 Task: Who is the architect of the Marina Bay Sands in Singapore?
Action: Mouse moved to (40, 57)
Screenshot: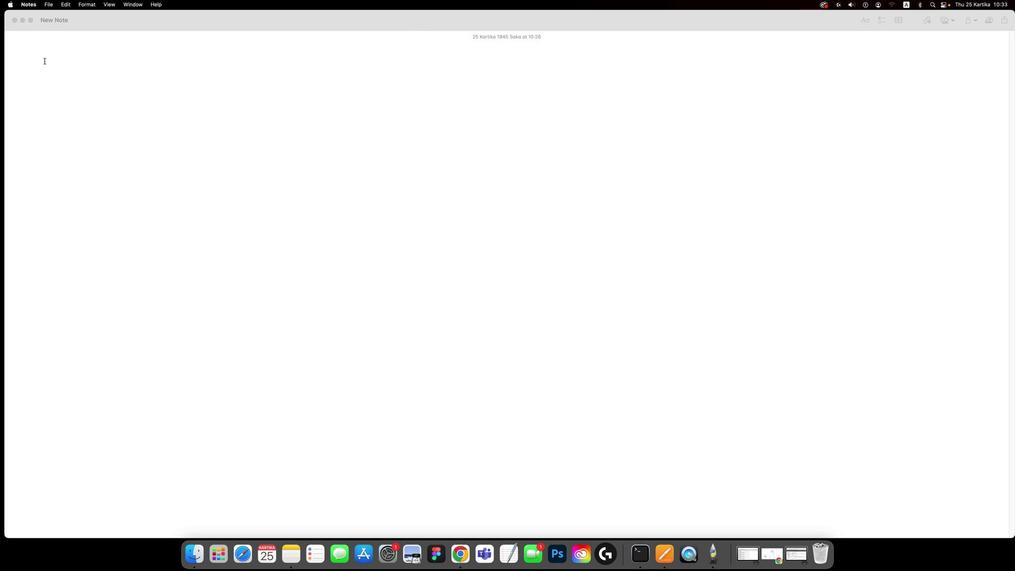 
Action: Mouse pressed left at (40, 57)
Screenshot: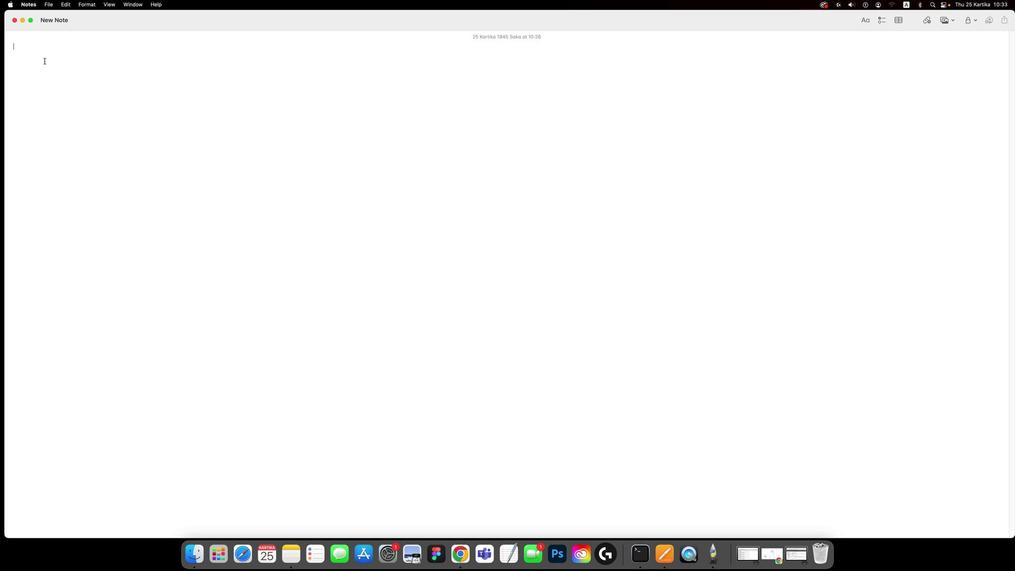 
Action: Mouse moved to (40, 57)
Screenshot: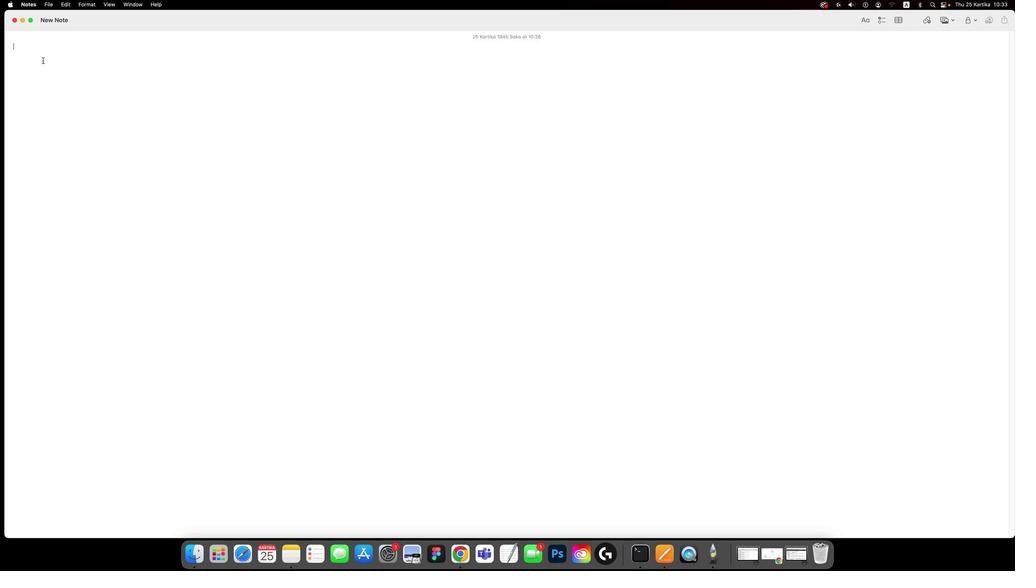
Action: Key pressed Key.shift'W''h''o'Key.space'i''s'Key.space't''h''e'Key.space'a''r''c''h''i''t''e''c''t'Key.space'o''f'Key.space't''h''e'Key.spaceKey.shift'M''a''r''i''n''a'Key.spaceKey.shift'B''a''y'Key.spaceKey.shift'S''a''n''d''s'Key.space'i''n'Key.spaceKey.shift'S''i''n''g''a''p''o''r''e'Key.shift_r'?'Key.enter
Screenshot: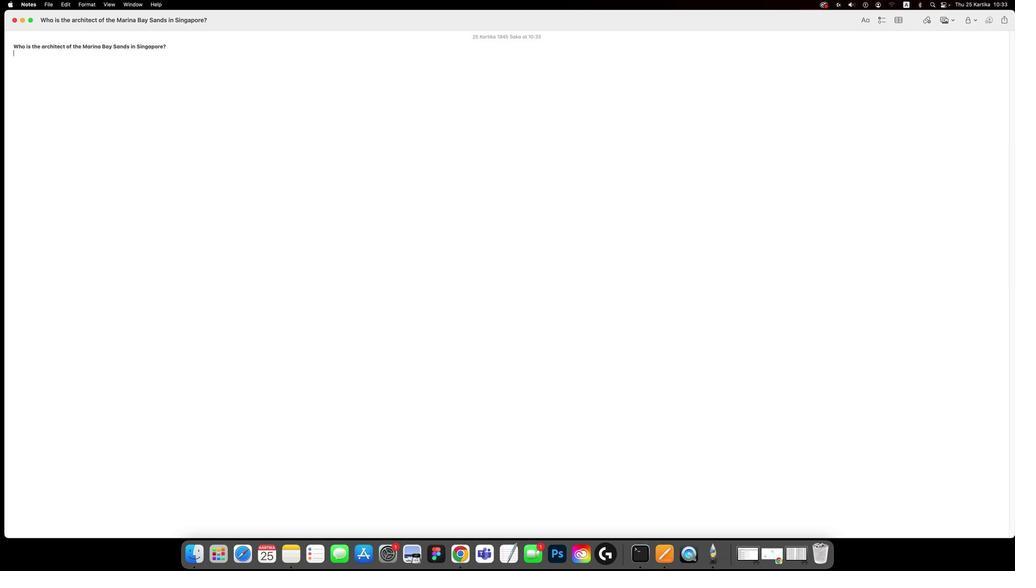 
Action: Mouse moved to (301, 514)
Screenshot: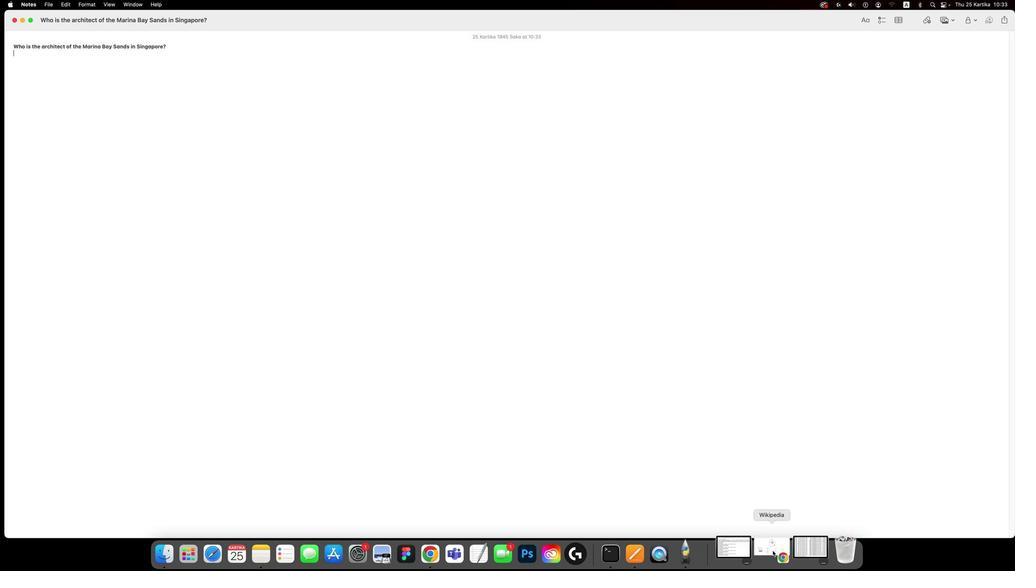 
Action: Mouse pressed left at (301, 514)
Screenshot: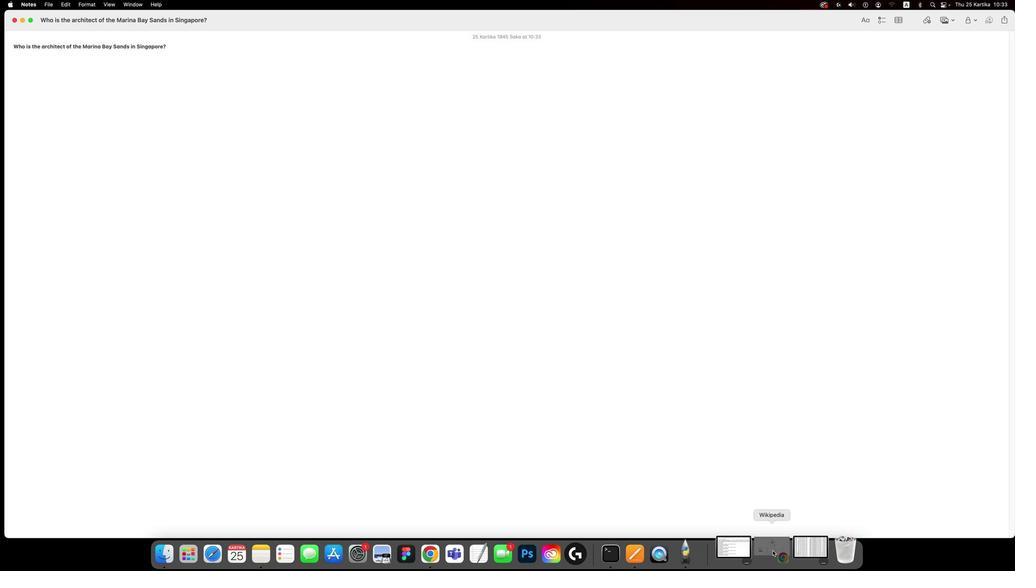 
Action: Mouse moved to (176, 233)
Screenshot: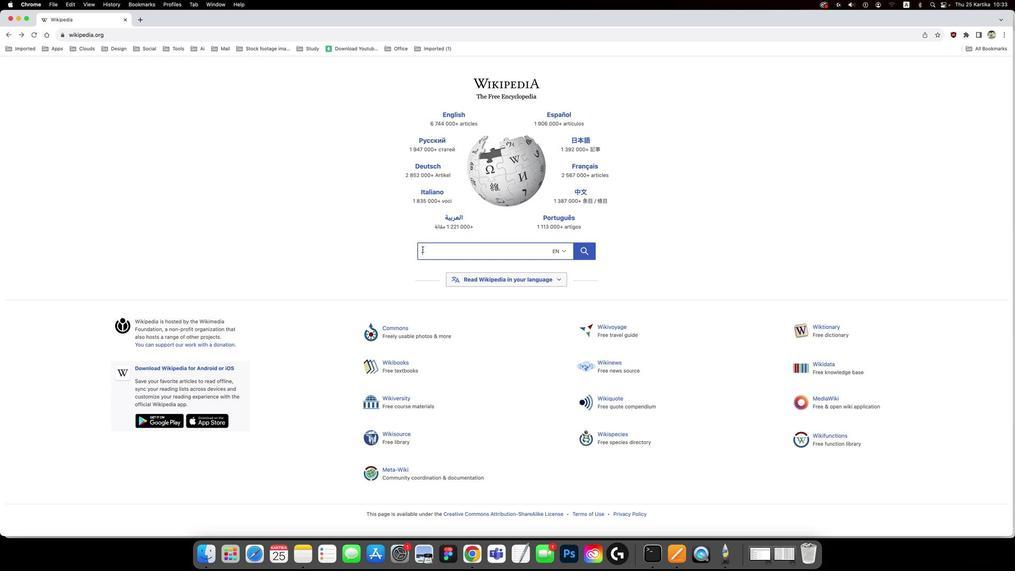 
Action: Mouse pressed left at (176, 233)
Screenshot: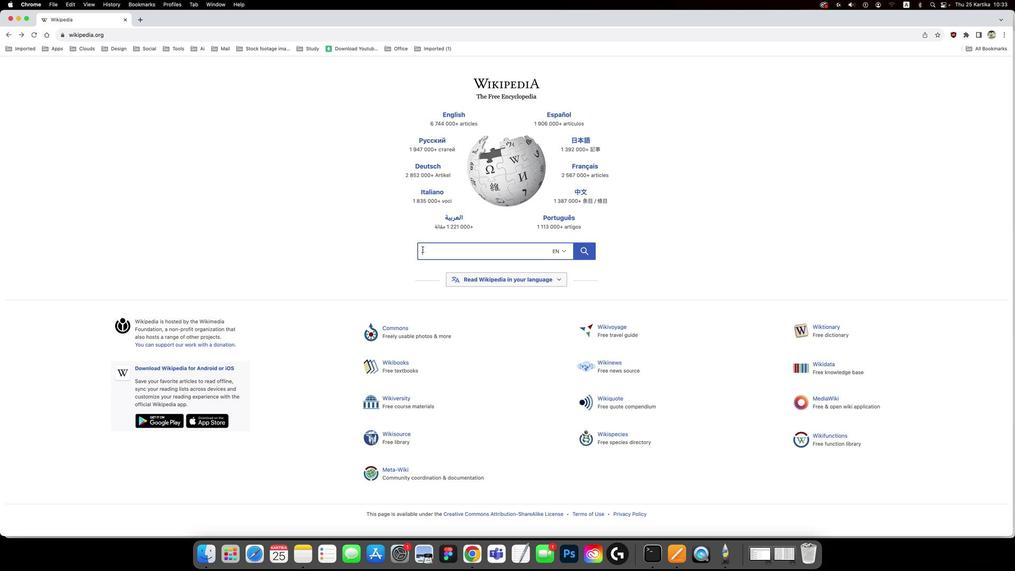 
Action: Key pressed Key.shift'M''a''r''i''n''a'Key.spaceKey.shift'B''a''y'Key.spaceKey.shift'S''a''n''d''s'Key.space'i''n'Key.spaceKey.shift'S''i''n''g''a''p''o''r''e'Key.enter
Screenshot: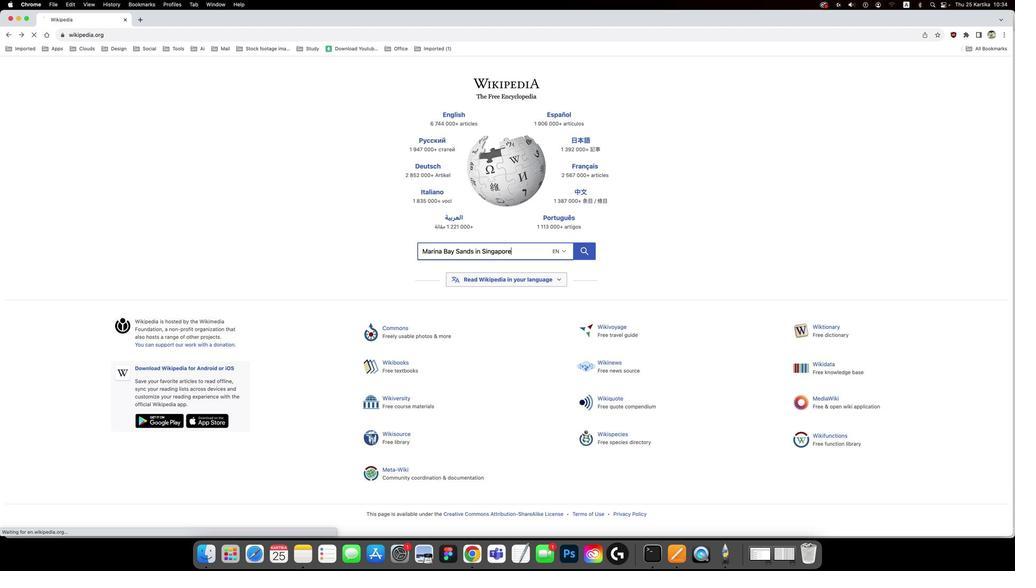 
Action: Mouse moved to (122, 222)
Screenshot: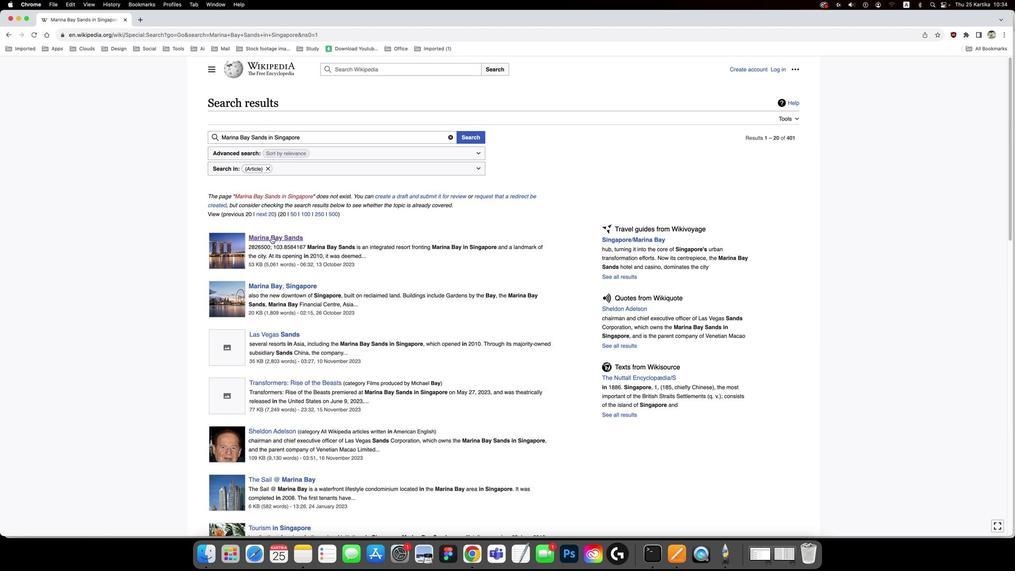 
Action: Mouse pressed left at (122, 222)
Screenshot: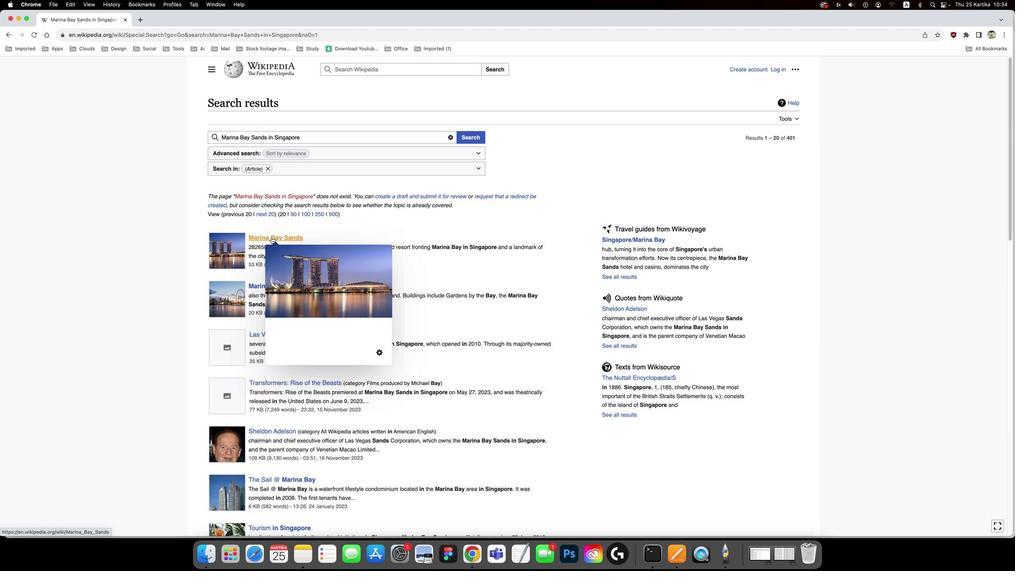 
Action: Mouse moved to (355, 151)
Screenshot: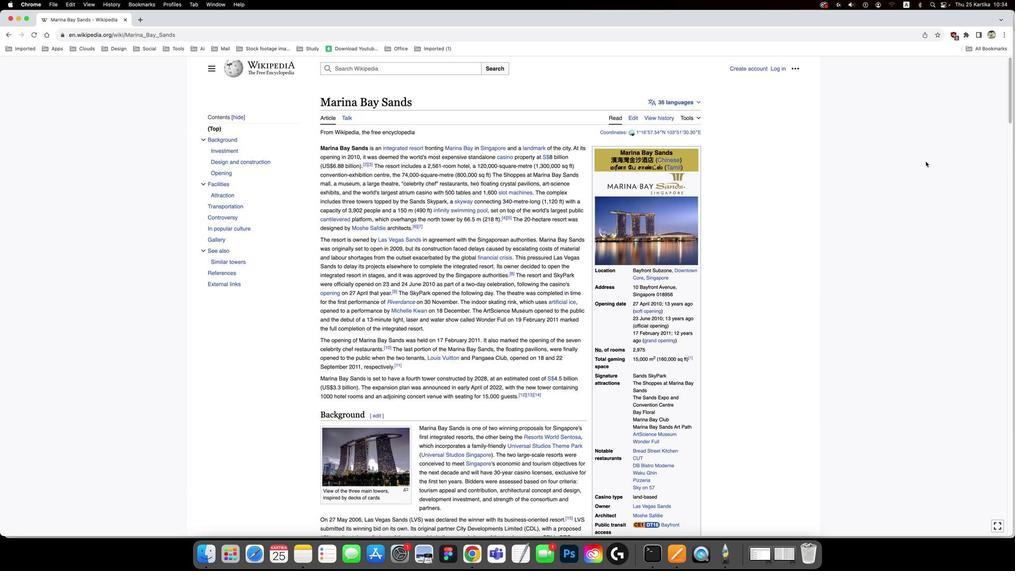 
Action: Mouse scrolled (355, 151) with delta (24, 0)
Screenshot: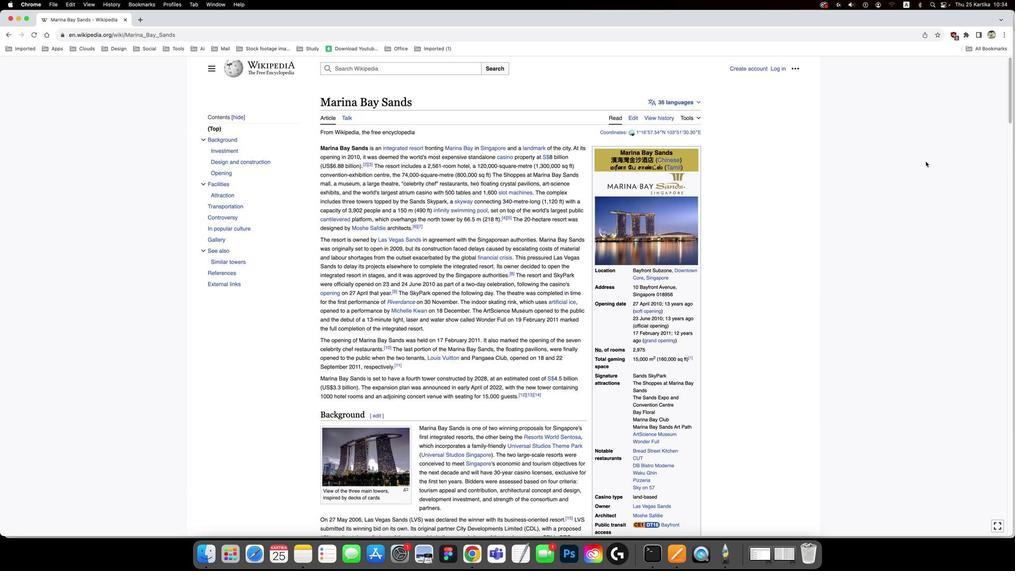 
Action: Mouse moved to (356, 151)
Screenshot: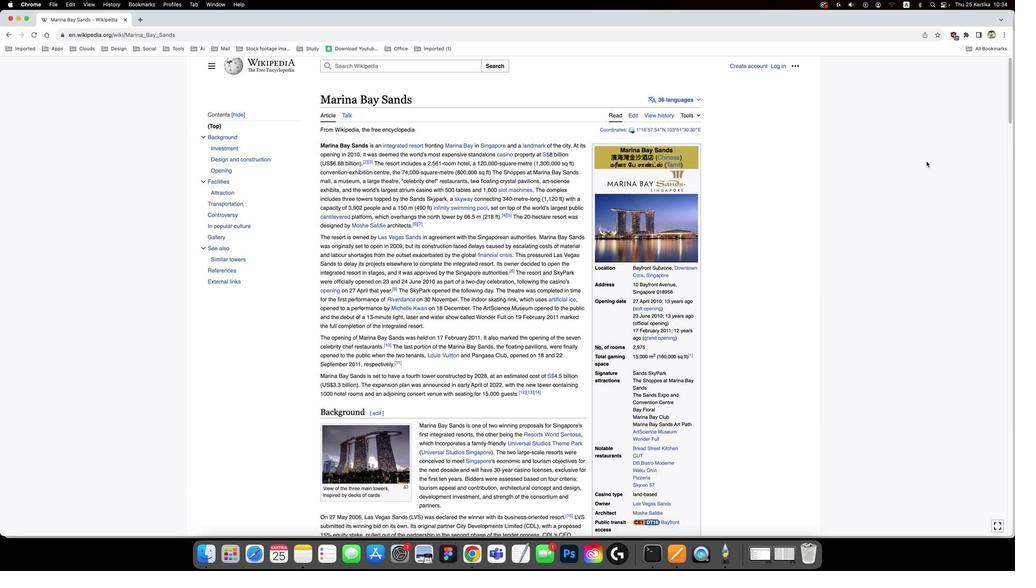 
Action: Mouse scrolled (356, 151) with delta (24, 0)
Screenshot: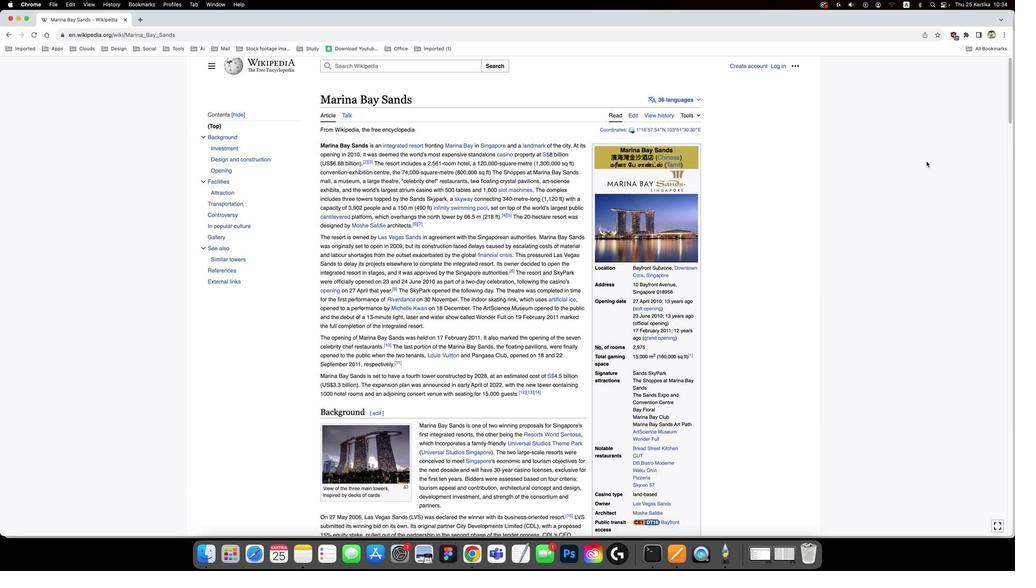 
Action: Mouse moved to (356, 151)
Screenshot: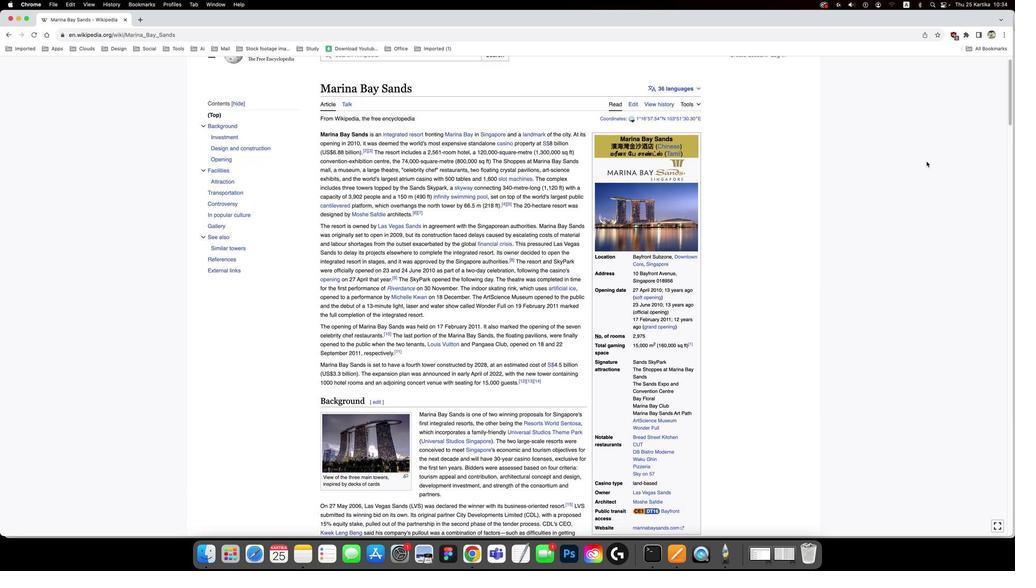 
Action: Mouse scrolled (356, 151) with delta (24, 0)
Screenshot: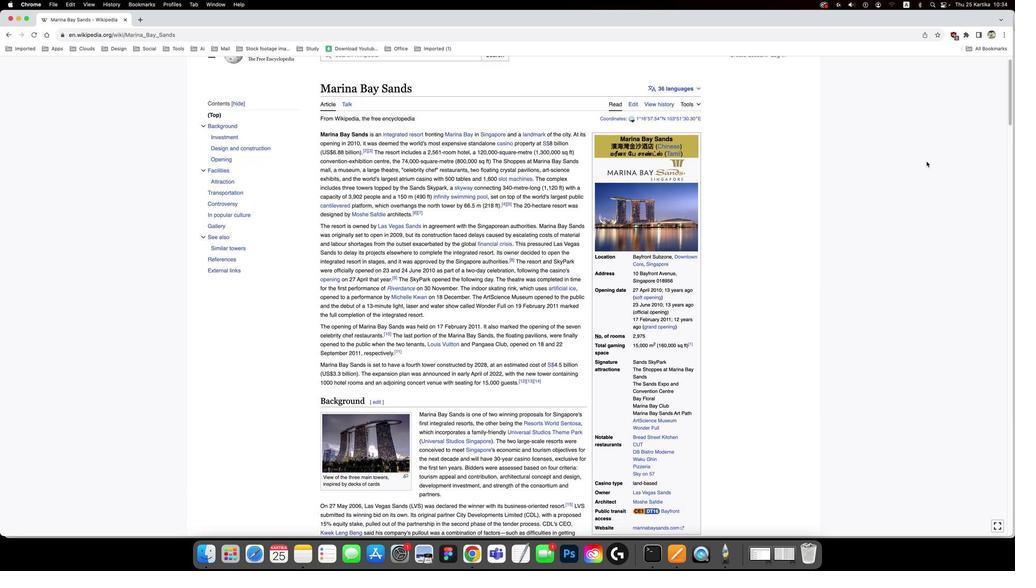 
Action: Mouse moved to (356, 151)
Screenshot: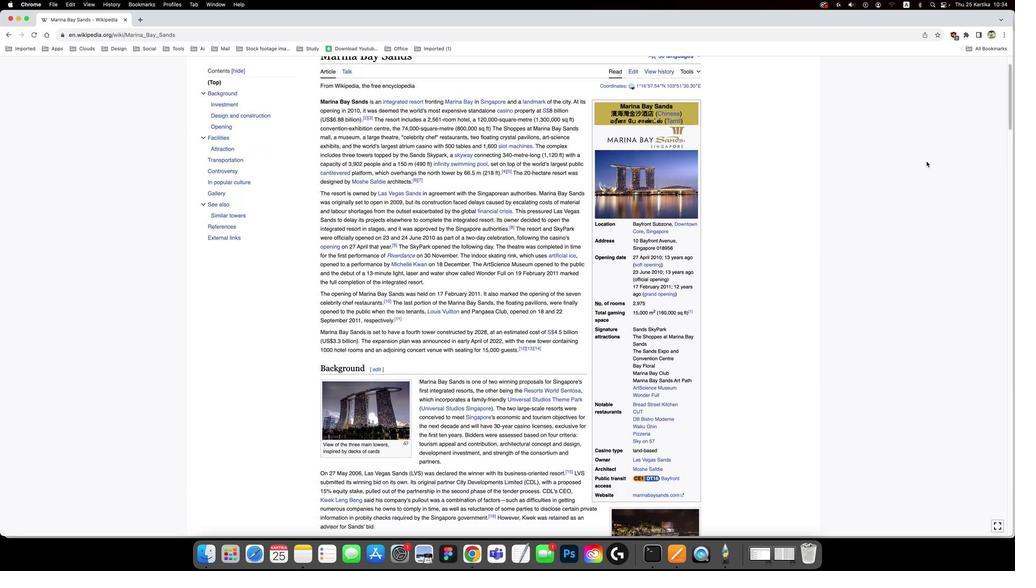 
Action: Mouse scrolled (356, 151) with delta (24, 0)
Screenshot: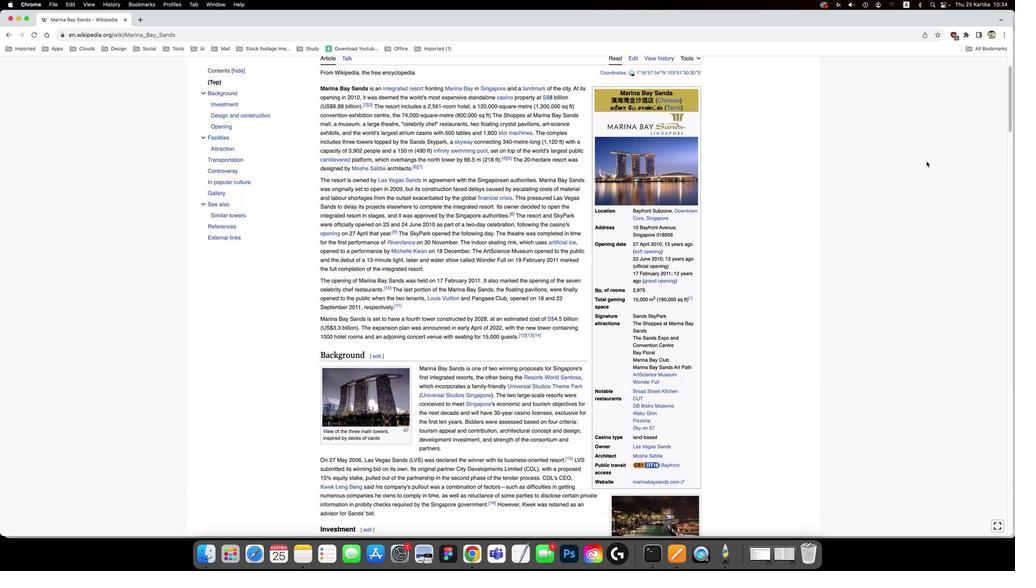 
Action: Mouse moved to (356, 163)
Screenshot: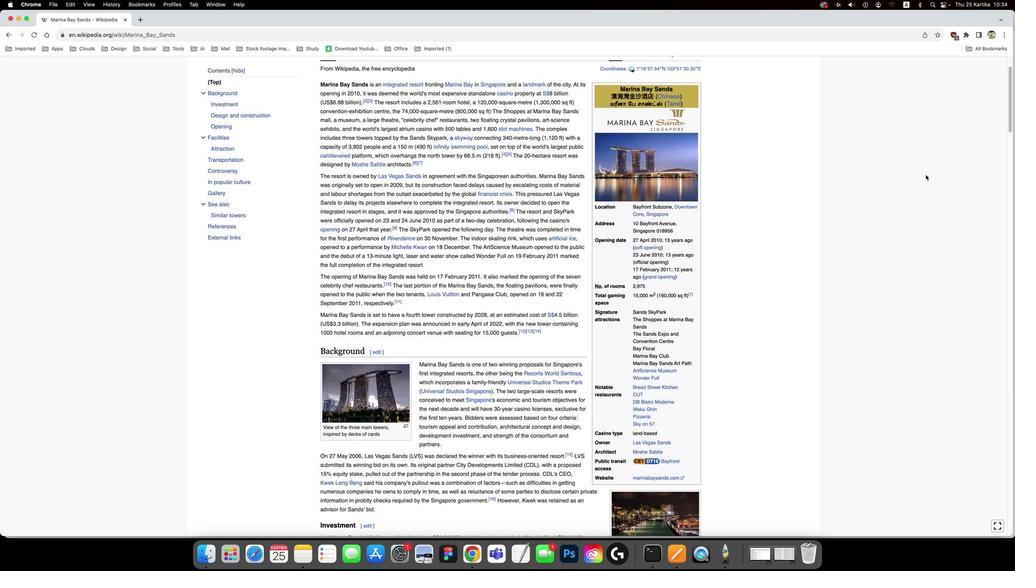 
Action: Mouse scrolled (356, 163) with delta (24, 0)
Screenshot: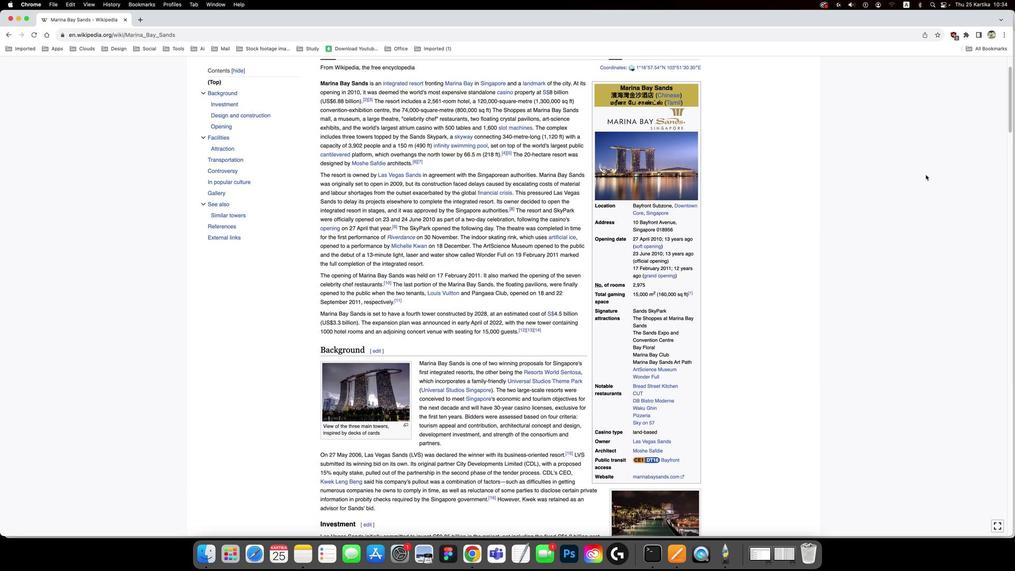 
Action: Mouse scrolled (356, 163) with delta (24, 0)
Screenshot: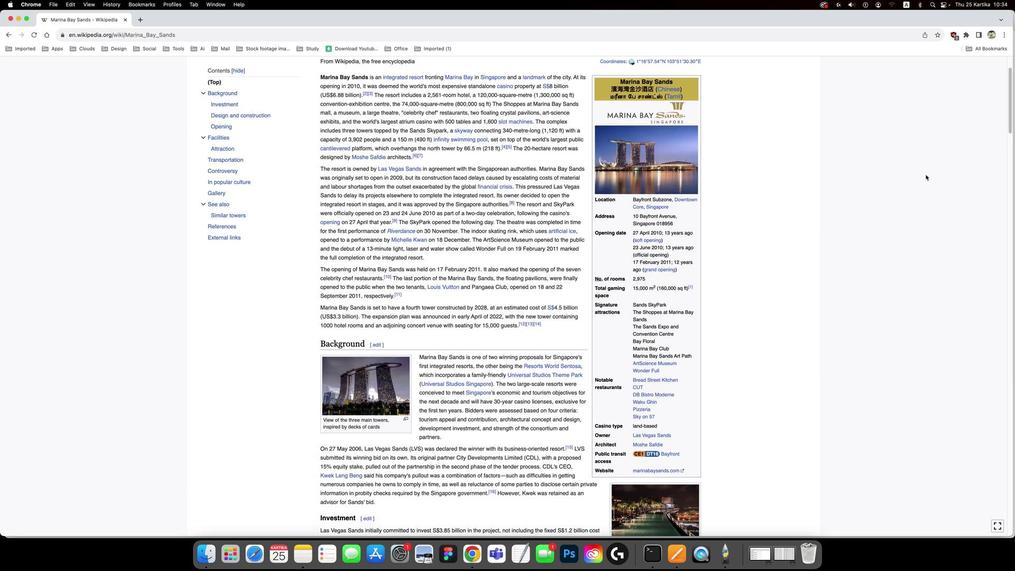 
Action: Mouse scrolled (356, 163) with delta (24, 0)
Screenshot: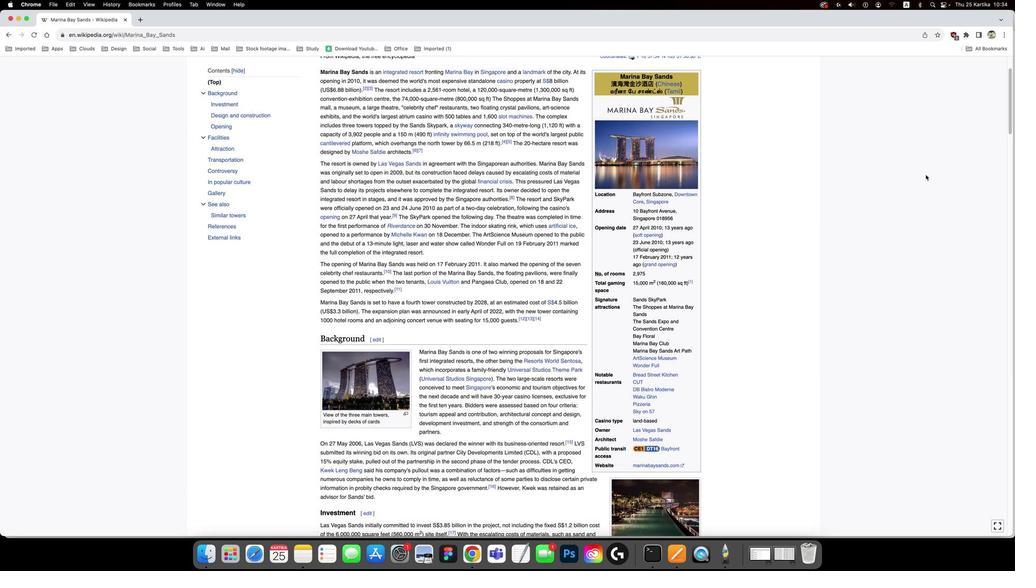 
Action: Mouse scrolled (356, 163) with delta (24, 0)
Screenshot: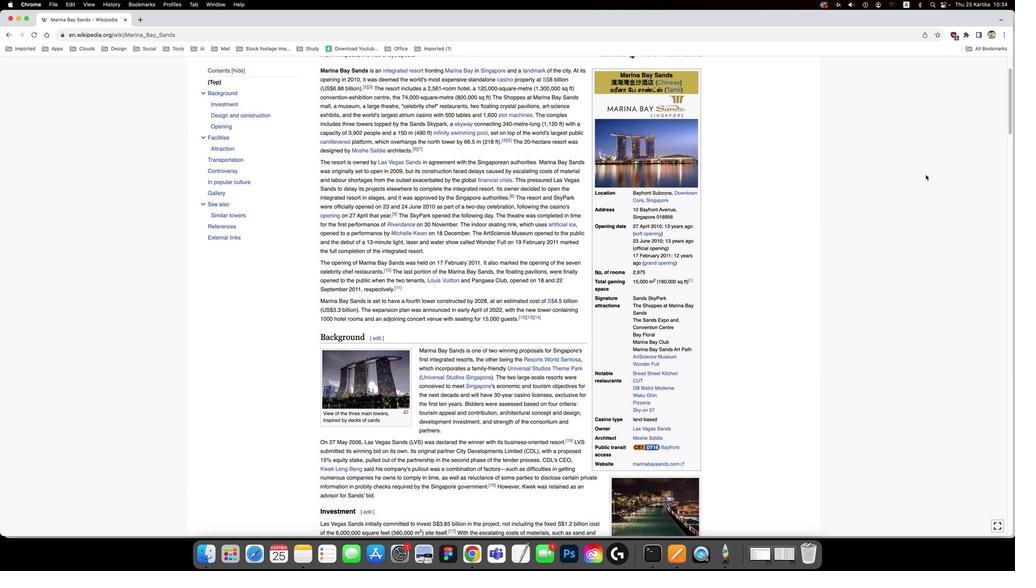 
Action: Mouse scrolled (356, 163) with delta (24, 0)
Screenshot: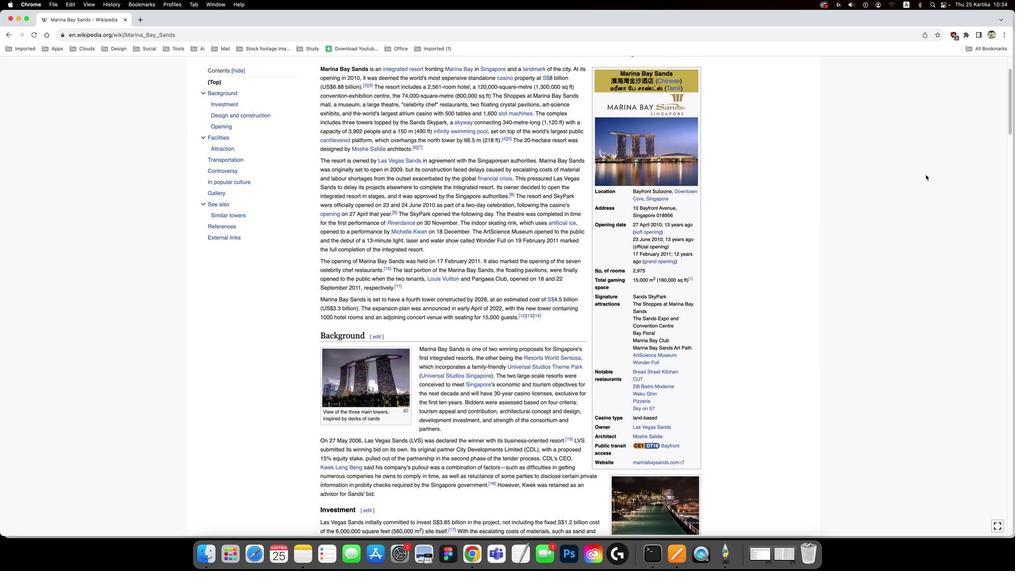 
Action: Mouse scrolled (356, 163) with delta (24, 0)
Screenshot: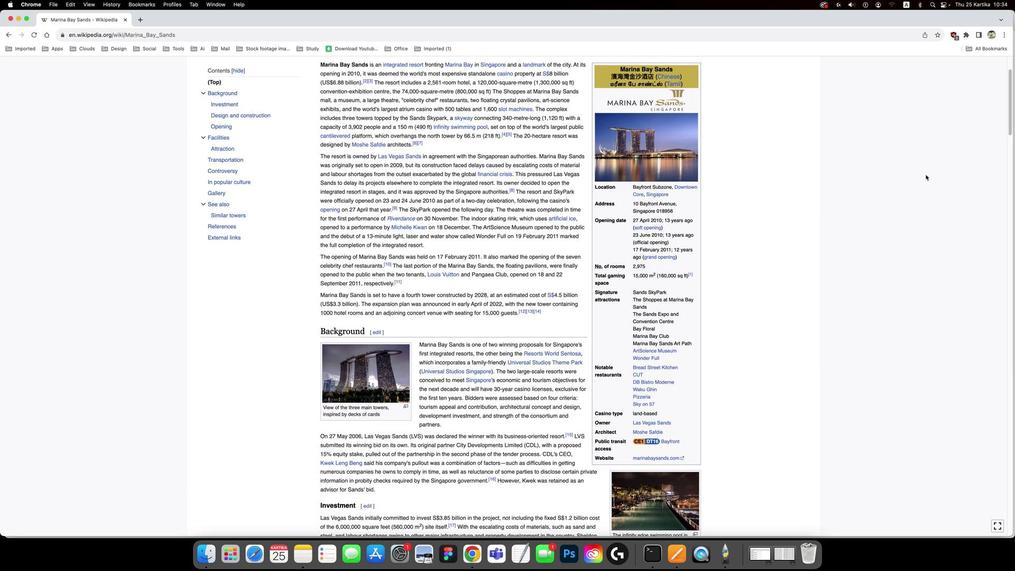 
Action: Mouse scrolled (356, 163) with delta (24, 0)
Screenshot: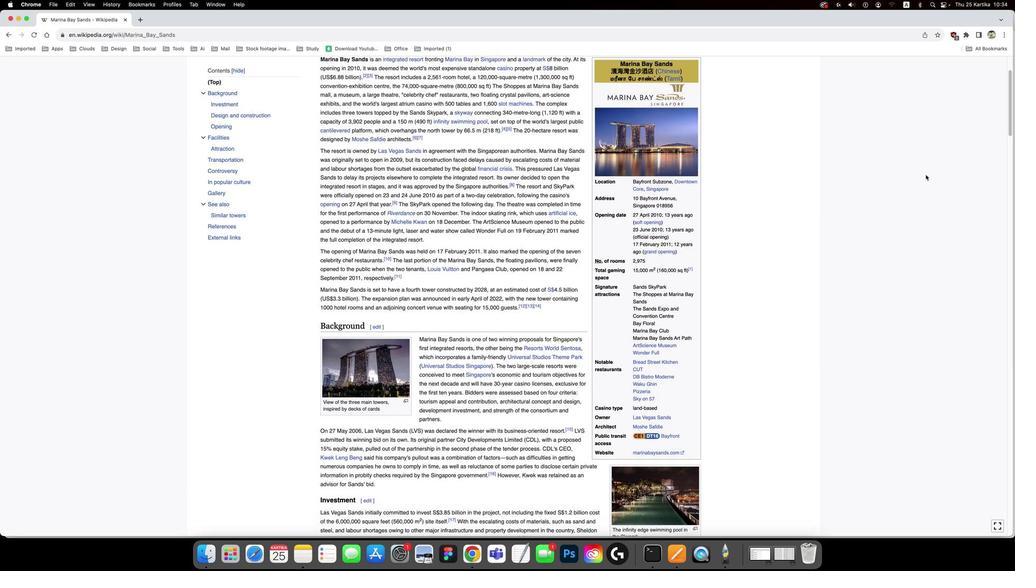 
Action: Mouse scrolled (356, 163) with delta (24, 0)
Screenshot: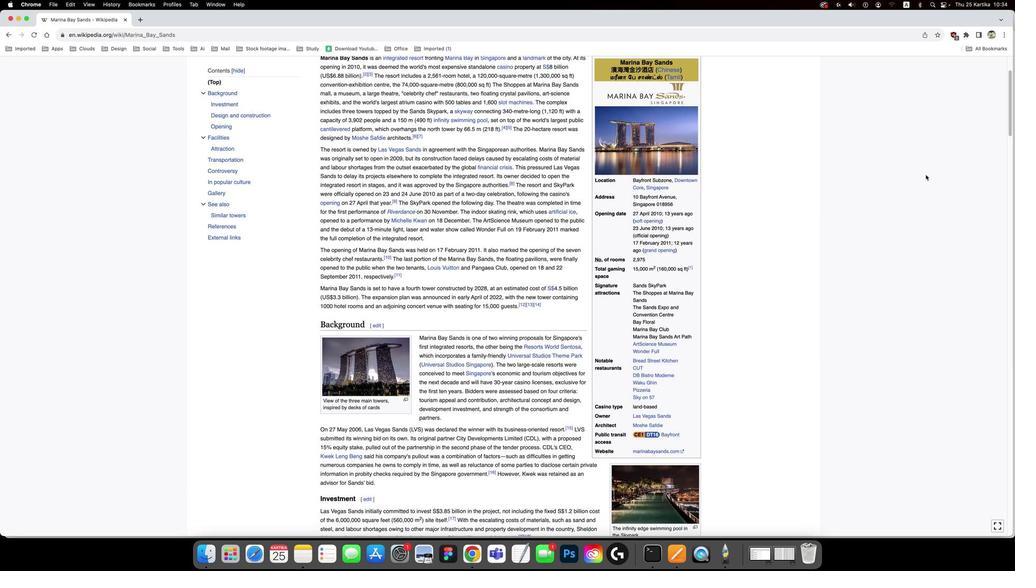 
Action: Mouse scrolled (356, 163) with delta (24, 0)
Screenshot: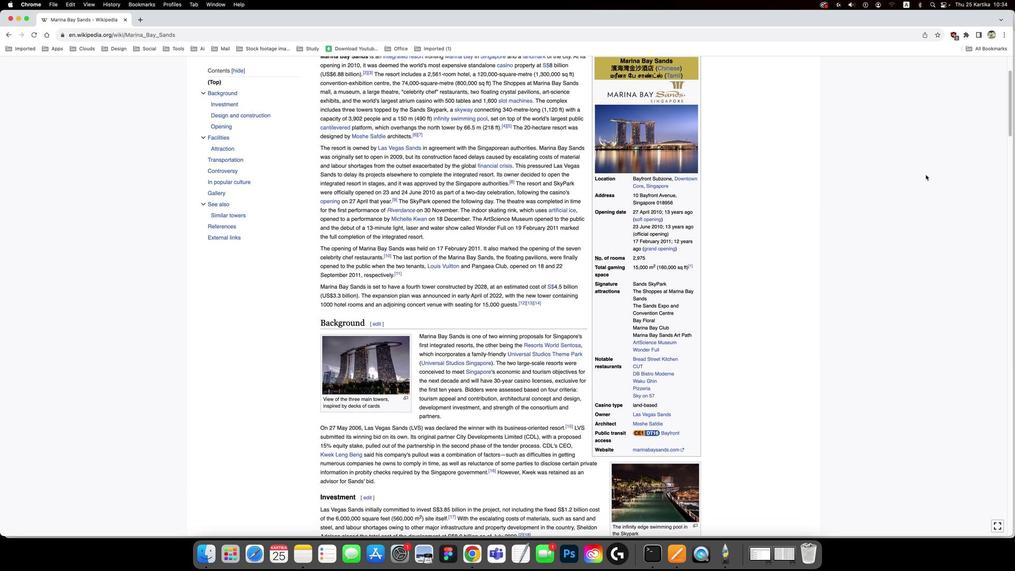 
Action: Mouse scrolled (356, 163) with delta (24, 0)
Screenshot: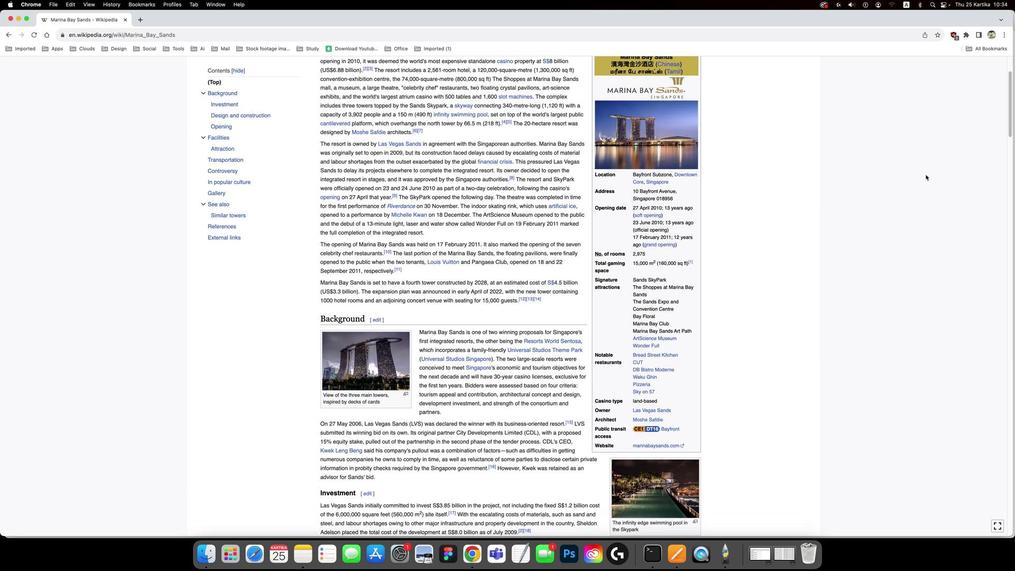 
Action: Mouse scrolled (356, 163) with delta (24, 0)
Screenshot: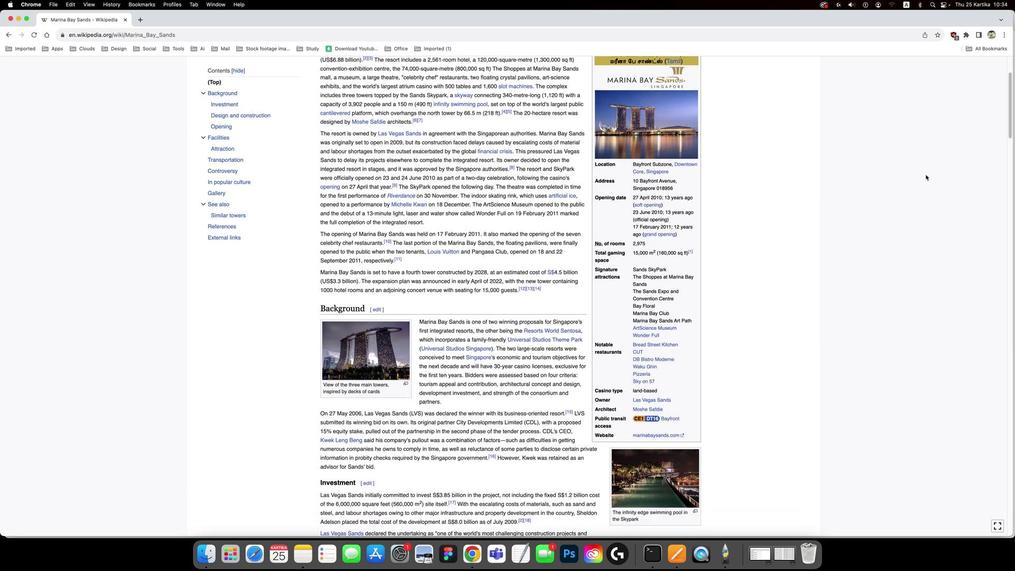 
Action: Mouse scrolled (356, 163) with delta (24, 0)
Screenshot: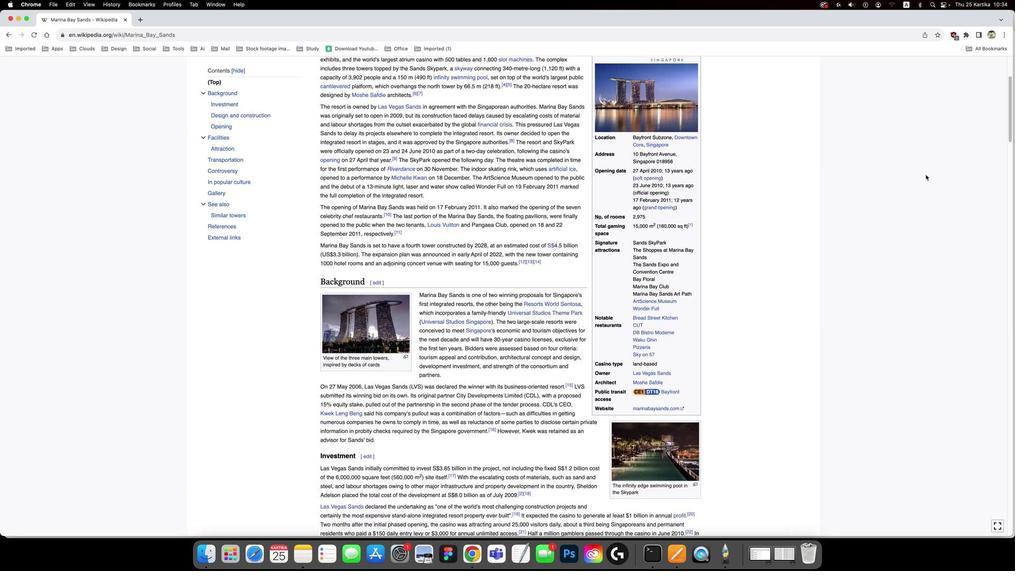 
Action: Mouse moved to (356, 163)
Screenshot: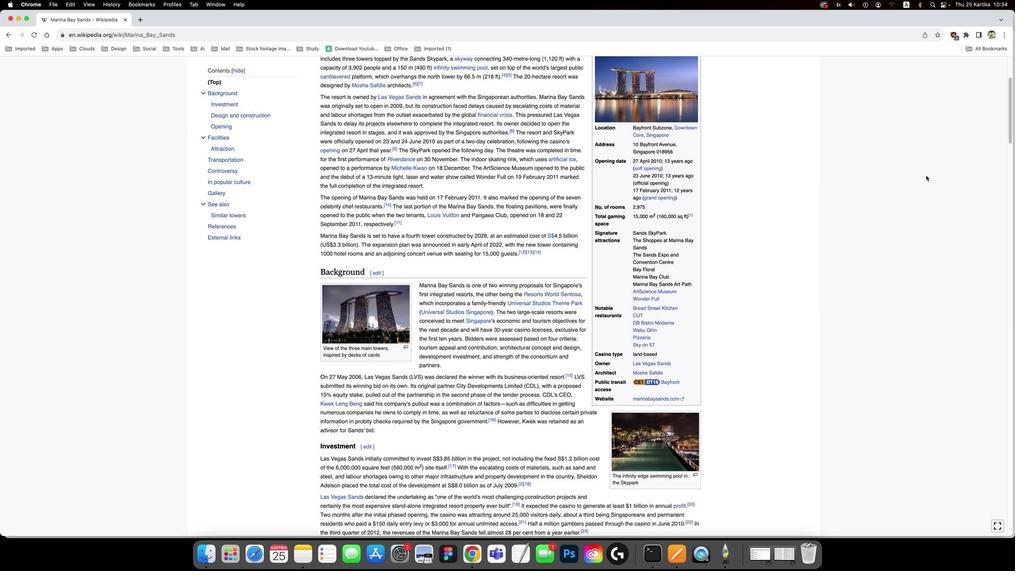 
Action: Mouse scrolled (356, 163) with delta (24, 0)
Screenshot: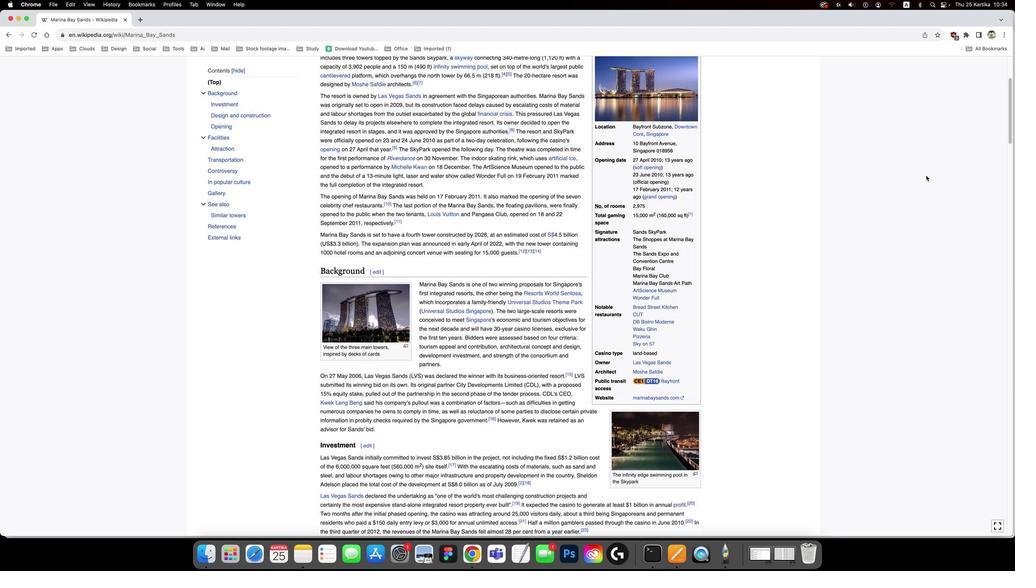 
Action: Mouse scrolled (356, 163) with delta (24, 0)
Screenshot: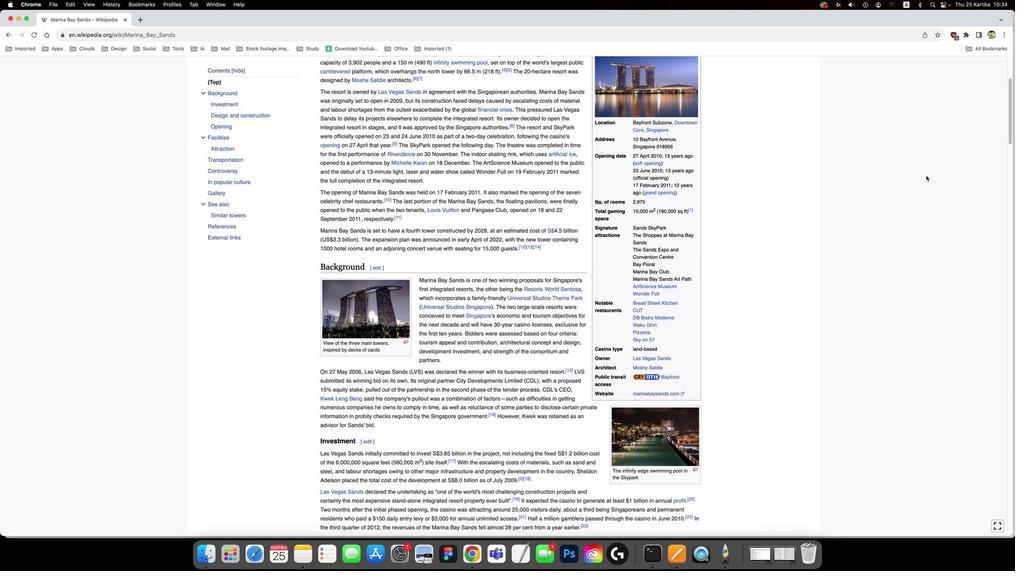 
Action: Mouse scrolled (356, 163) with delta (24, 0)
Screenshot: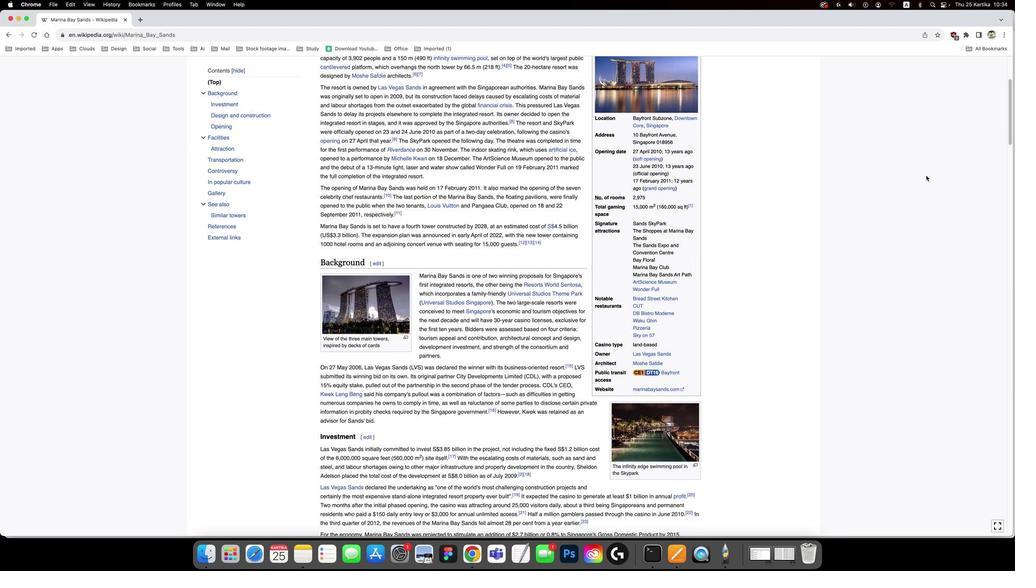 
Action: Mouse scrolled (356, 163) with delta (24, 0)
Screenshot: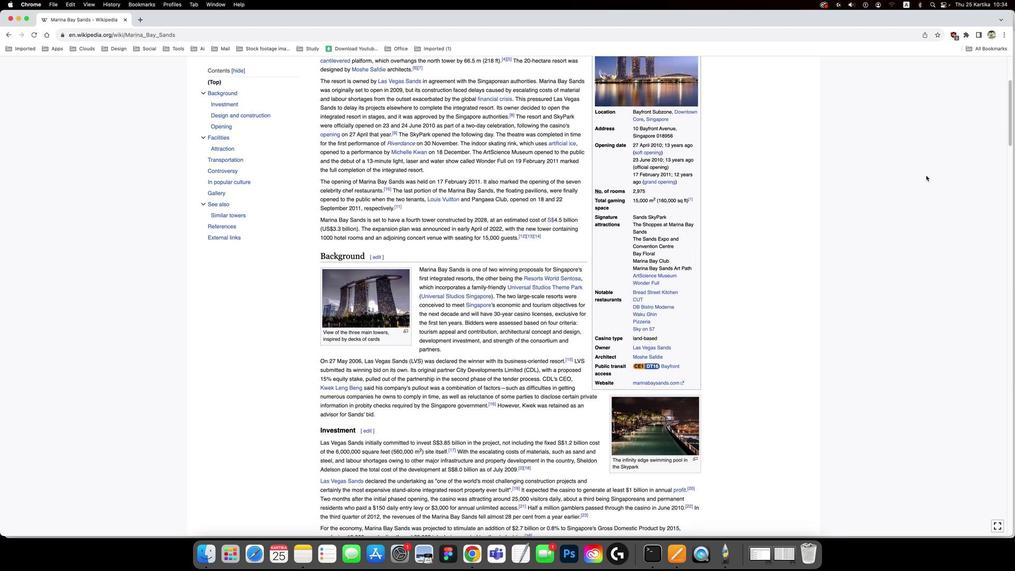 
Action: Mouse scrolled (356, 163) with delta (24, 0)
Screenshot: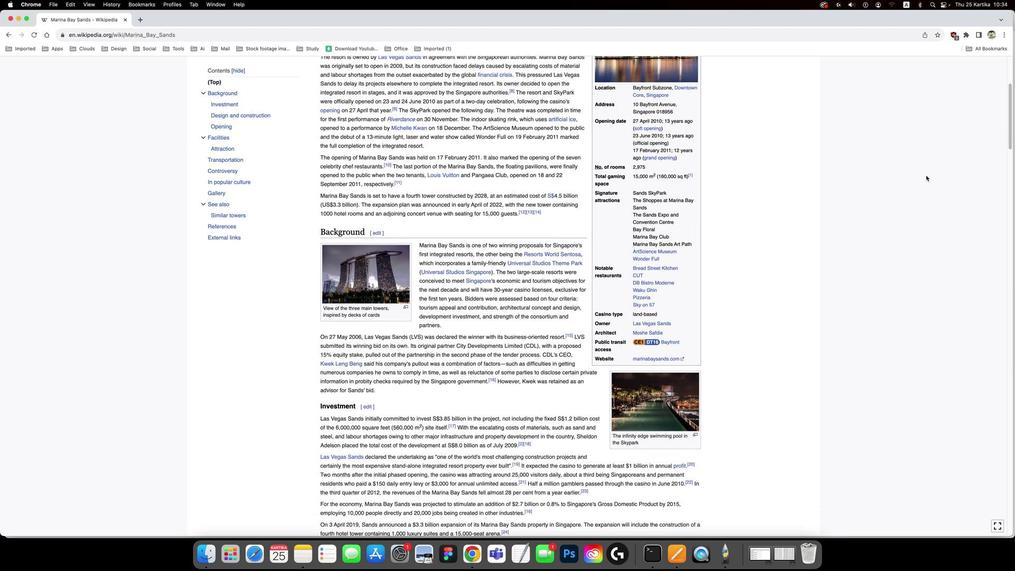 
Action: Mouse scrolled (356, 163) with delta (24, 0)
Screenshot: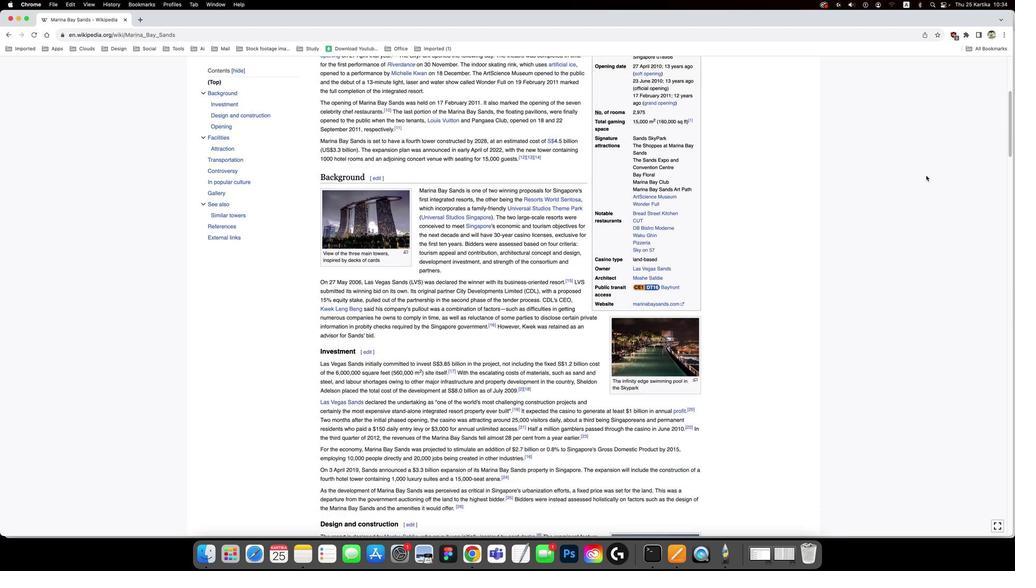 
Action: Mouse scrolled (356, 163) with delta (24, 0)
Screenshot: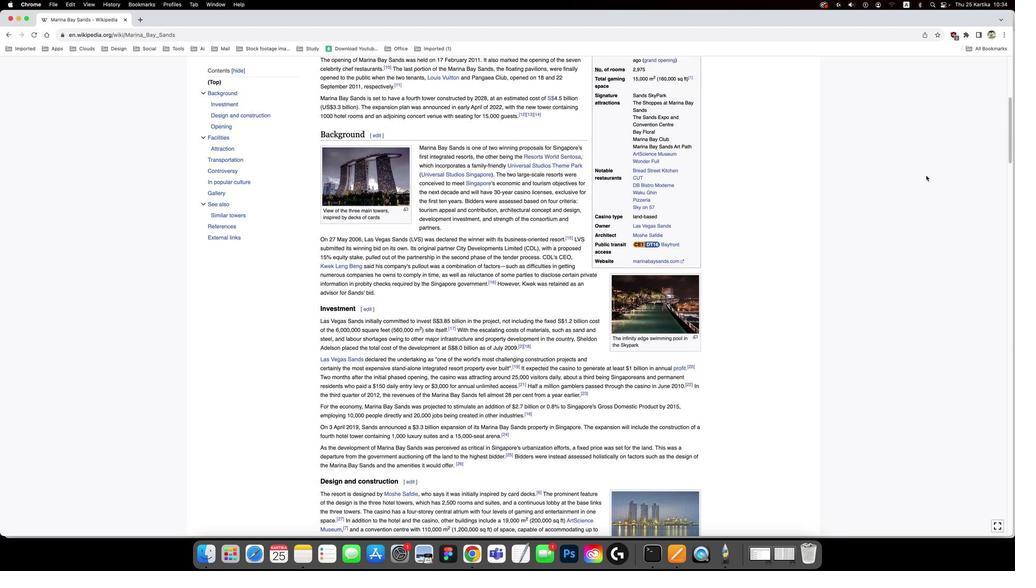 
Action: Mouse scrolled (356, 163) with delta (24, 0)
Screenshot: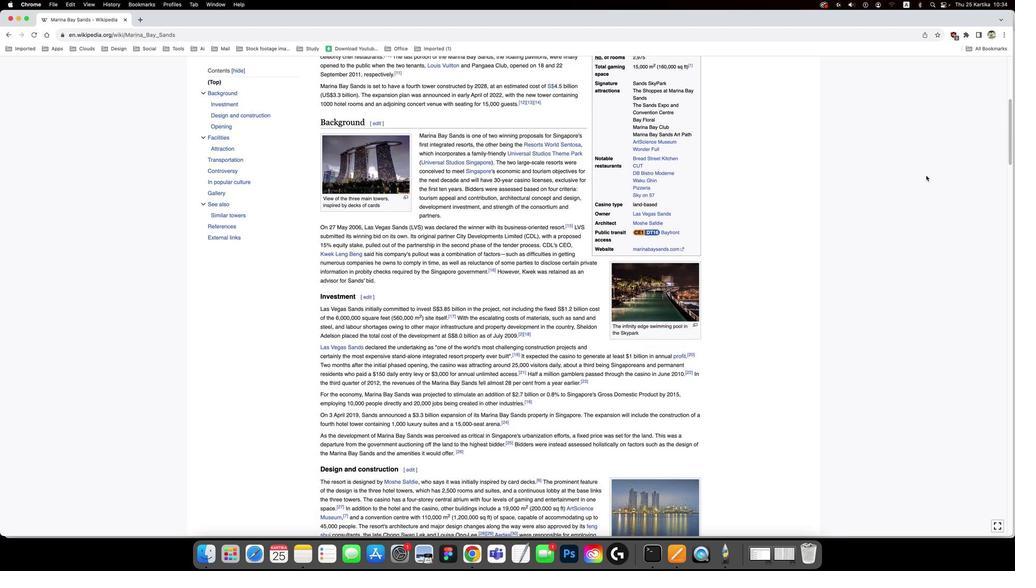 
Action: Mouse scrolled (356, 163) with delta (24, 0)
Screenshot: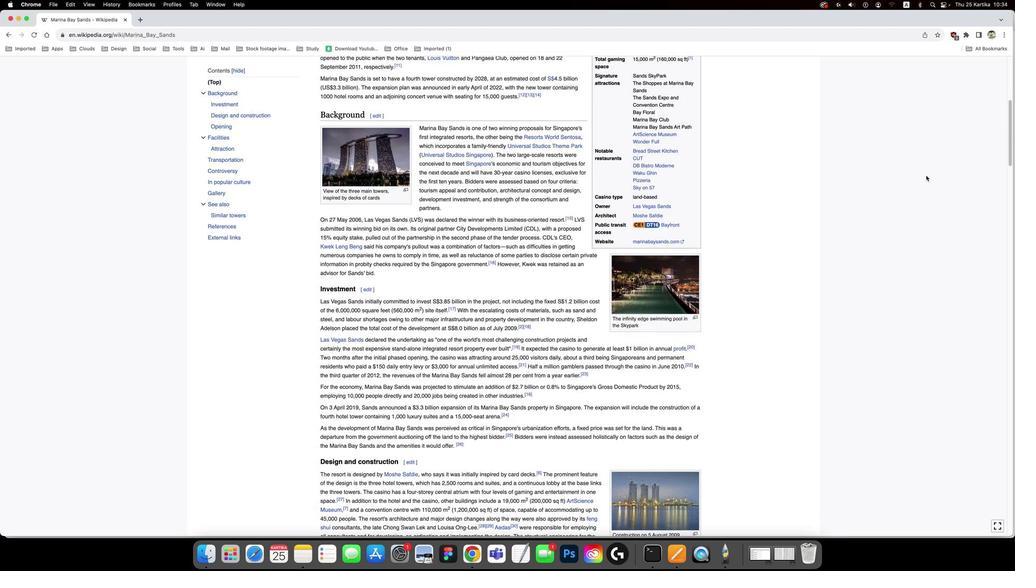 
Action: Mouse scrolled (356, 163) with delta (24, 0)
Screenshot: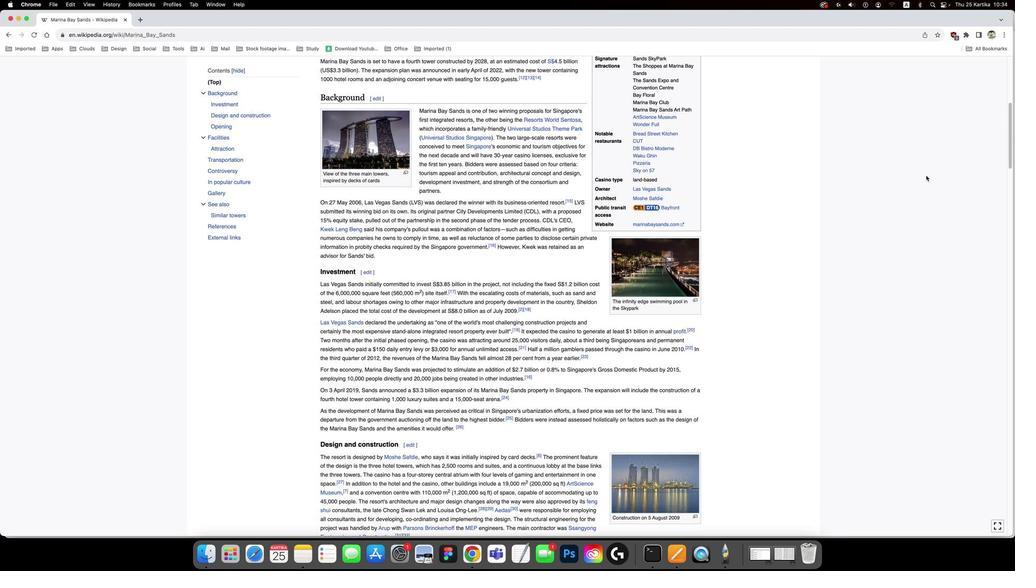 
Action: Mouse scrolled (356, 163) with delta (24, 0)
Screenshot: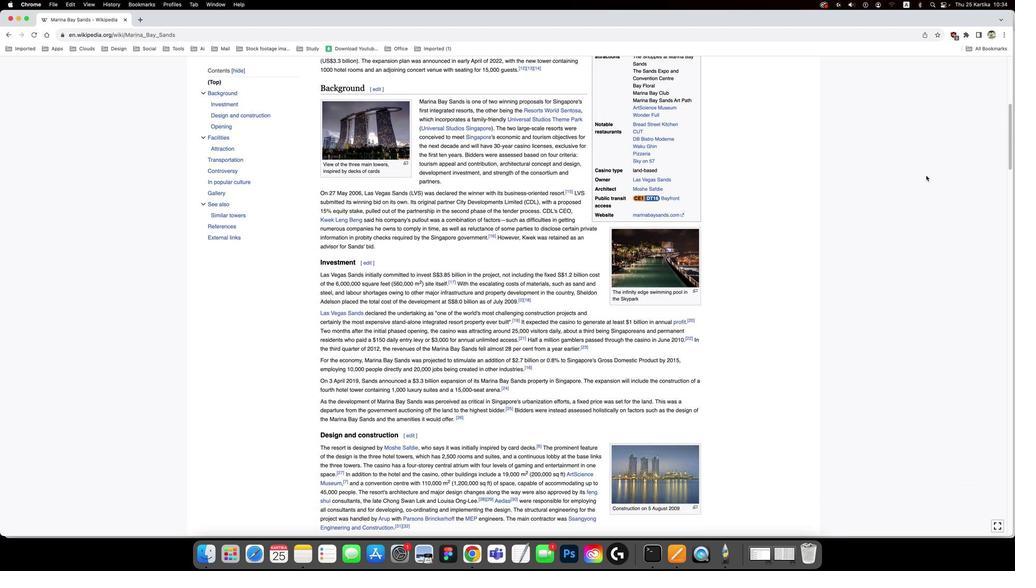 
Action: Mouse scrolled (356, 163) with delta (24, 0)
Screenshot: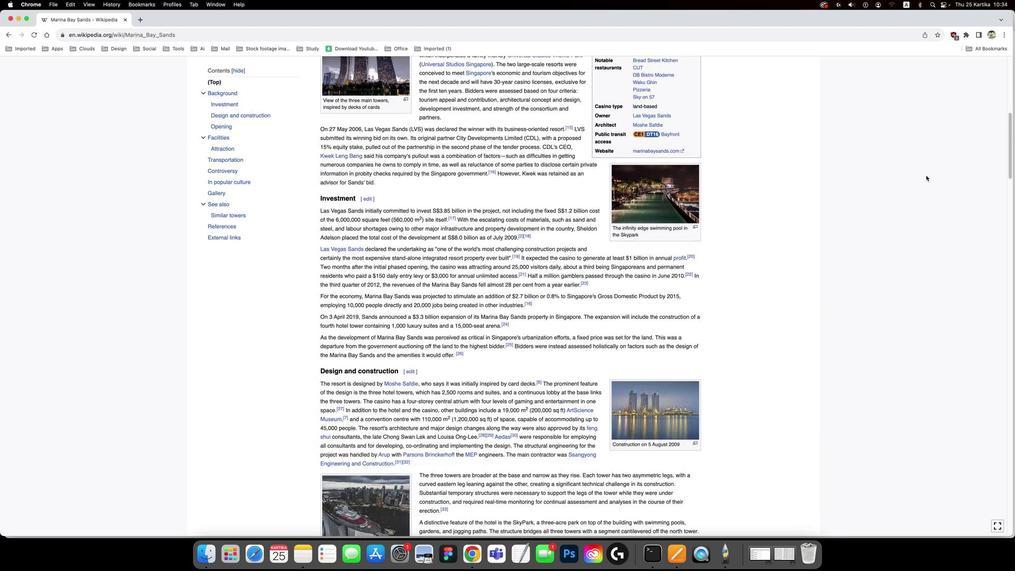 
Action: Mouse moved to (356, 163)
Screenshot: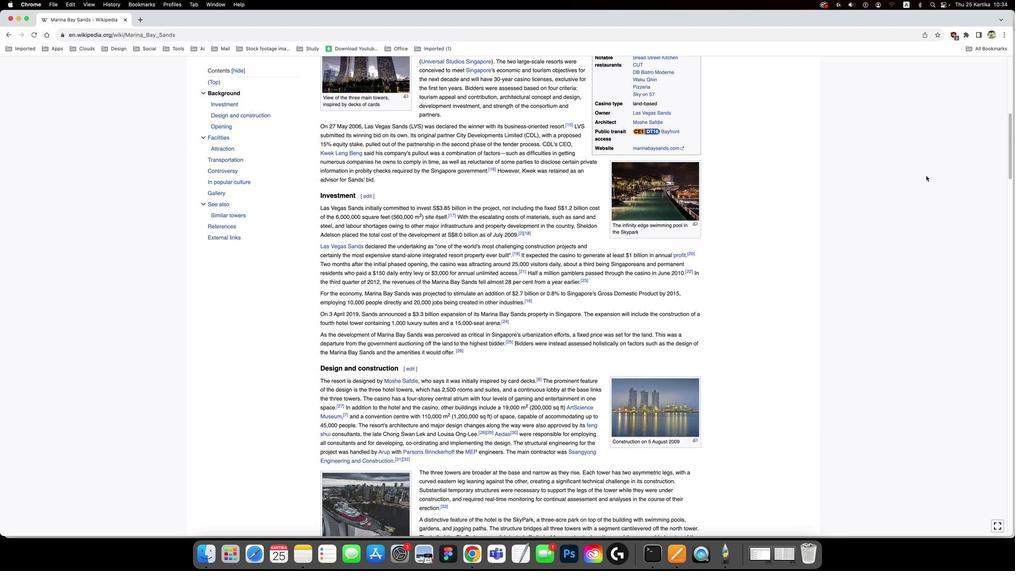 
Action: Mouse scrolled (356, 163) with delta (24, 0)
Screenshot: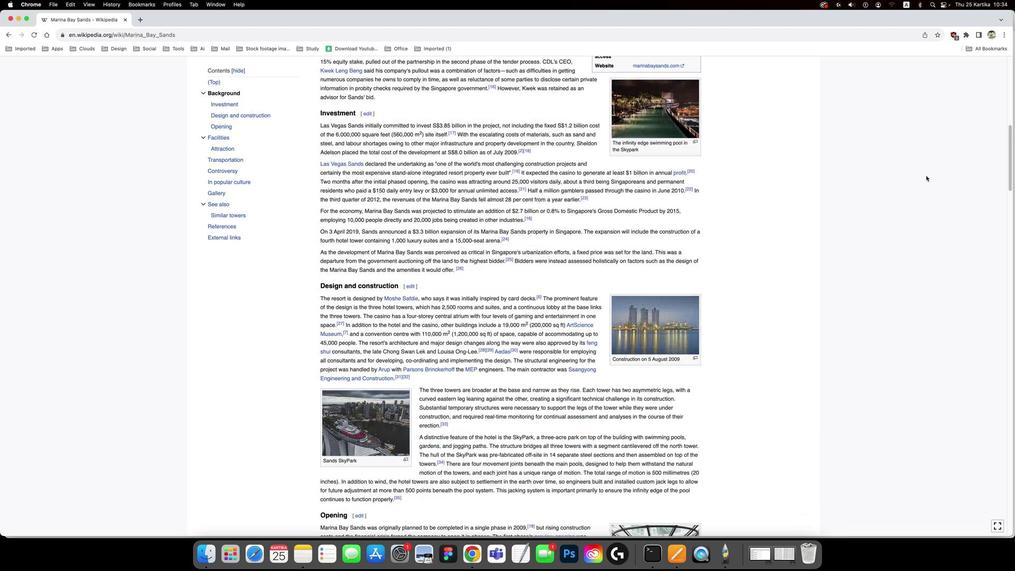 
Action: Mouse scrolled (356, 163) with delta (24, 0)
Screenshot: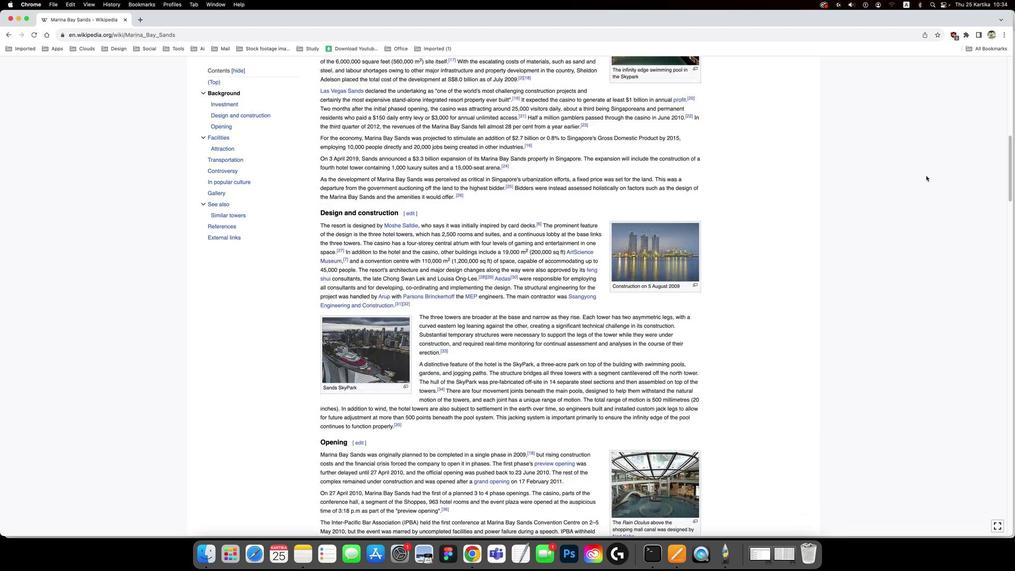 
Action: Mouse scrolled (356, 163) with delta (24, -1)
Screenshot: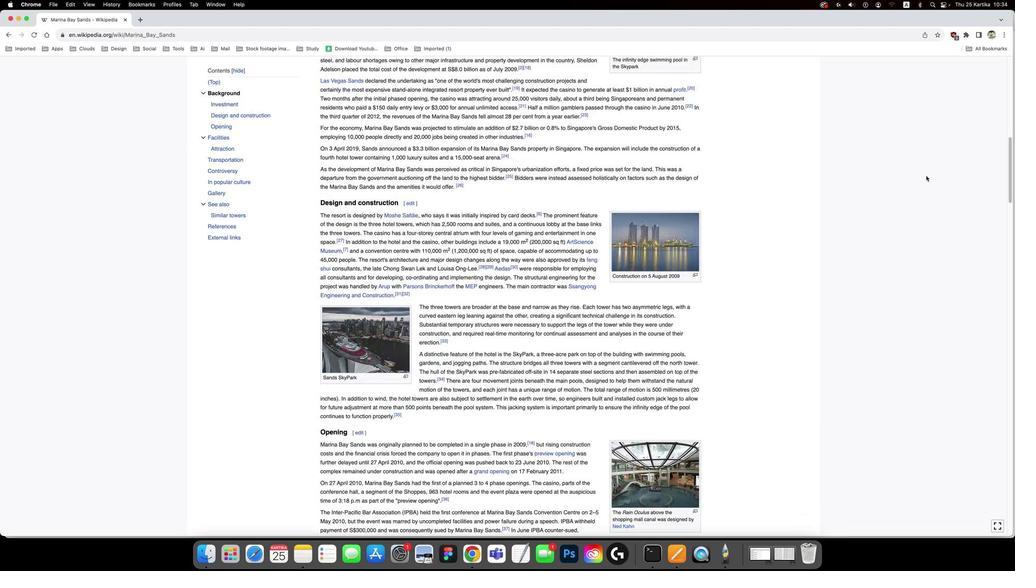 
Action: Mouse moved to (356, 164)
Screenshot: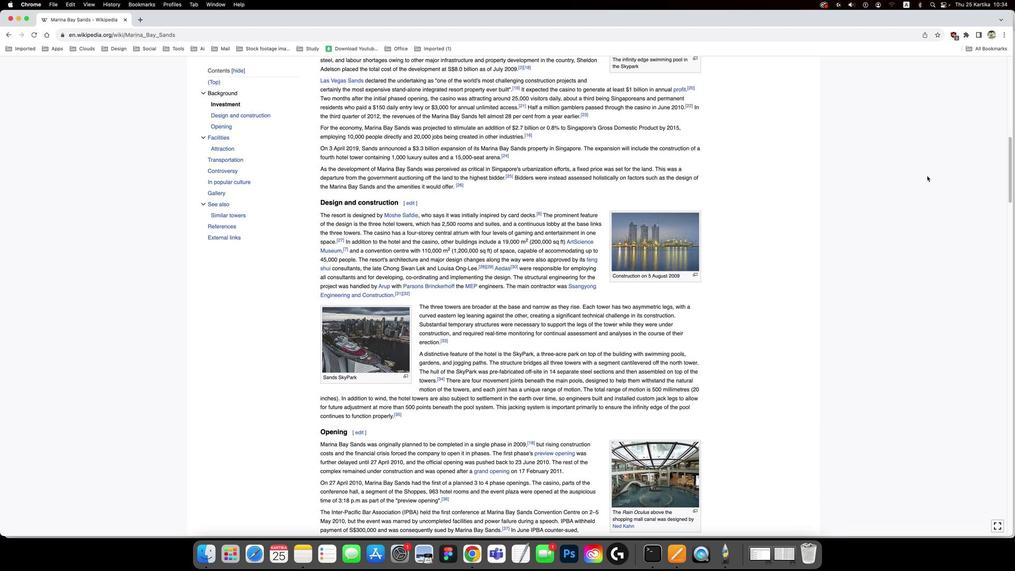 
Action: Mouse scrolled (356, 164) with delta (24, 0)
Screenshot: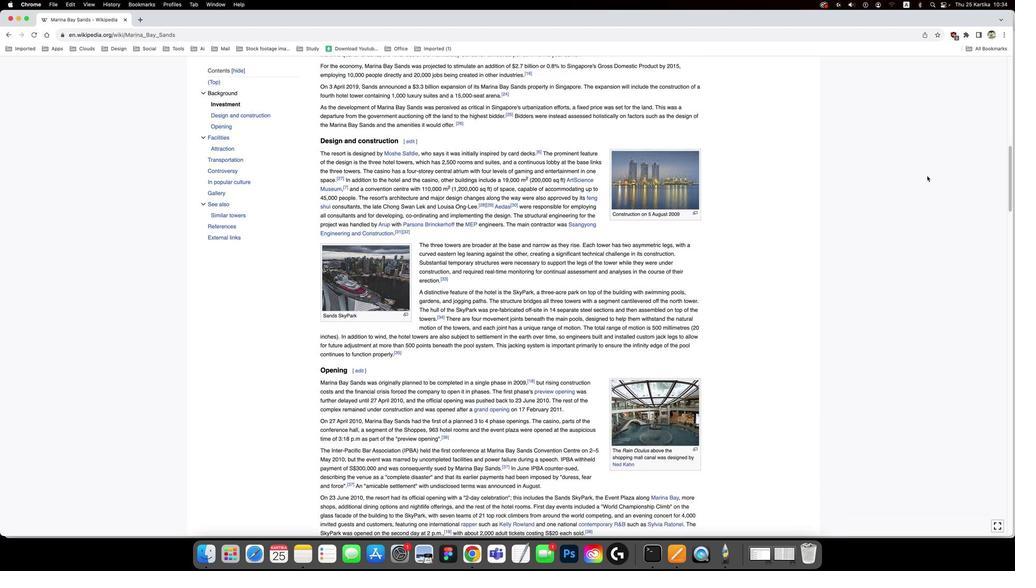 
Action: Mouse scrolled (356, 164) with delta (24, 0)
Screenshot: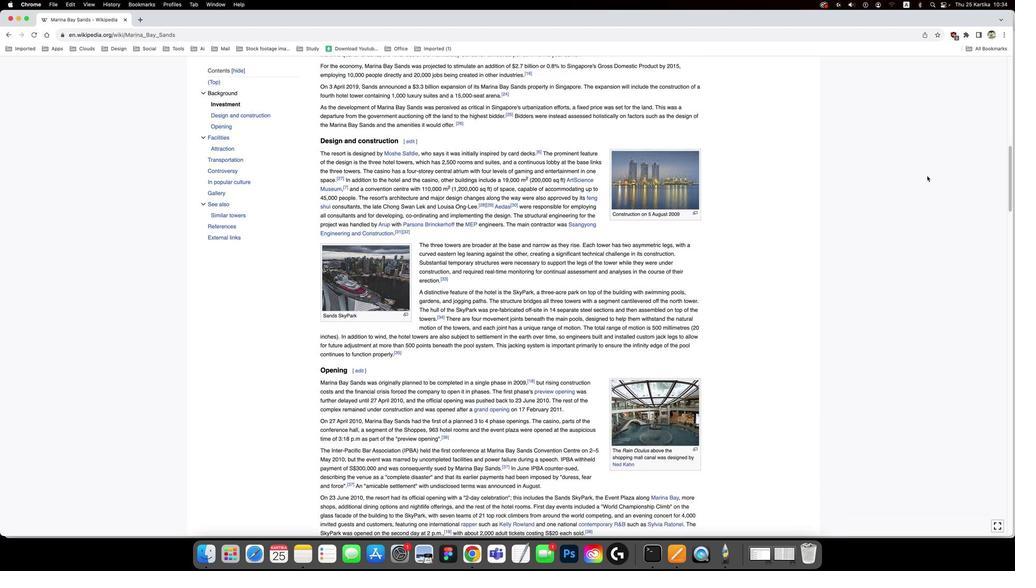
Action: Mouse scrolled (356, 164) with delta (24, -1)
Screenshot: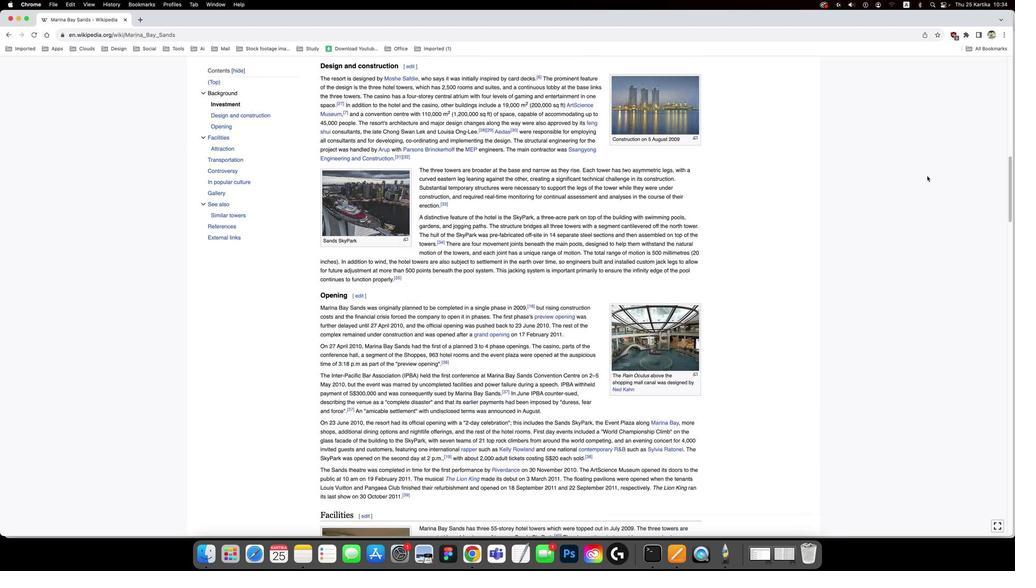 
Action: Mouse scrolled (356, 164) with delta (24, 0)
Screenshot: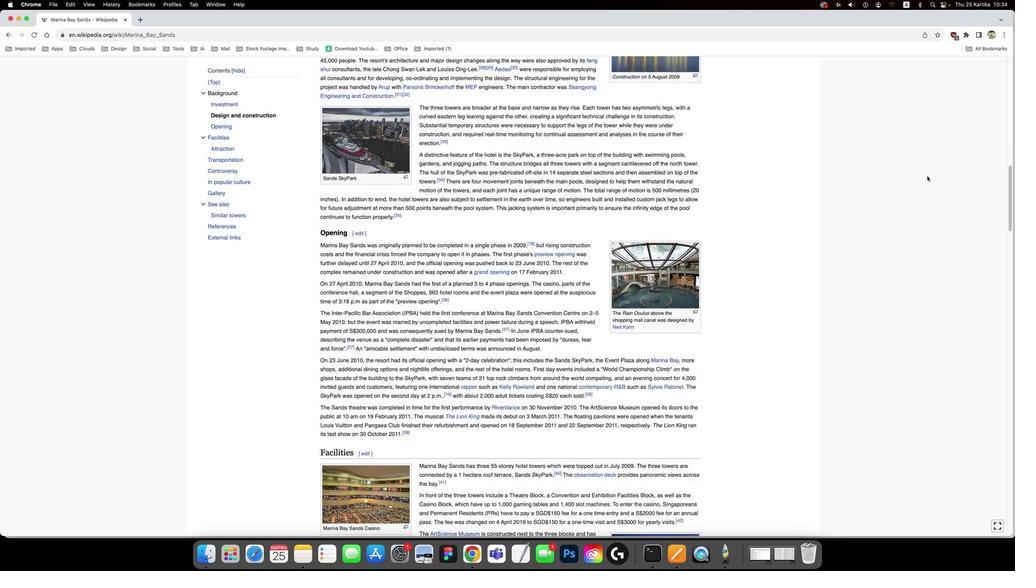 
Action: Mouse scrolled (356, 164) with delta (24, 0)
Screenshot: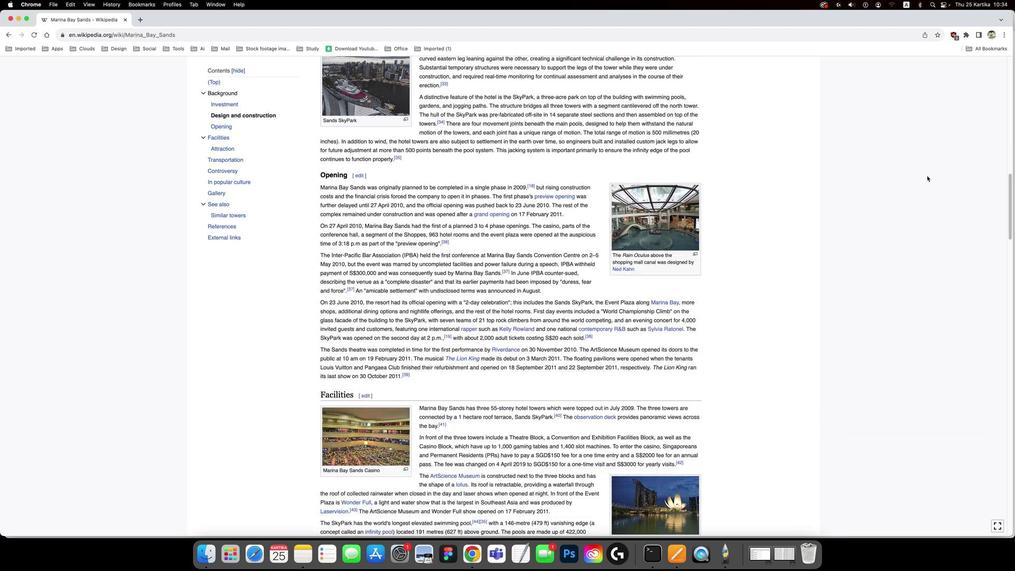 
Action: Mouse scrolled (356, 164) with delta (24, -1)
Screenshot: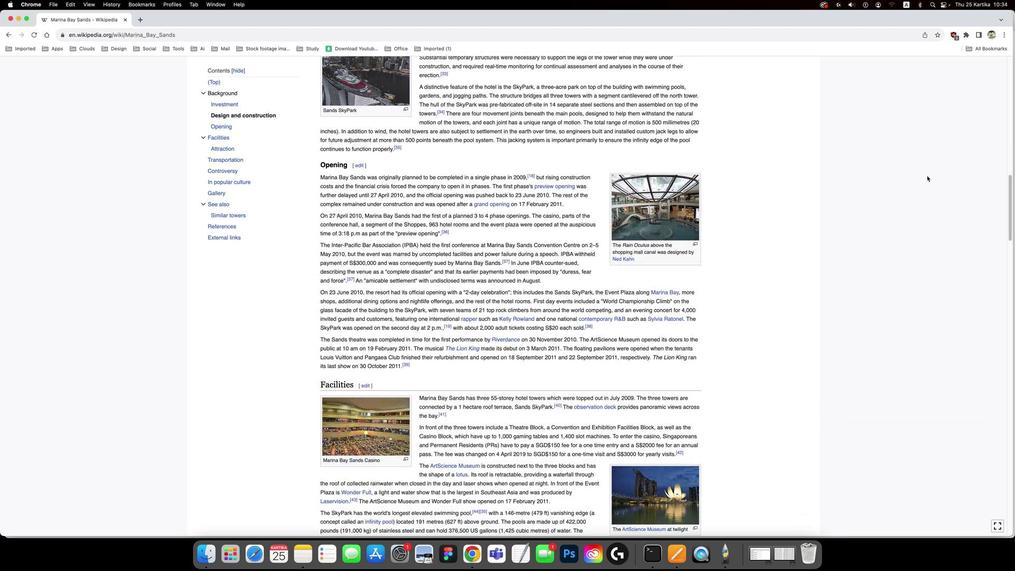 
Action: Mouse scrolled (356, 164) with delta (24, 0)
Screenshot: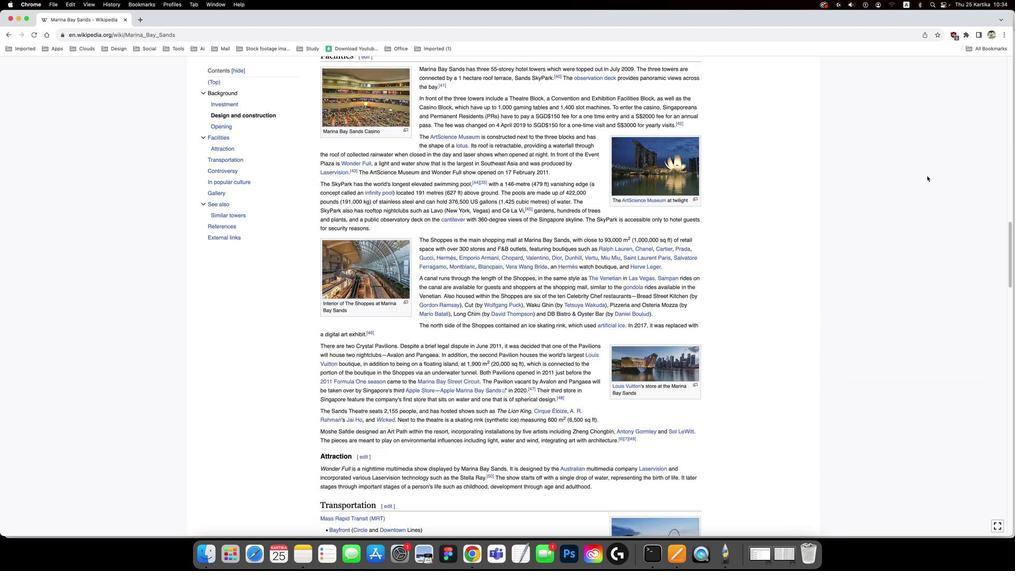 
Action: Mouse scrolled (356, 164) with delta (24, 0)
Screenshot: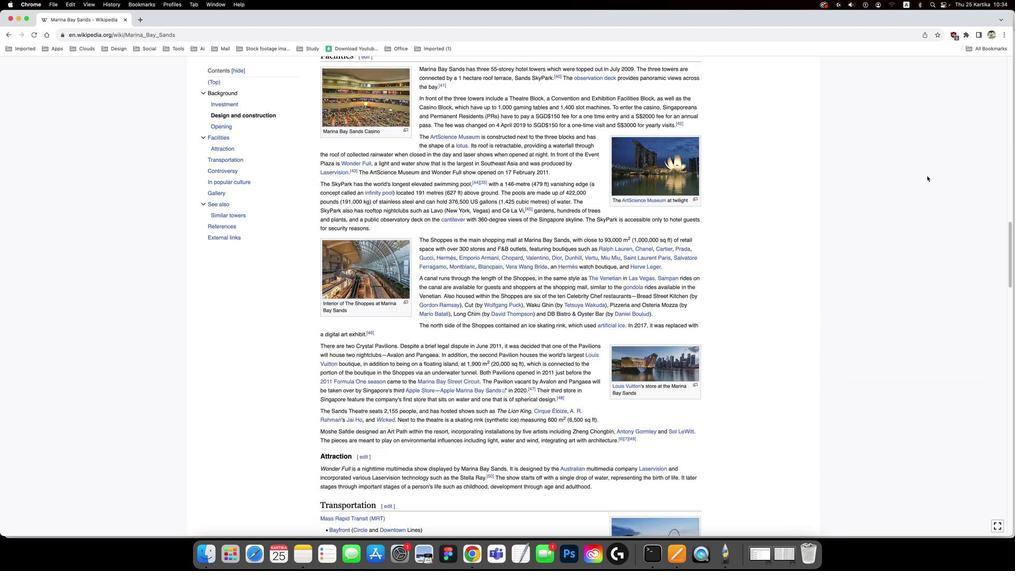
Action: Mouse scrolled (356, 164) with delta (24, -2)
Screenshot: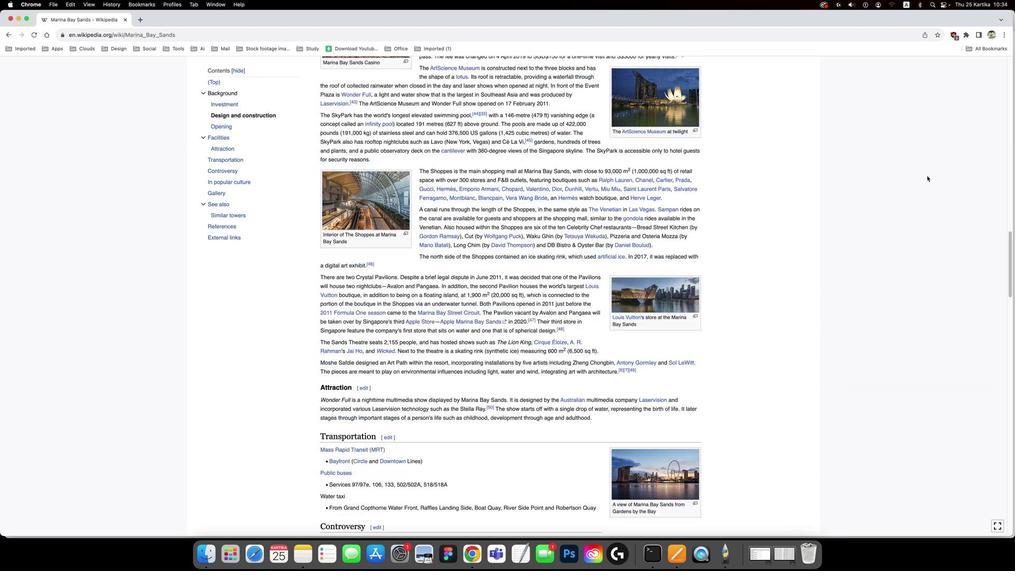 
Action: Mouse scrolled (356, 164) with delta (24, -3)
Screenshot: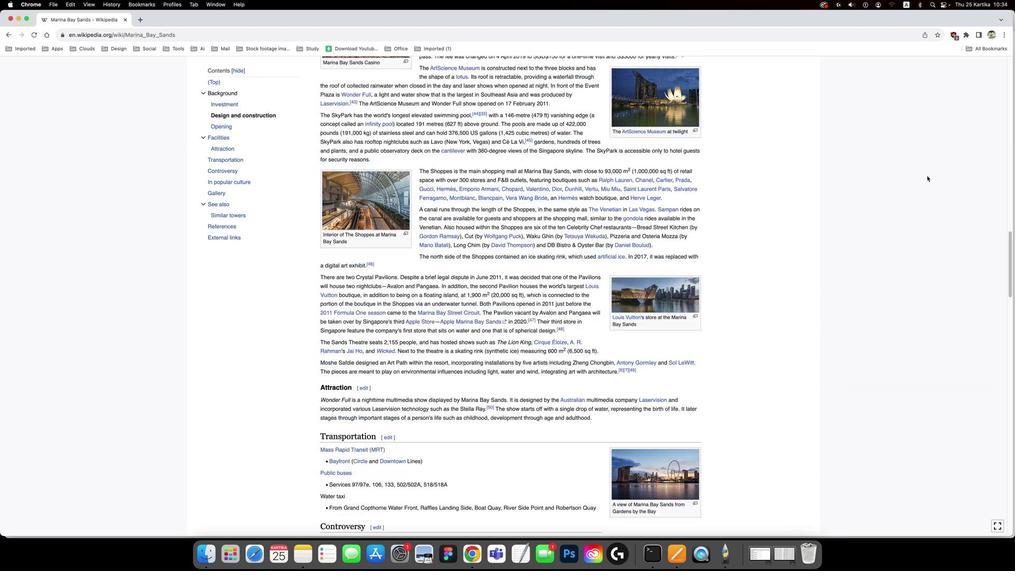 
Action: Mouse scrolled (356, 164) with delta (24, 0)
Screenshot: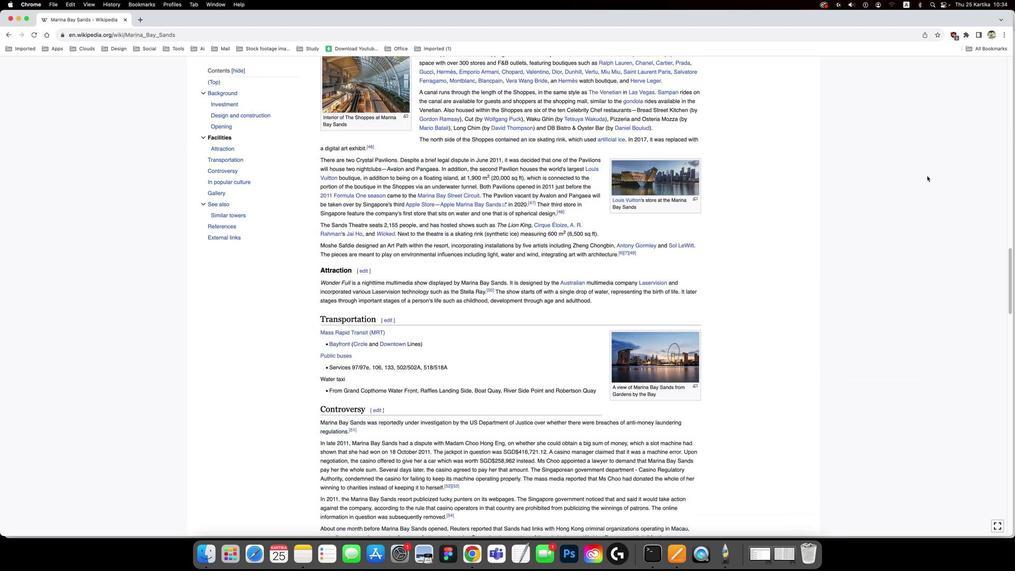 
Action: Mouse scrolled (356, 164) with delta (24, 0)
Screenshot: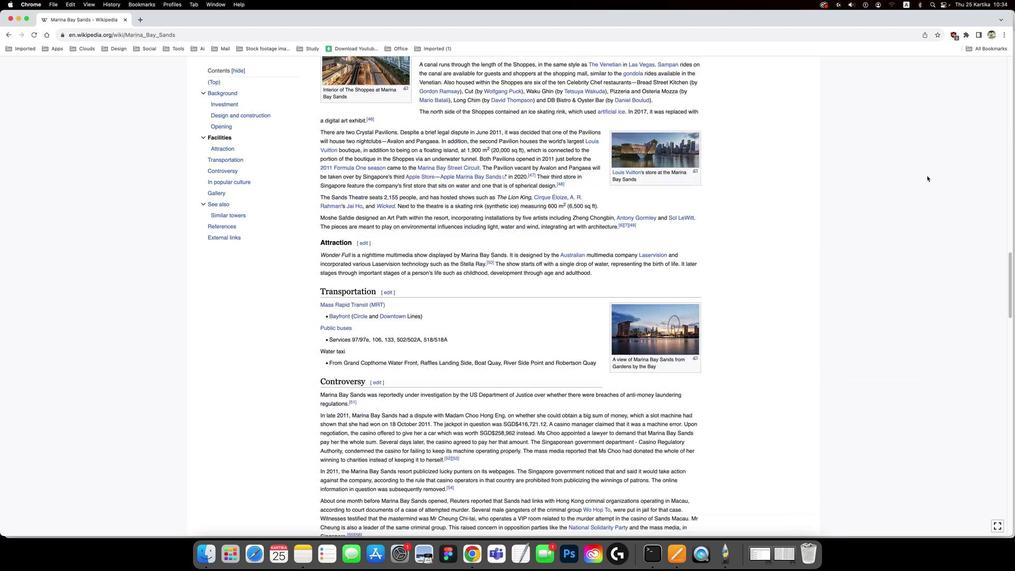 
Action: Mouse scrolled (356, 164) with delta (24, -1)
Screenshot: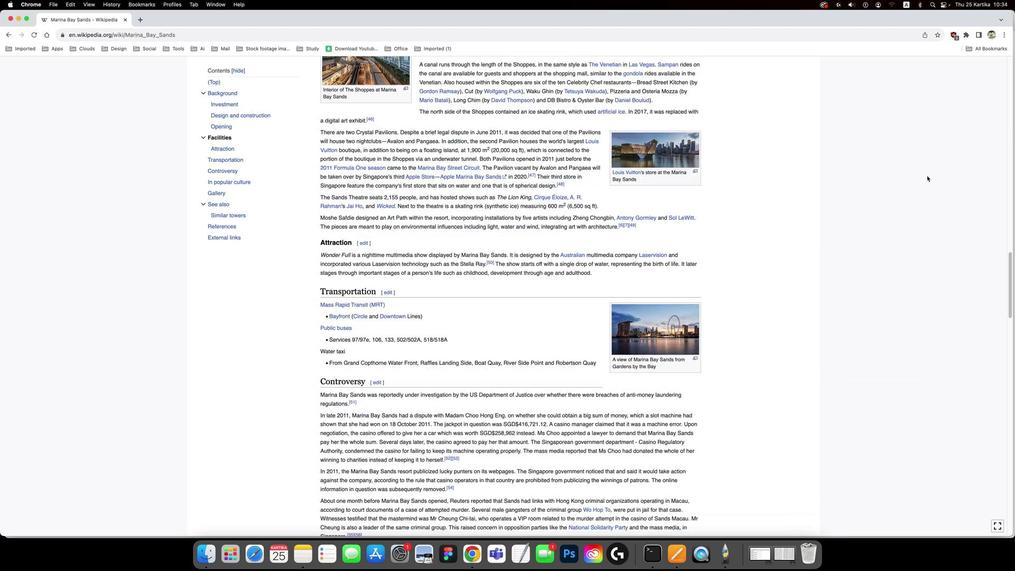 
Action: Mouse scrolled (356, 164) with delta (24, 0)
Screenshot: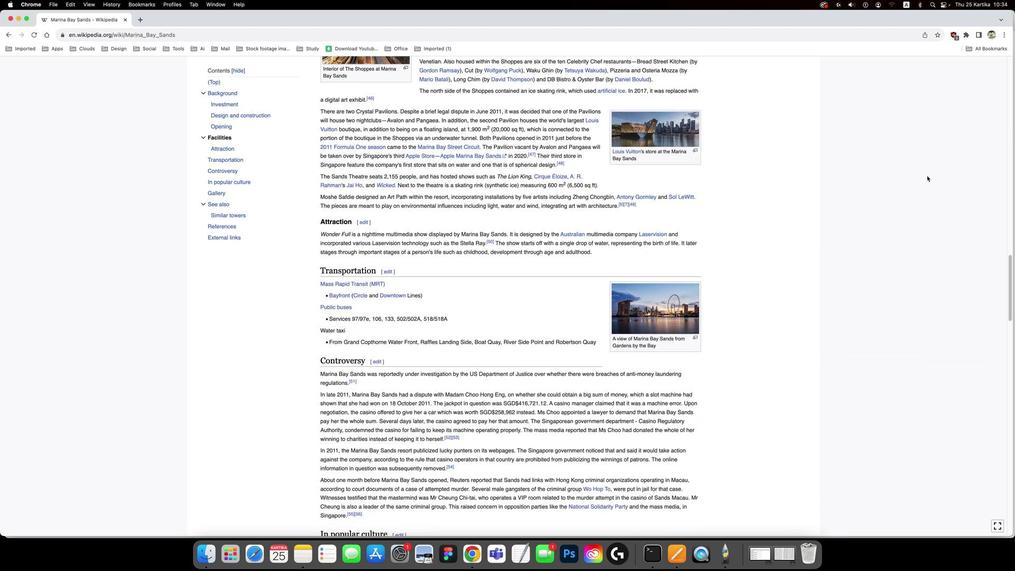 
Action: Mouse scrolled (356, 164) with delta (24, 0)
Screenshot: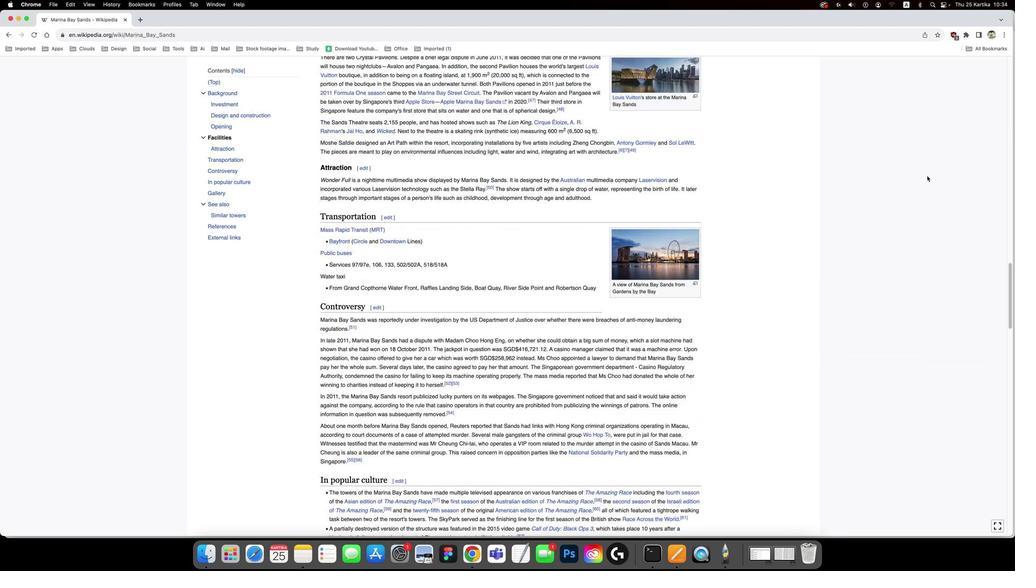 
Action: Mouse scrolled (356, 164) with delta (24, 0)
Screenshot: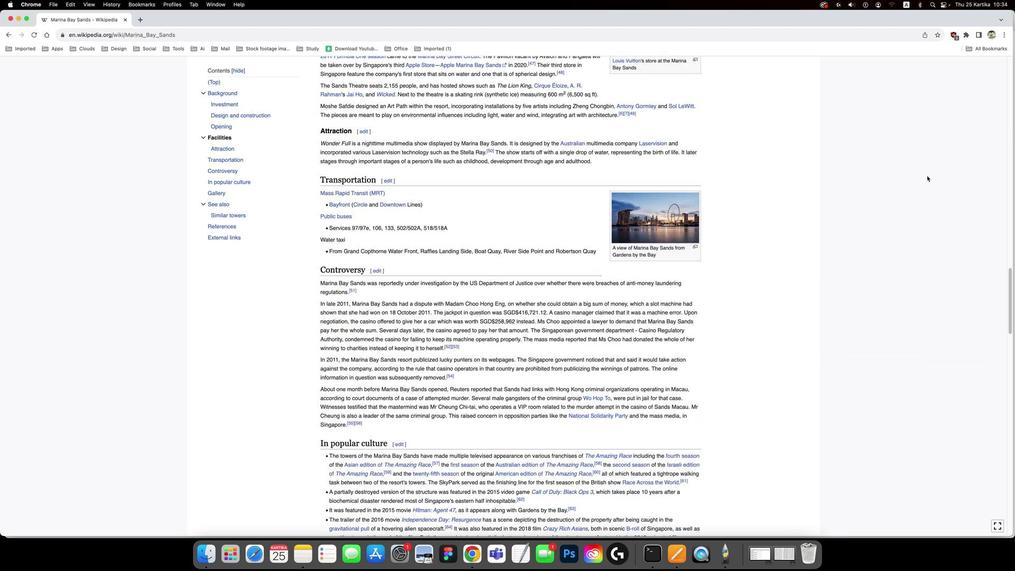 
Action: Mouse scrolled (356, 164) with delta (24, 0)
Screenshot: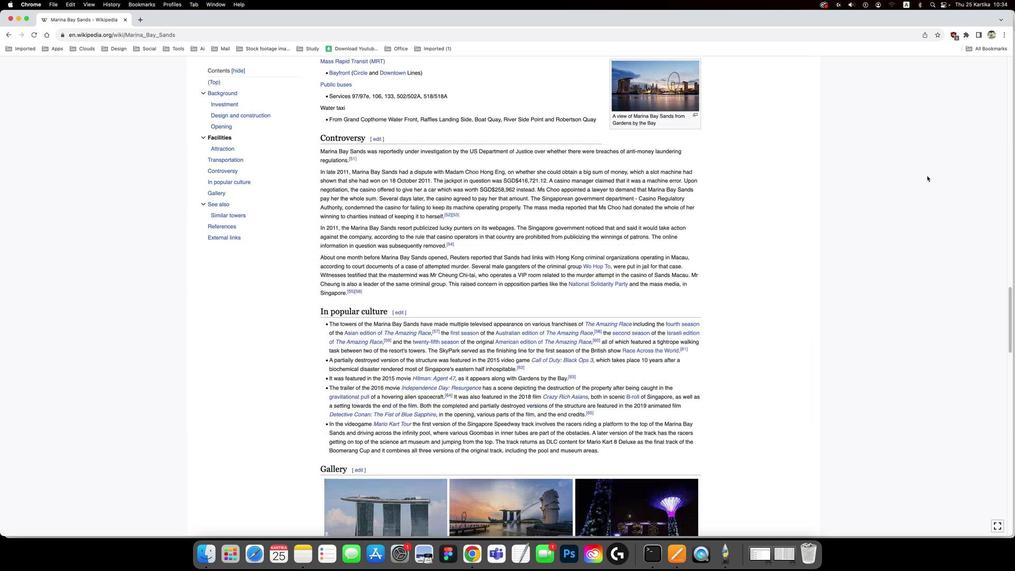 
Action: Mouse scrolled (356, 164) with delta (24, 0)
Screenshot: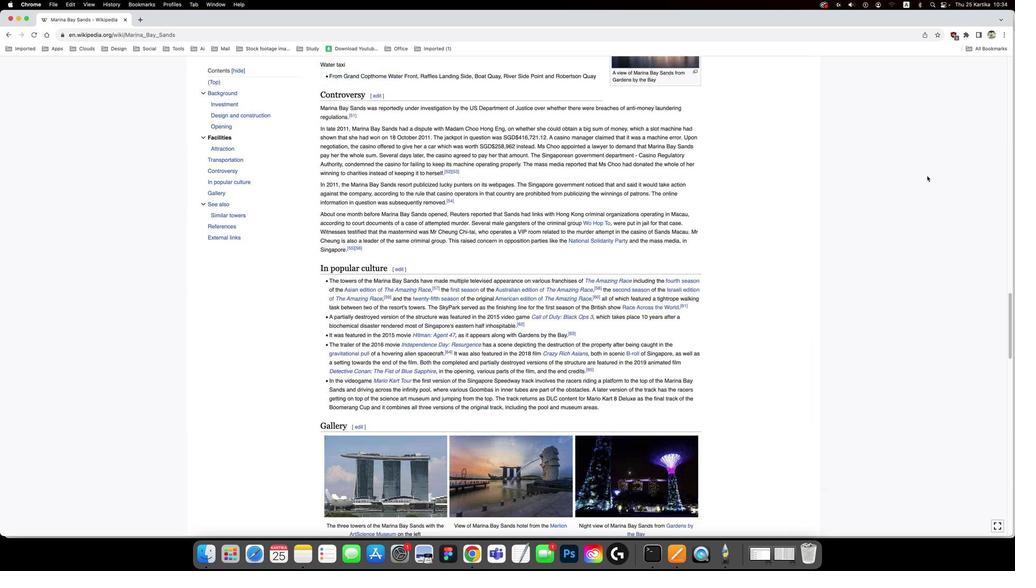 
Action: Mouse scrolled (356, 164) with delta (24, -2)
Screenshot: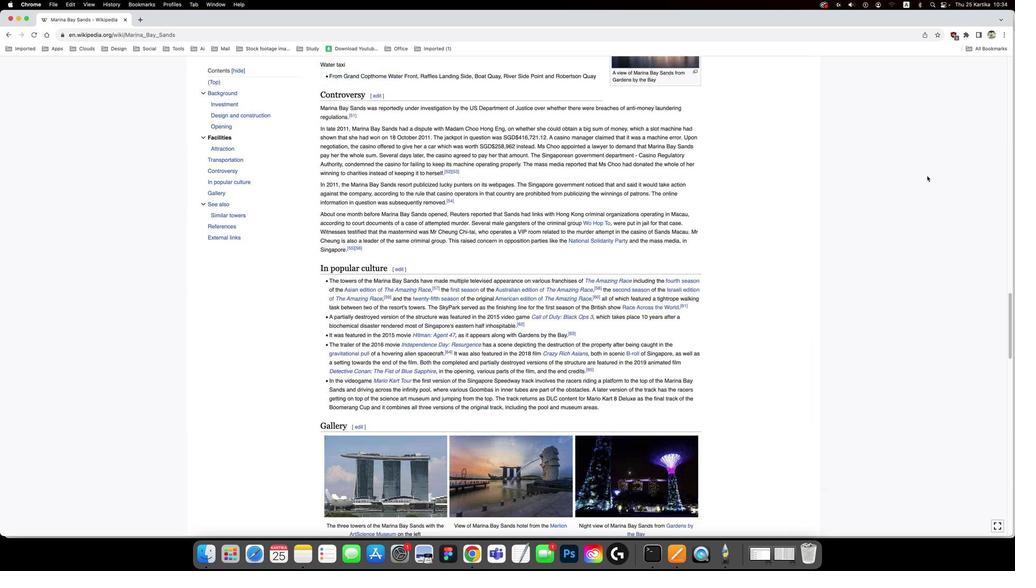 
Action: Mouse moved to (356, 164)
Screenshot: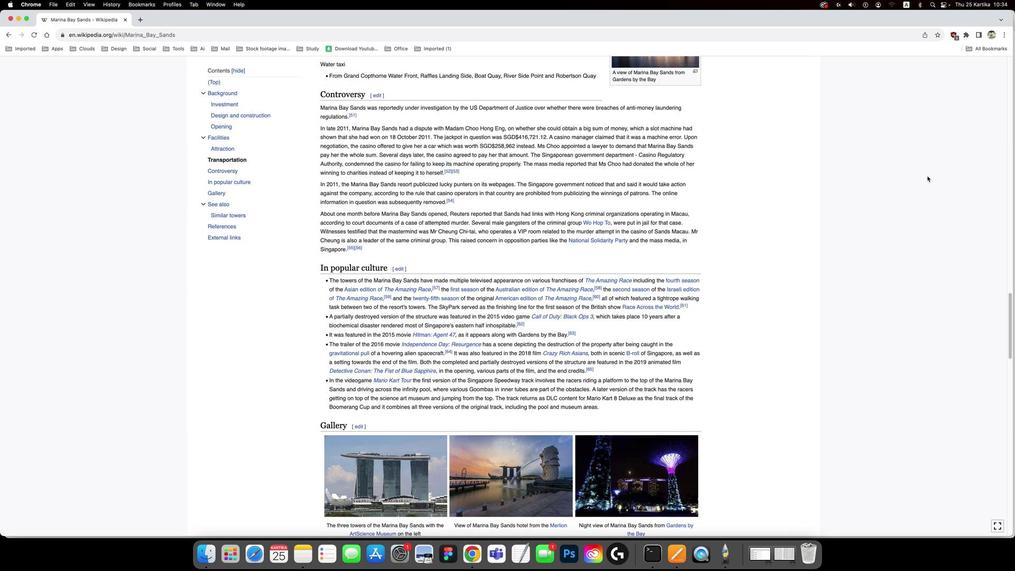 
Action: Mouse scrolled (356, 164) with delta (24, 0)
Screenshot: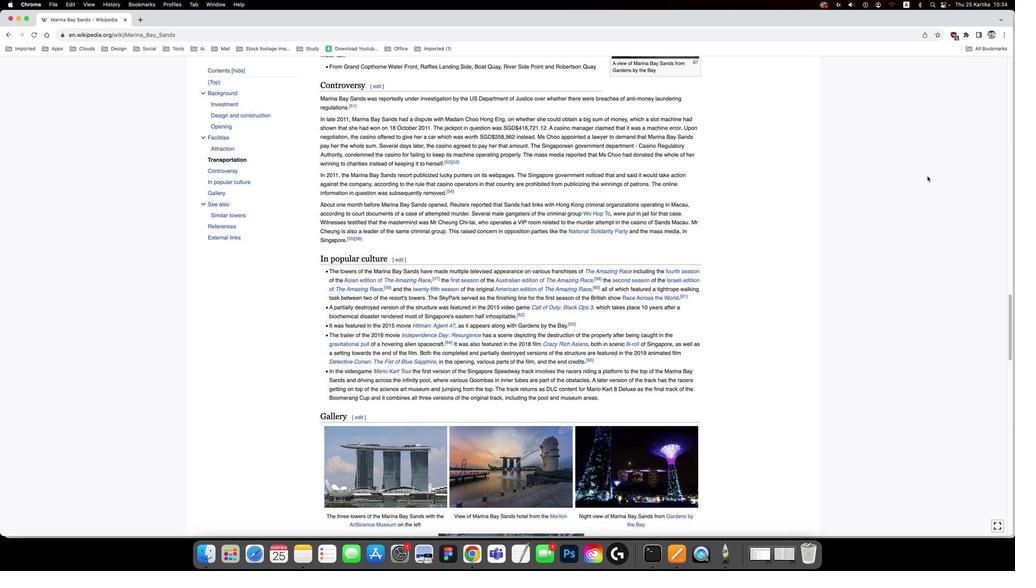
Action: Mouse scrolled (356, 164) with delta (24, 0)
Screenshot: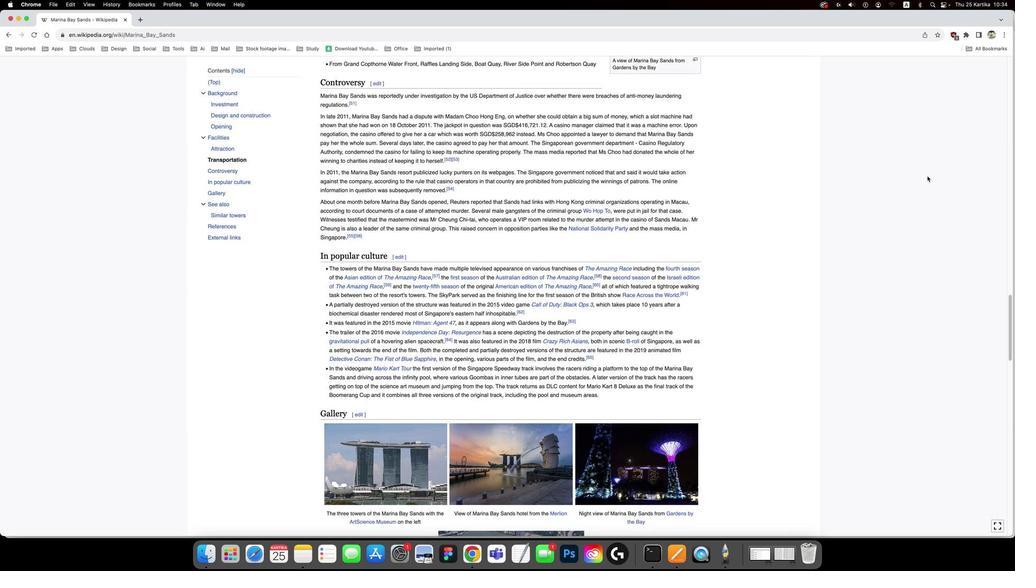 
Action: Mouse scrolled (356, 164) with delta (24, 0)
Screenshot: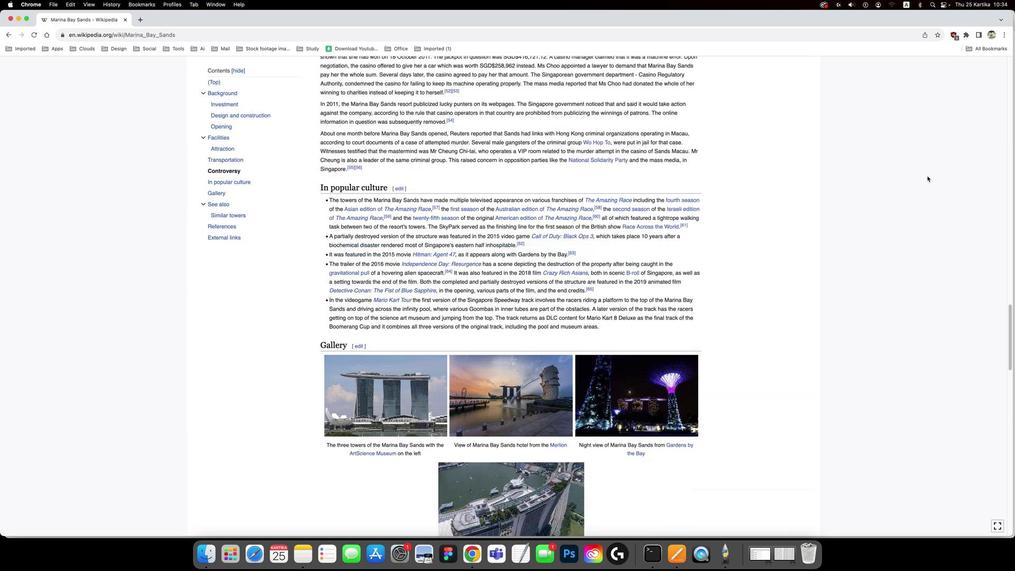 
Action: Mouse scrolled (356, 164) with delta (24, 0)
Screenshot: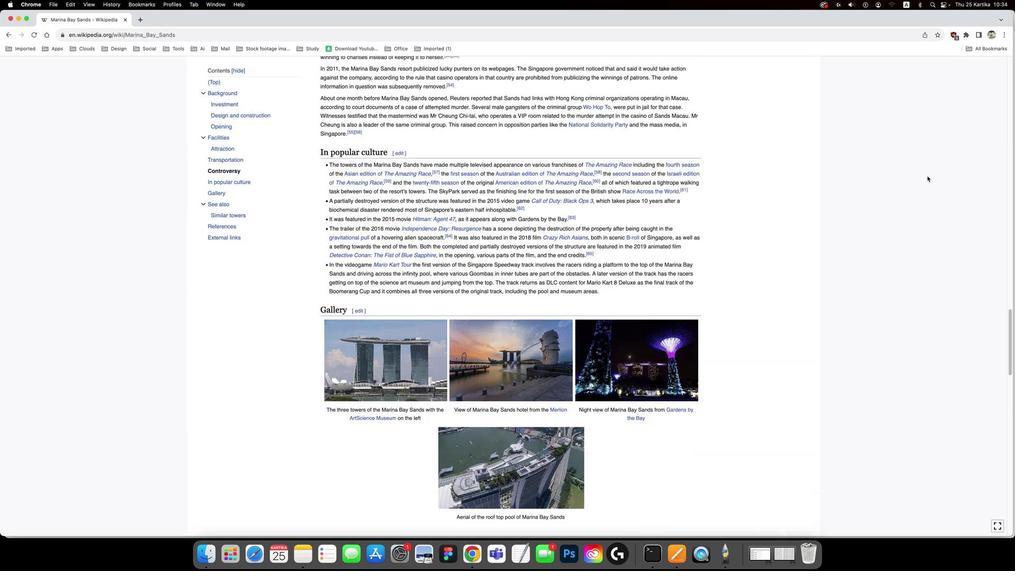 
Action: Mouse scrolled (356, 164) with delta (24, 0)
Screenshot: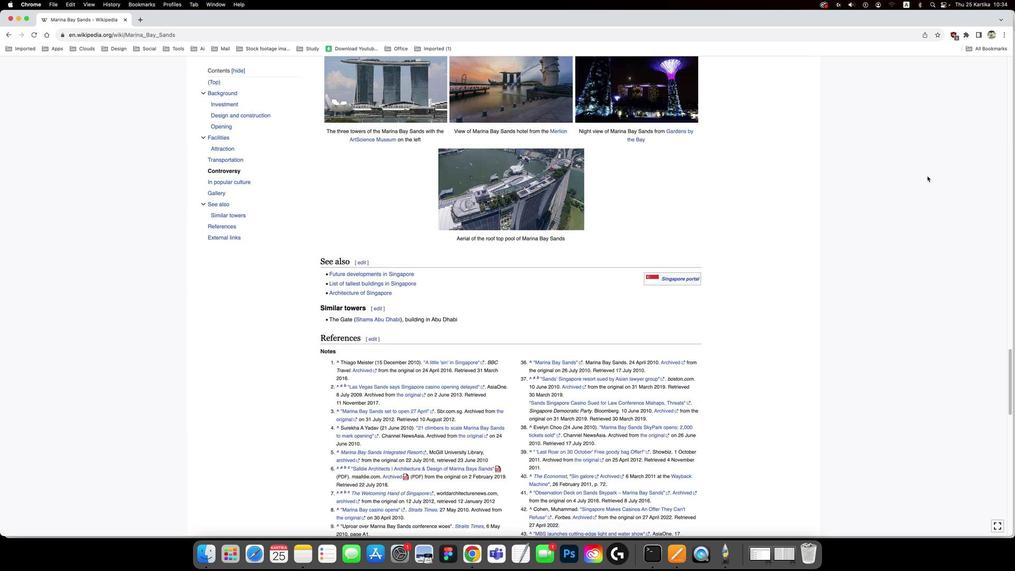 
Action: Mouse scrolled (356, 164) with delta (24, 0)
Screenshot: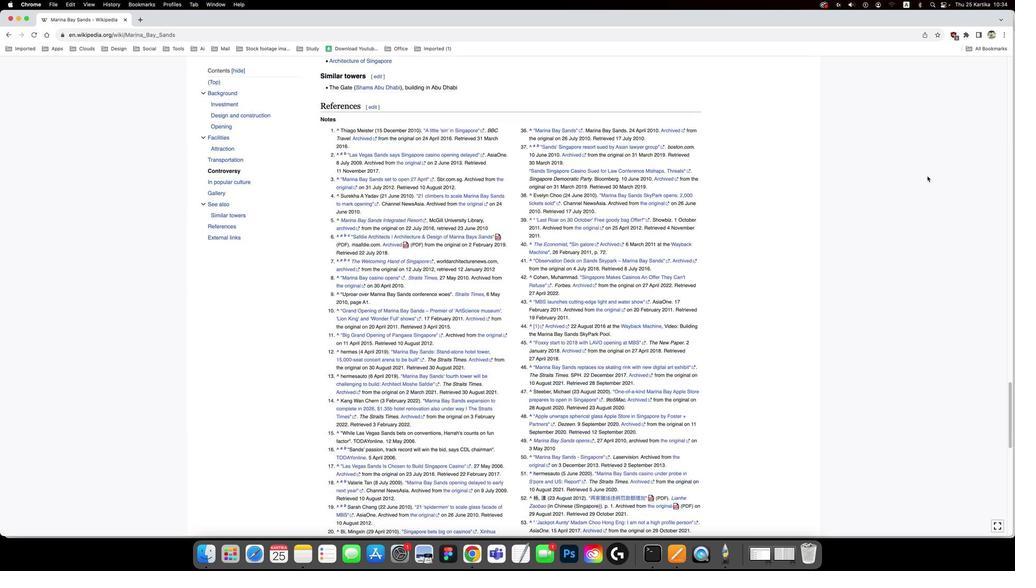 
Action: Mouse scrolled (356, 164) with delta (24, -2)
Screenshot: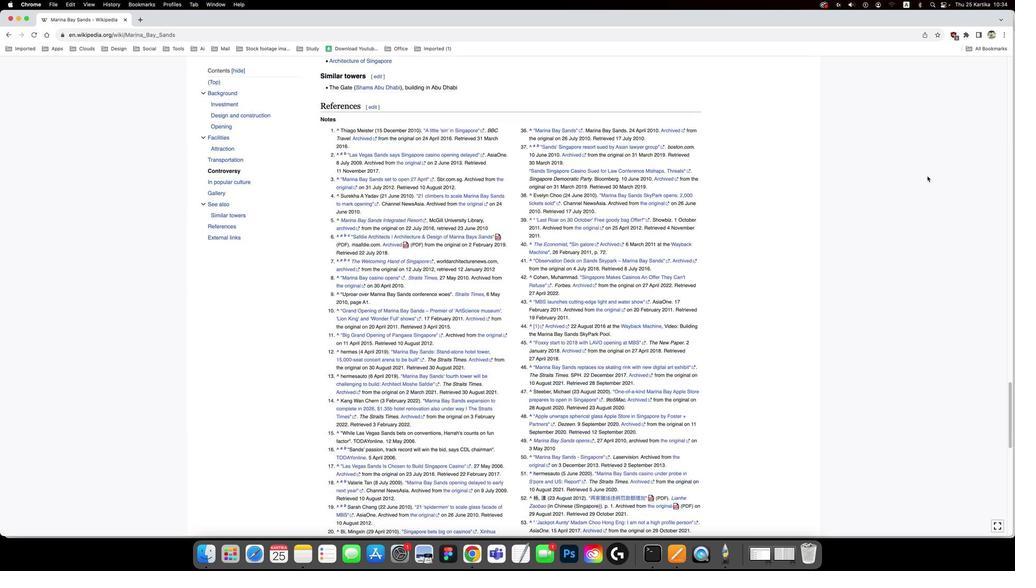 
Action: Mouse scrolled (356, 164) with delta (24, -4)
Screenshot: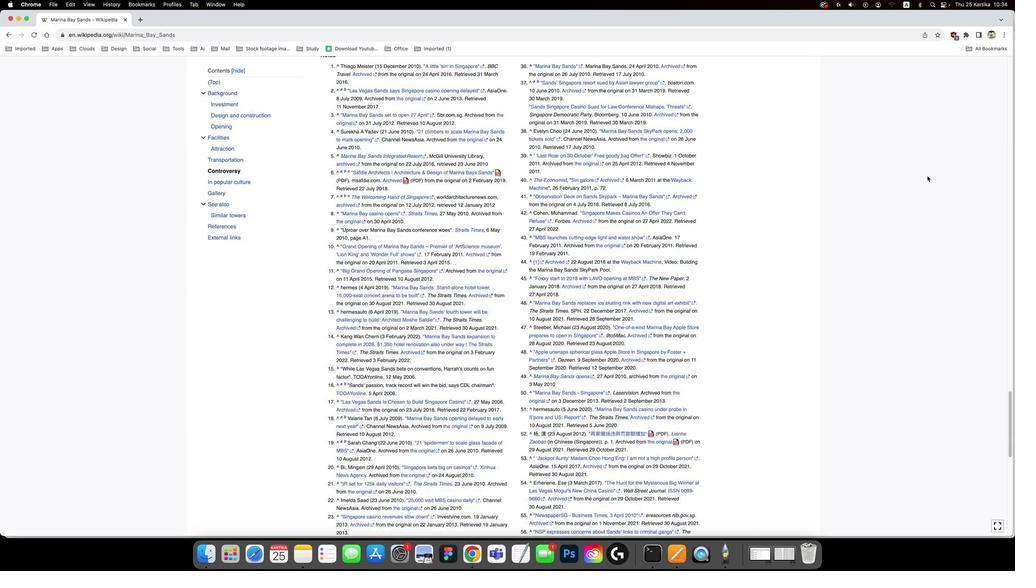 
Action: Mouse scrolled (356, 164) with delta (24, -4)
Screenshot: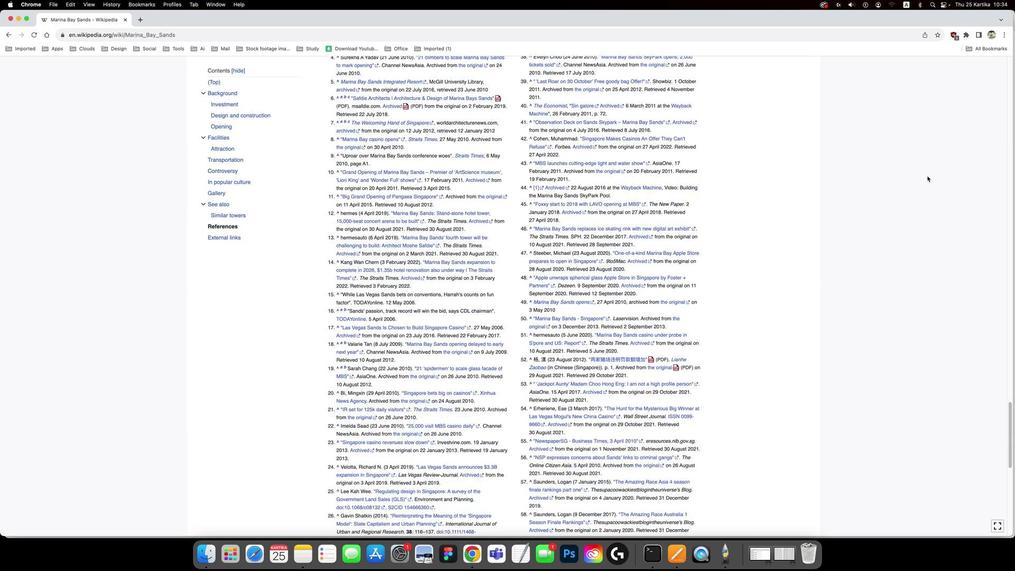 
Action: Mouse moved to (356, 165)
Screenshot: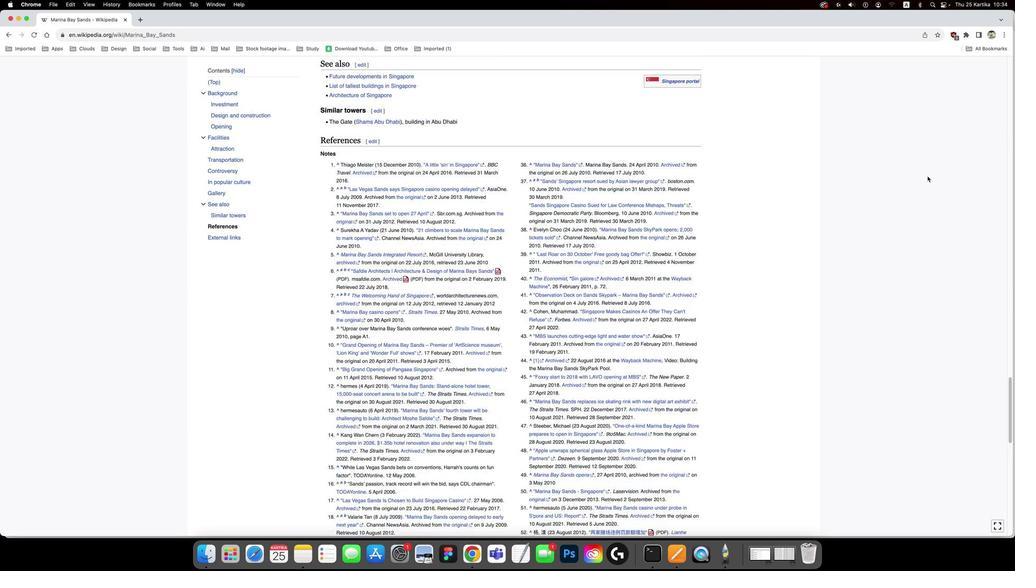 
Action: Mouse scrolled (356, 165) with delta (24, 1)
Screenshot: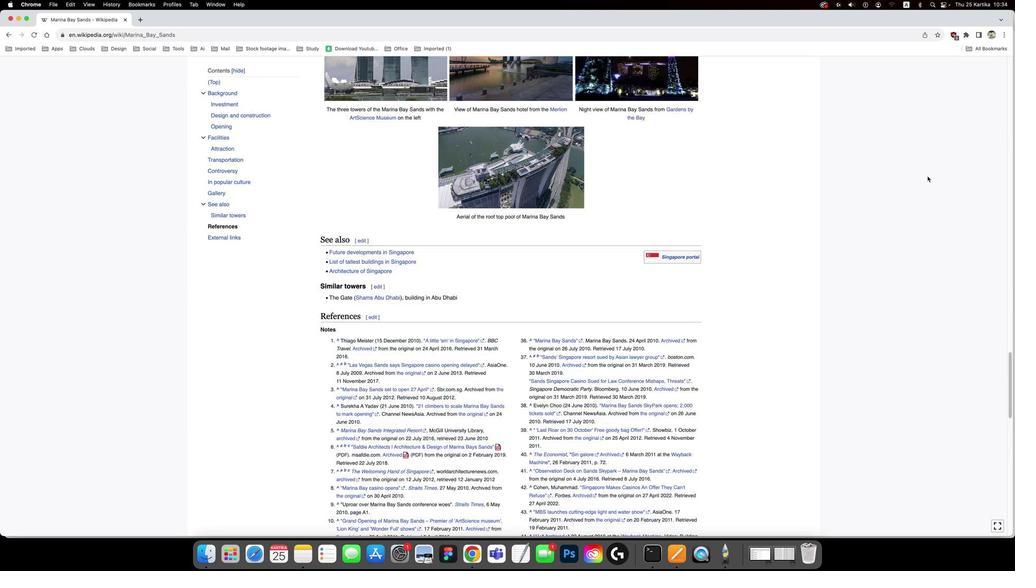 
Action: Mouse scrolled (356, 165) with delta (24, 1)
Screenshot: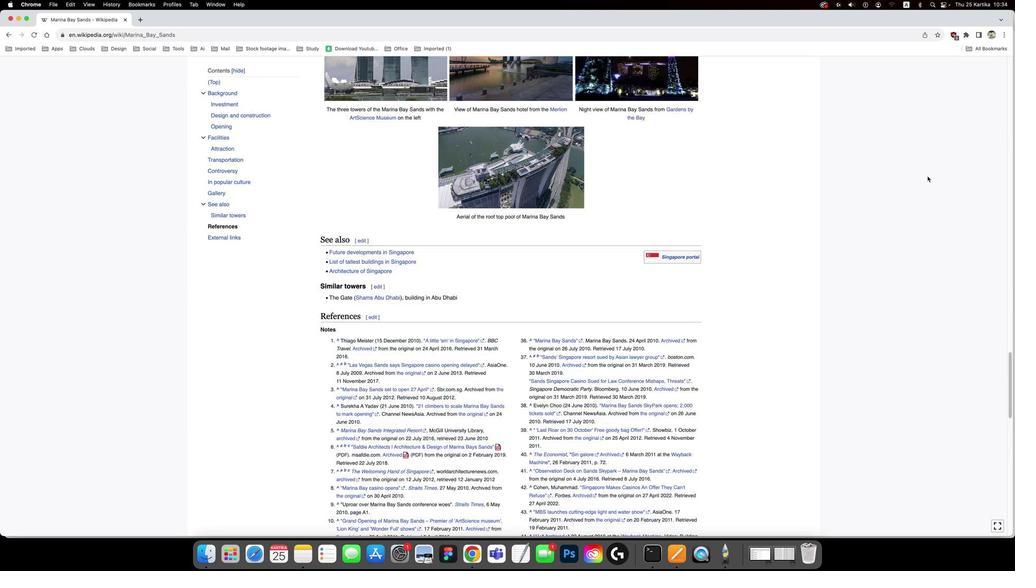
Action: Mouse scrolled (356, 165) with delta (24, 3)
Screenshot: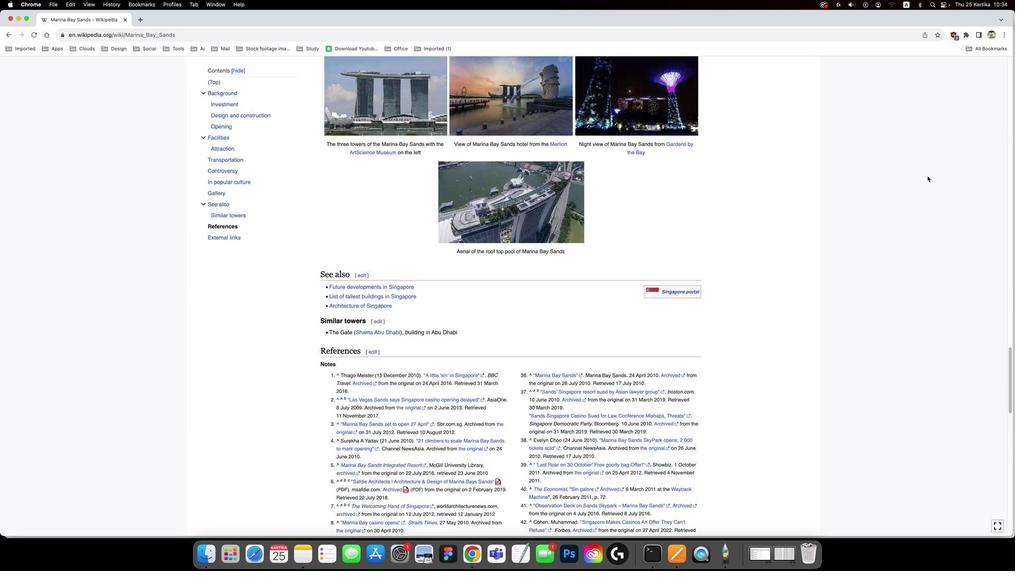 
Action: Mouse scrolled (356, 165) with delta (24, 5)
Screenshot: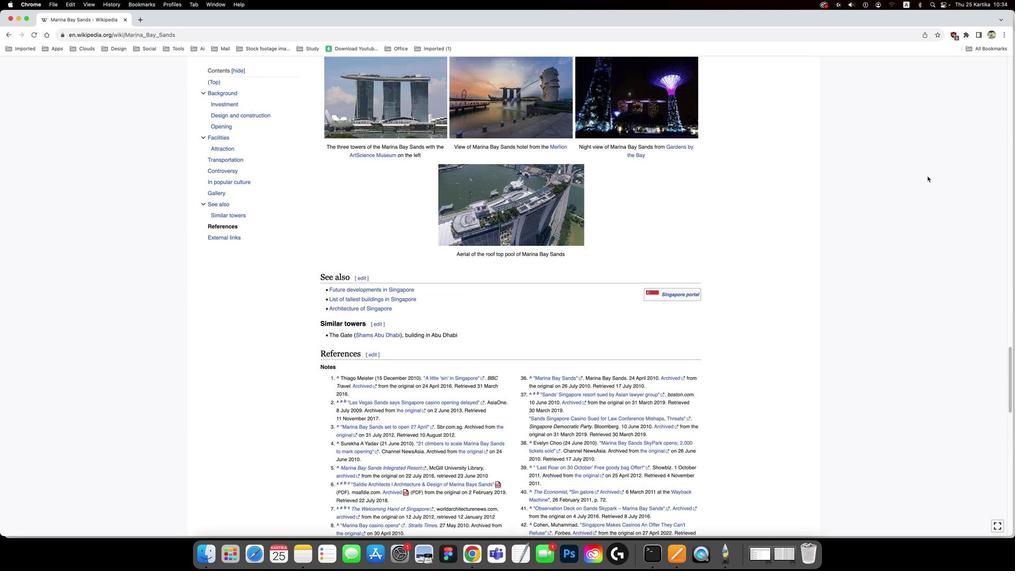 
Action: Mouse moved to (356, 165)
Screenshot: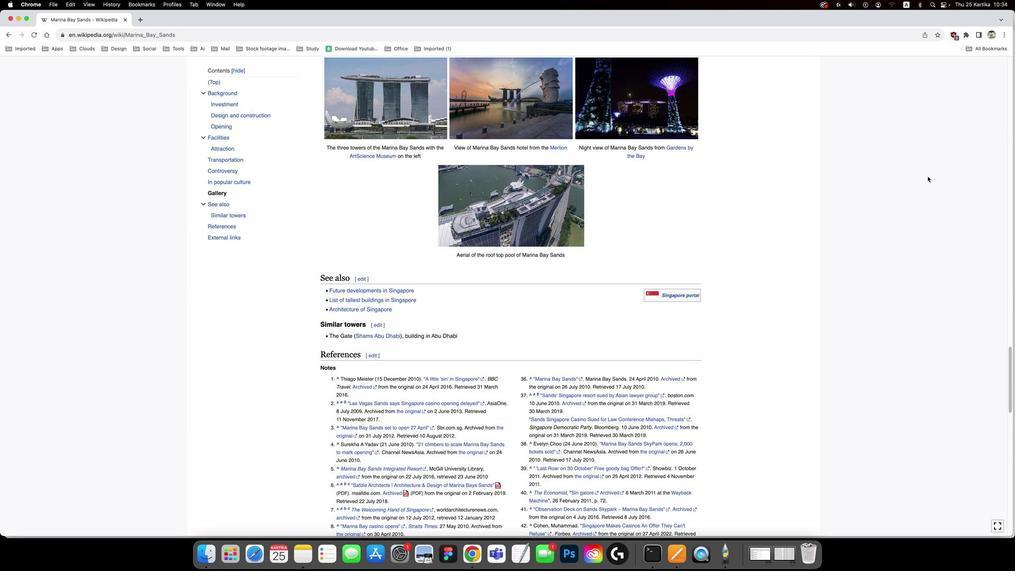 
Action: Mouse scrolled (356, 165) with delta (24, 1)
Screenshot: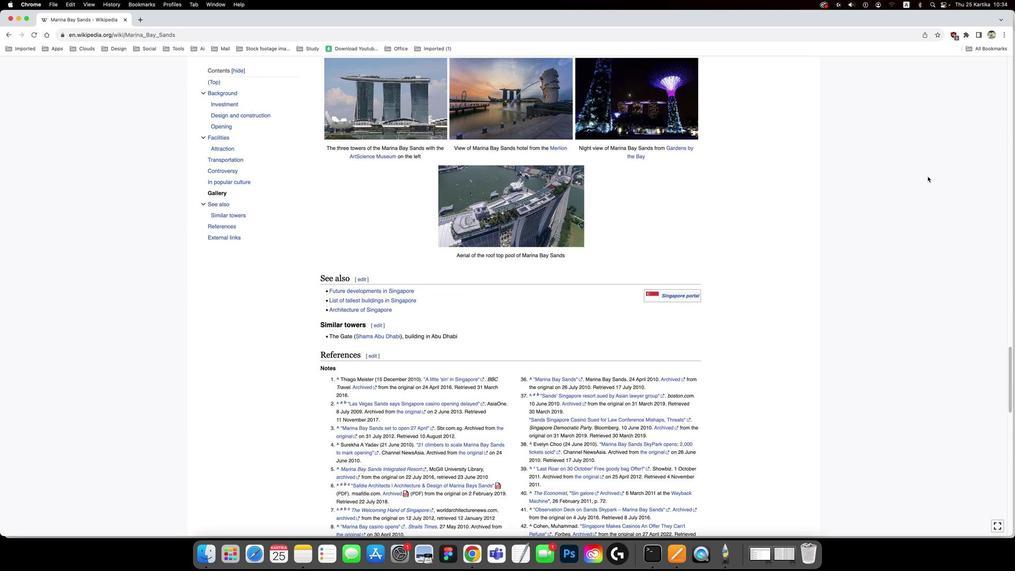 
Action: Mouse moved to (356, 165)
Screenshot: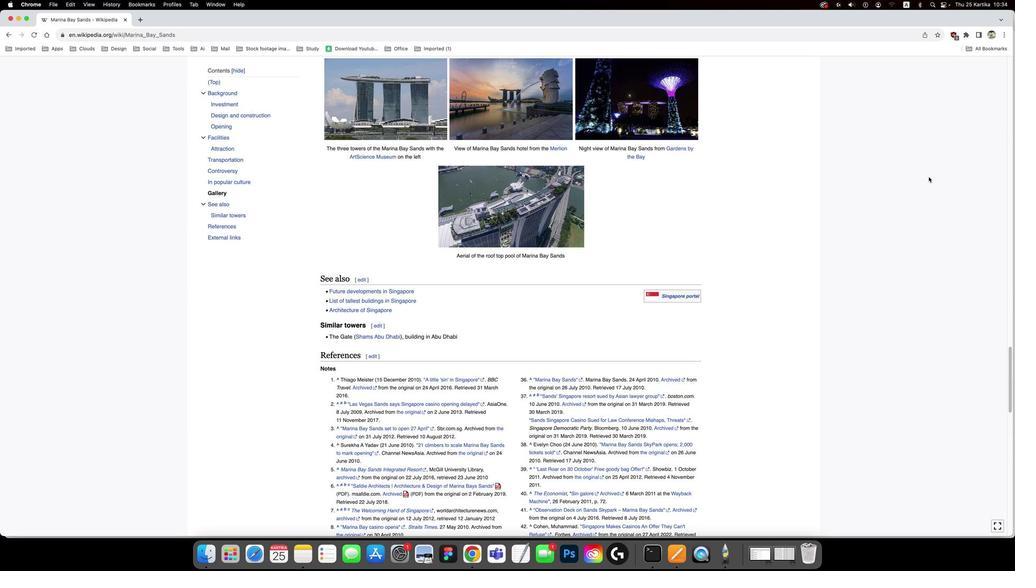 
Action: Mouse scrolled (356, 165) with delta (24, 1)
Screenshot: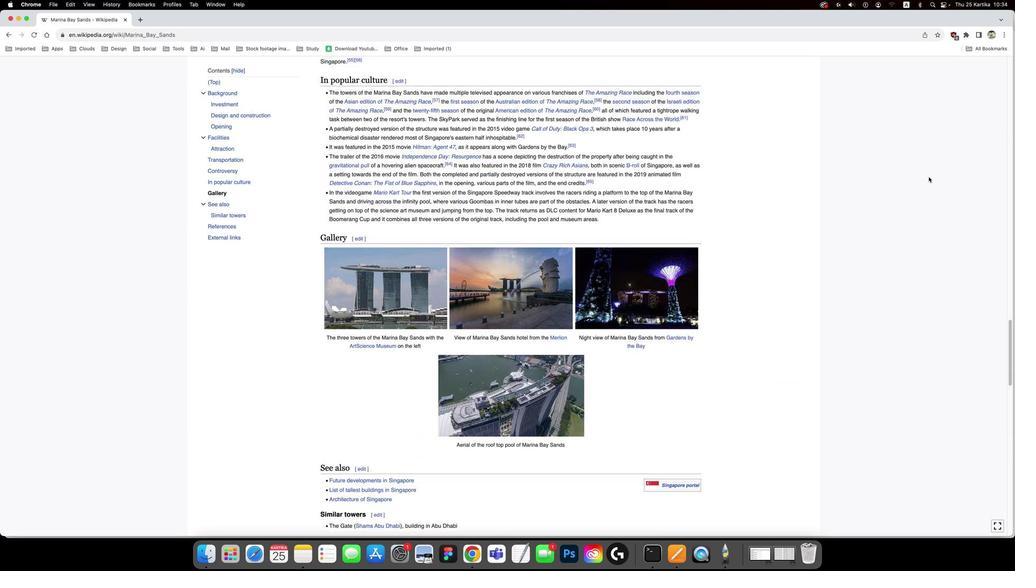 
Action: Mouse scrolled (356, 165) with delta (24, 1)
Screenshot: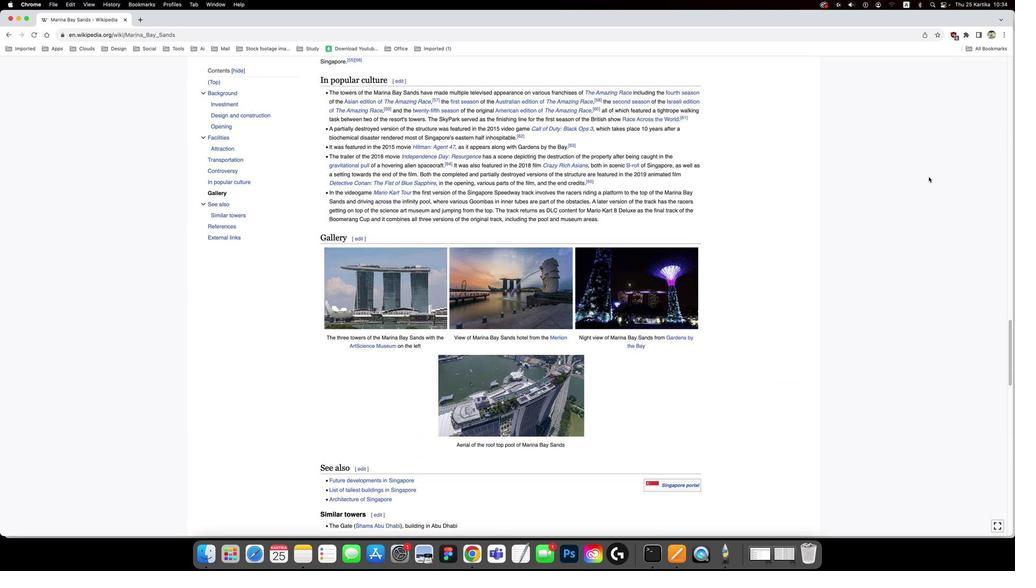 
Action: Mouse scrolled (356, 165) with delta (24, 3)
Screenshot: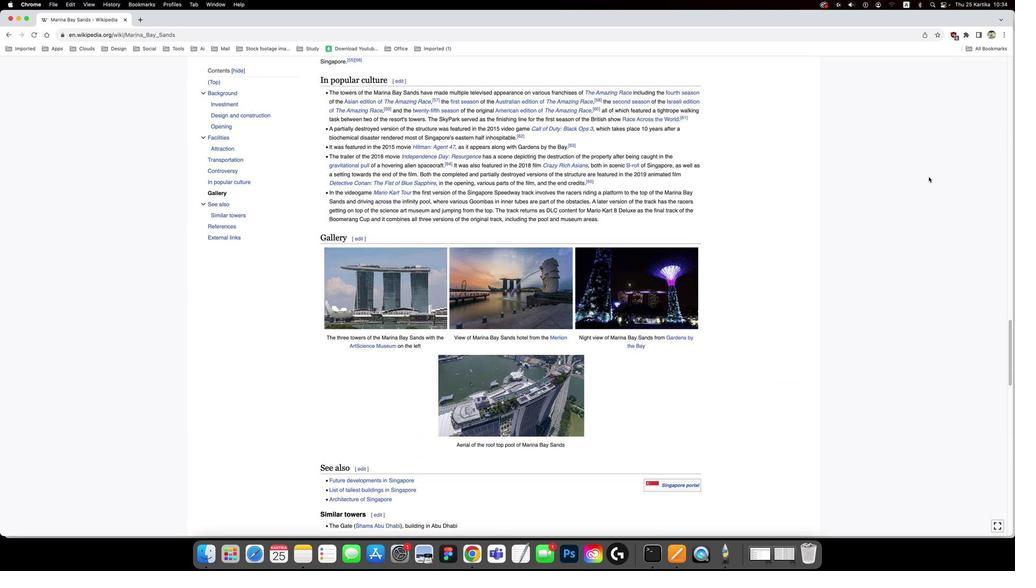 
Action: Mouse scrolled (356, 165) with delta (24, 1)
Screenshot: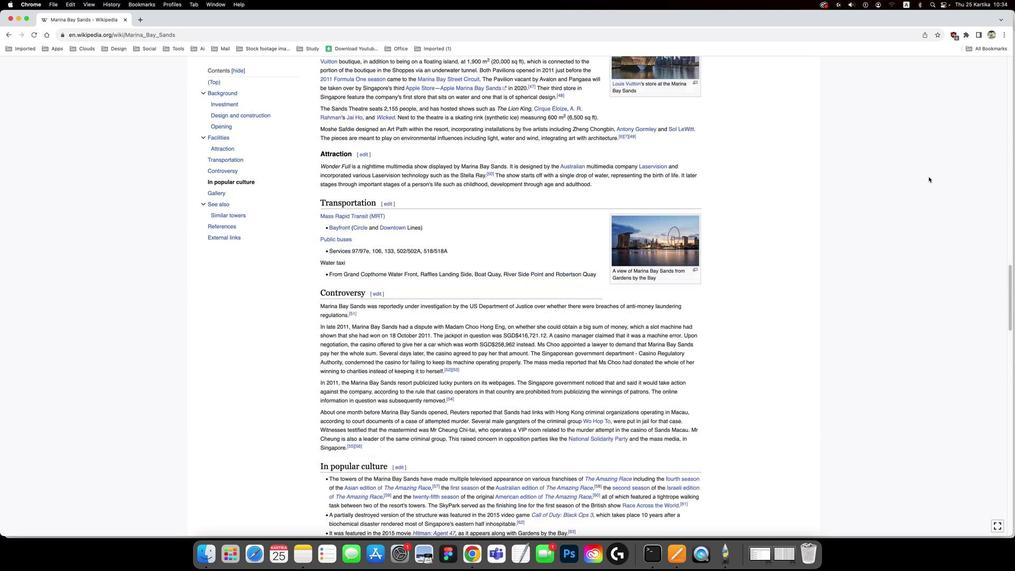 
Action: Mouse scrolled (356, 165) with delta (24, 1)
Screenshot: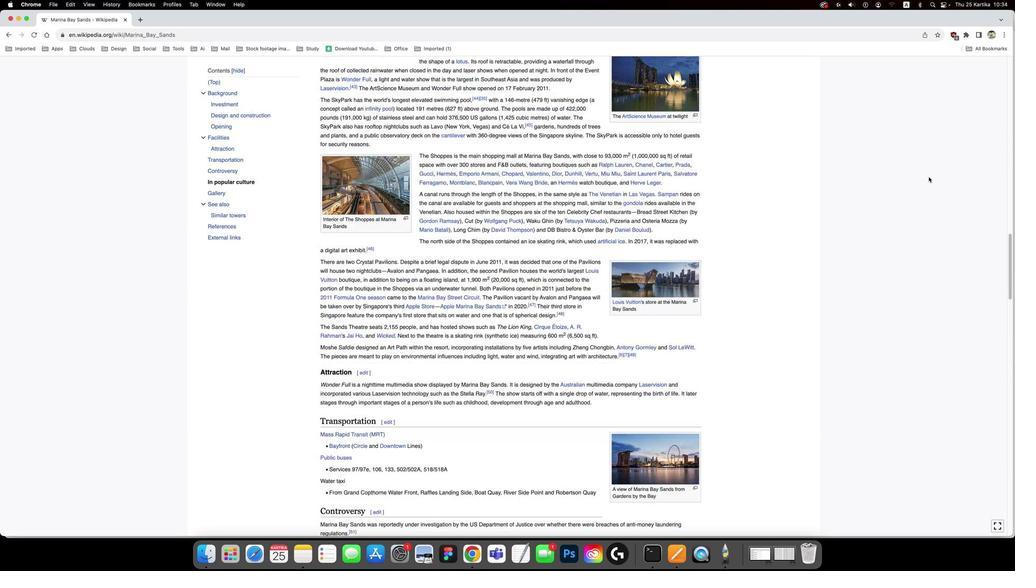 
Action: Mouse scrolled (356, 165) with delta (24, 4)
Screenshot: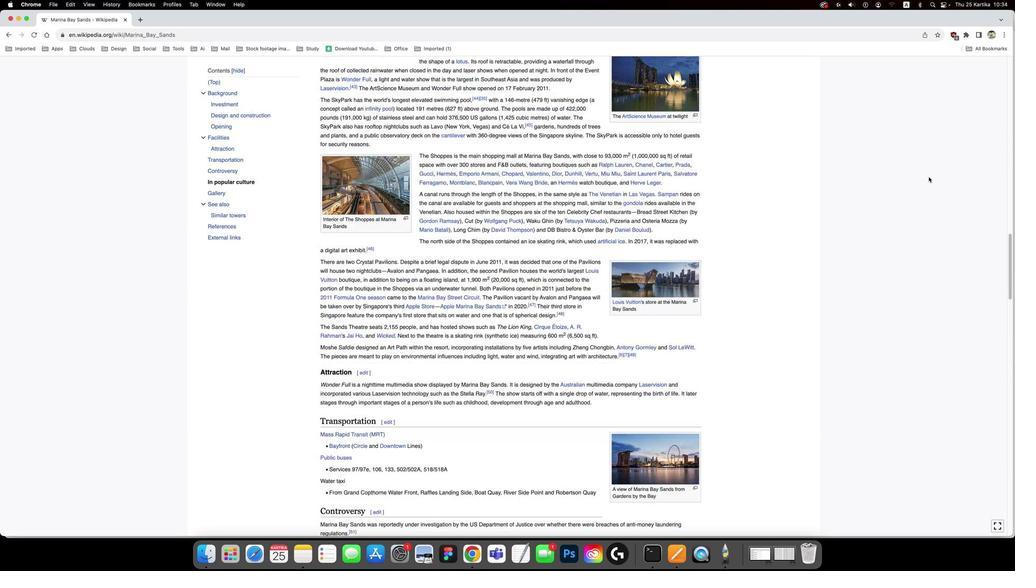 
Action: Mouse scrolled (356, 165) with delta (24, 5)
Screenshot: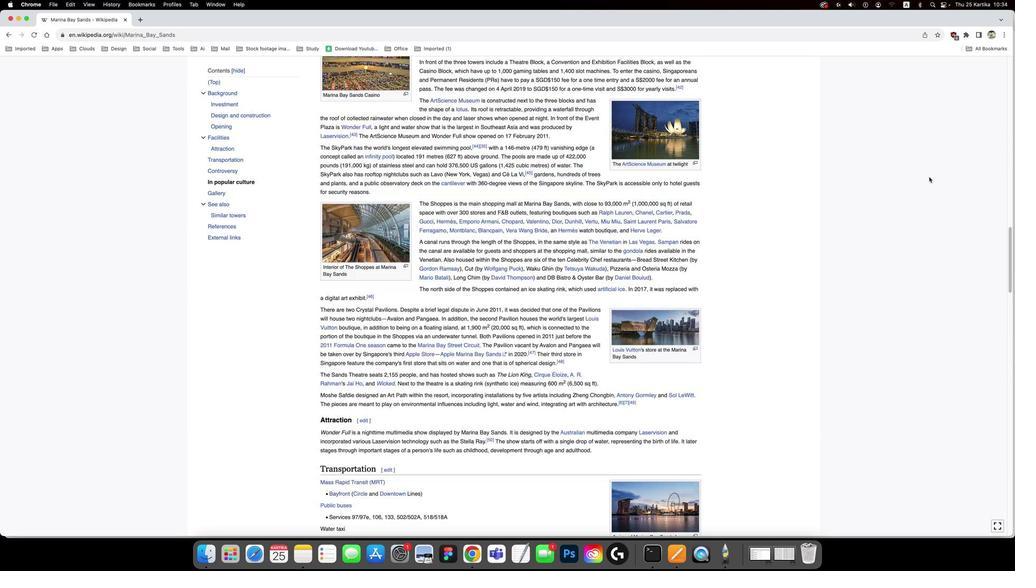 
Action: Mouse scrolled (356, 165) with delta (24, 6)
Screenshot: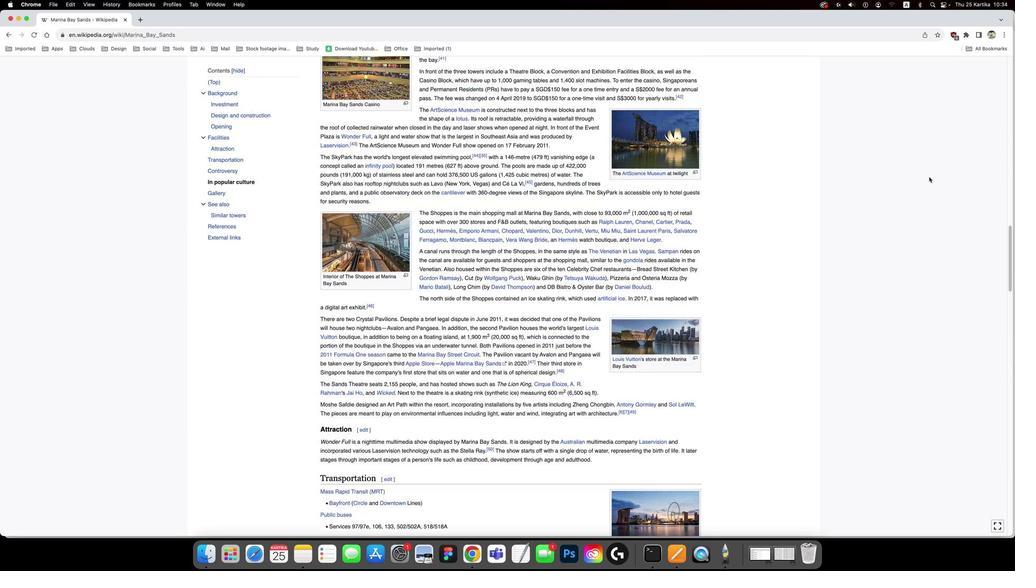 
Action: Mouse moved to (357, 165)
Screenshot: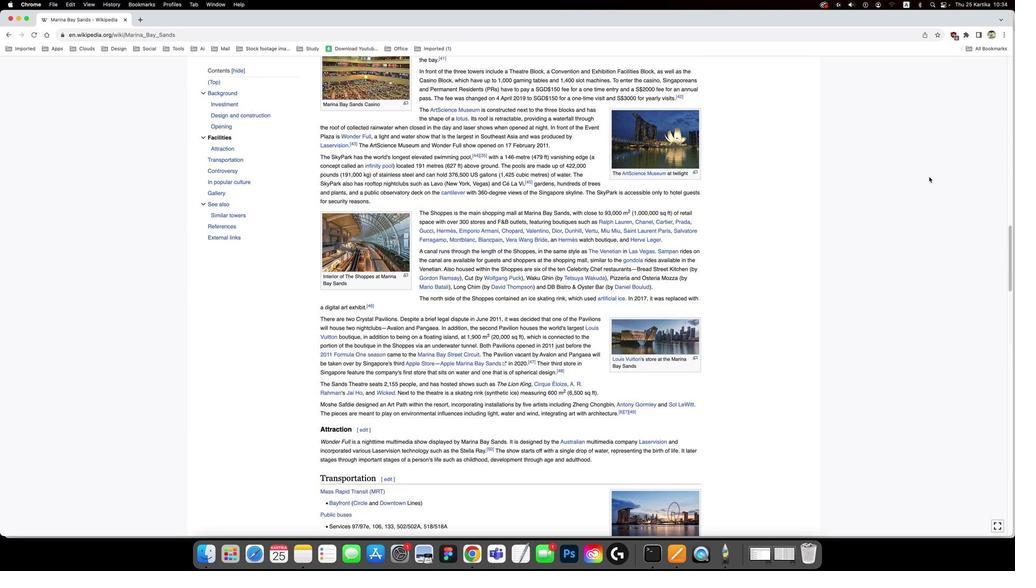
Action: Mouse scrolled (357, 165) with delta (24, 1)
Screenshot: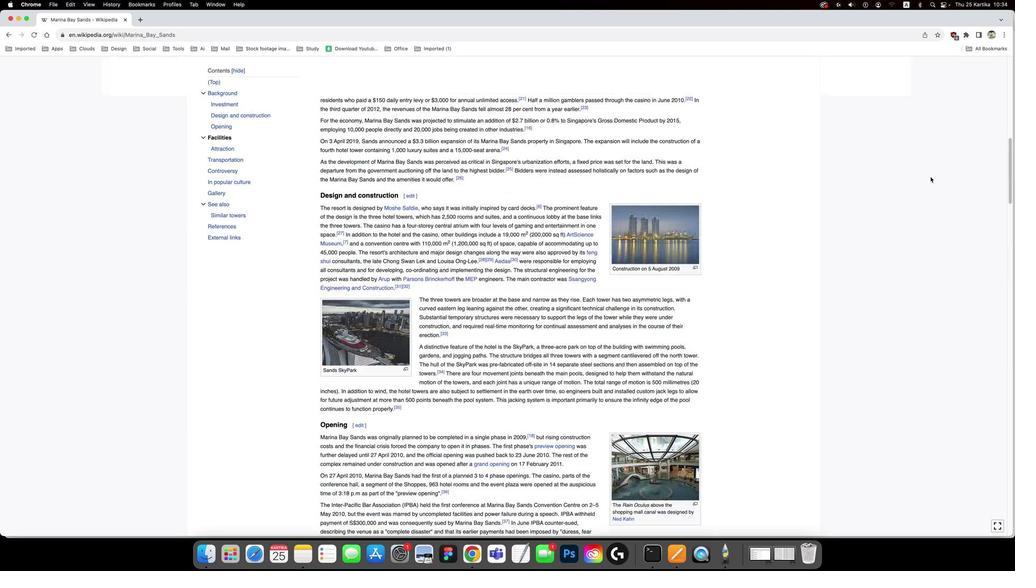 
Action: Mouse scrolled (357, 165) with delta (24, 1)
Screenshot: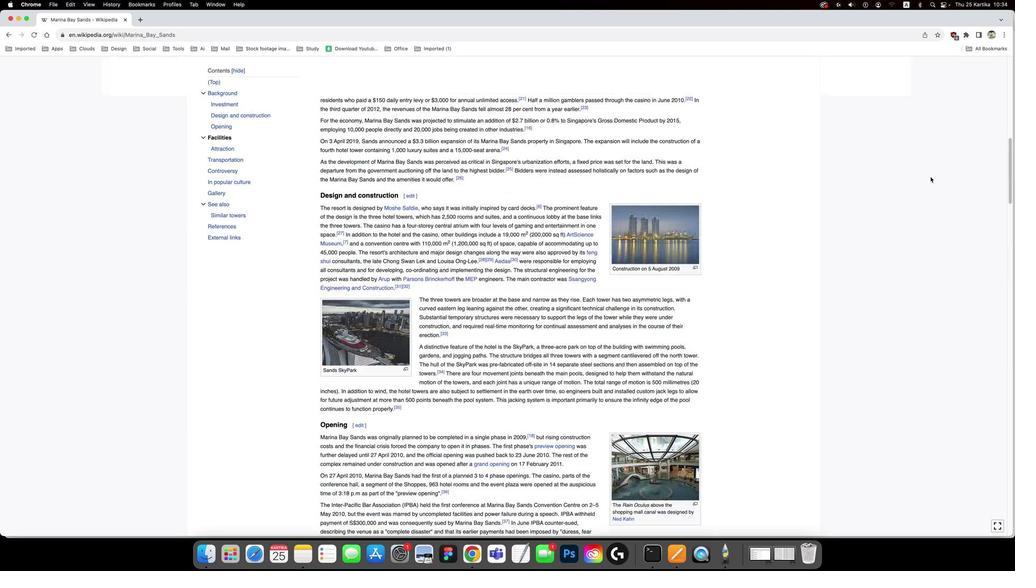 
Action: Mouse scrolled (357, 165) with delta (24, 4)
Screenshot: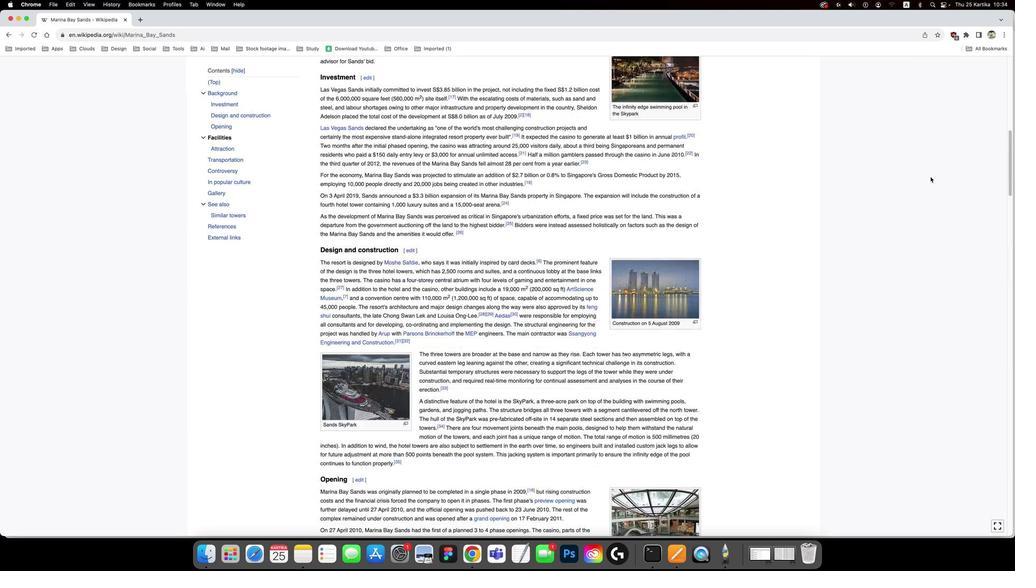 
Action: Mouse scrolled (357, 165) with delta (24, 5)
Screenshot: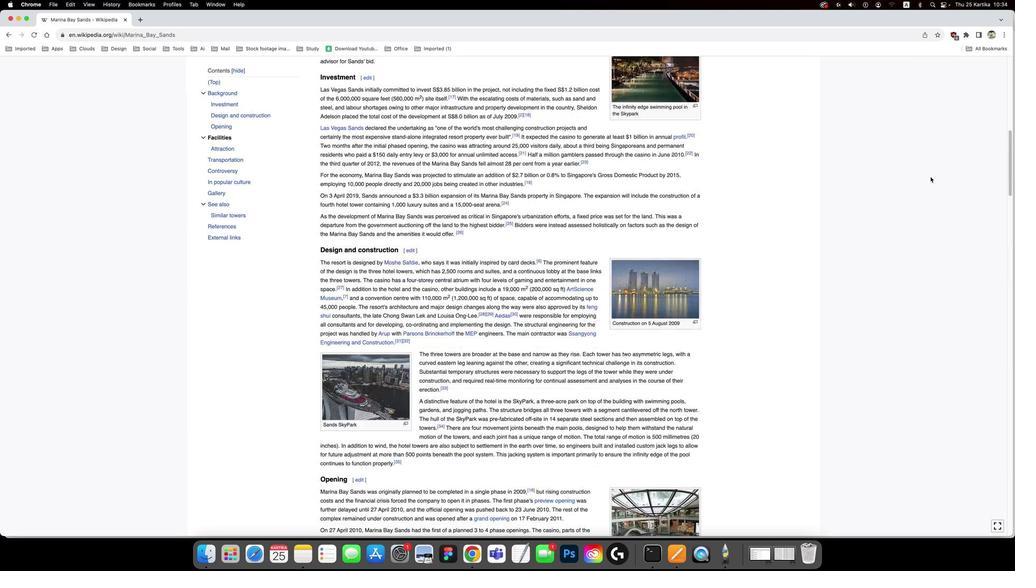 
Action: Mouse scrolled (357, 165) with delta (24, 6)
Screenshot: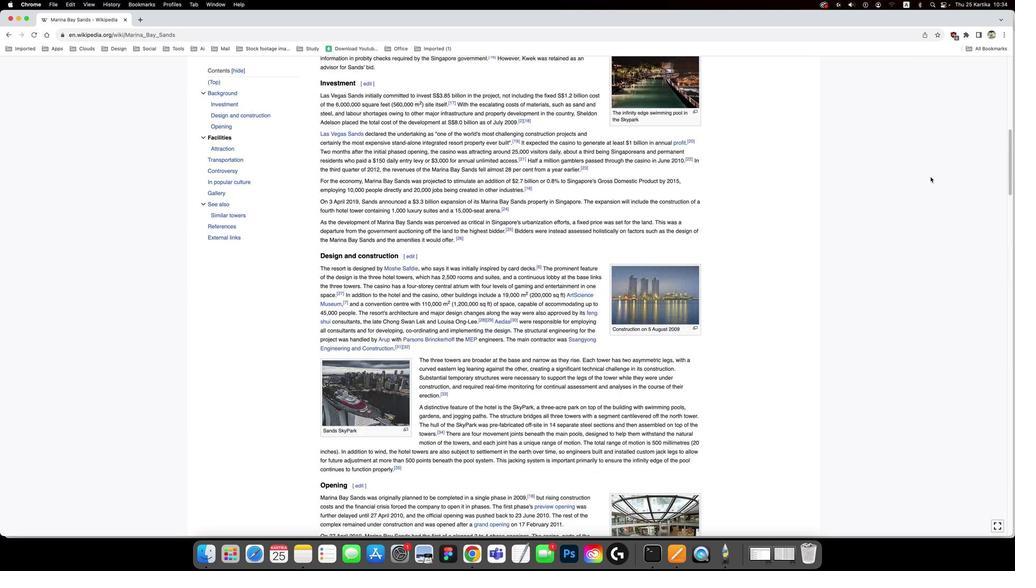 
Action: Mouse moved to (358, 165)
Screenshot: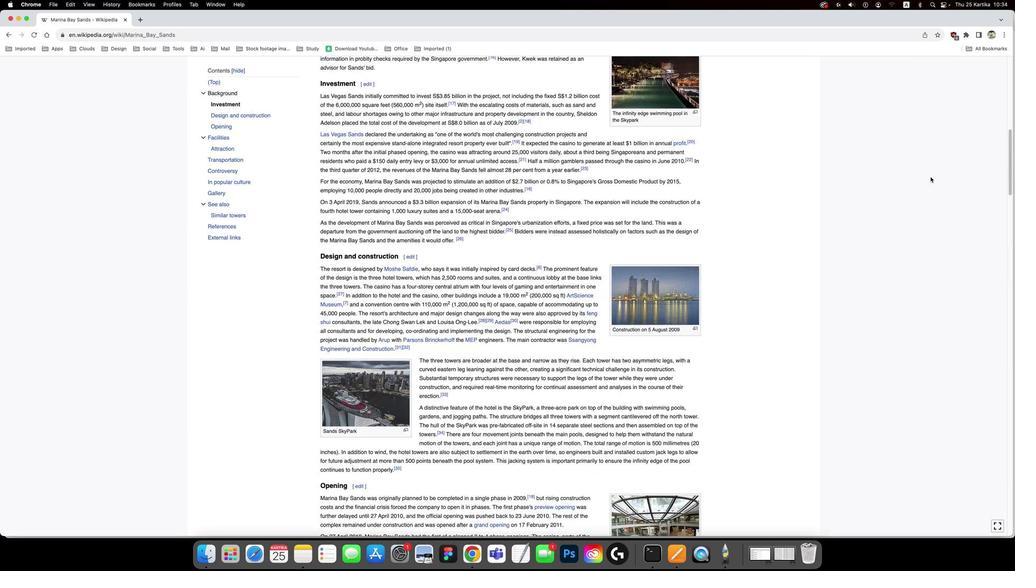 
Action: Mouse scrolled (358, 165) with delta (24, 1)
Screenshot: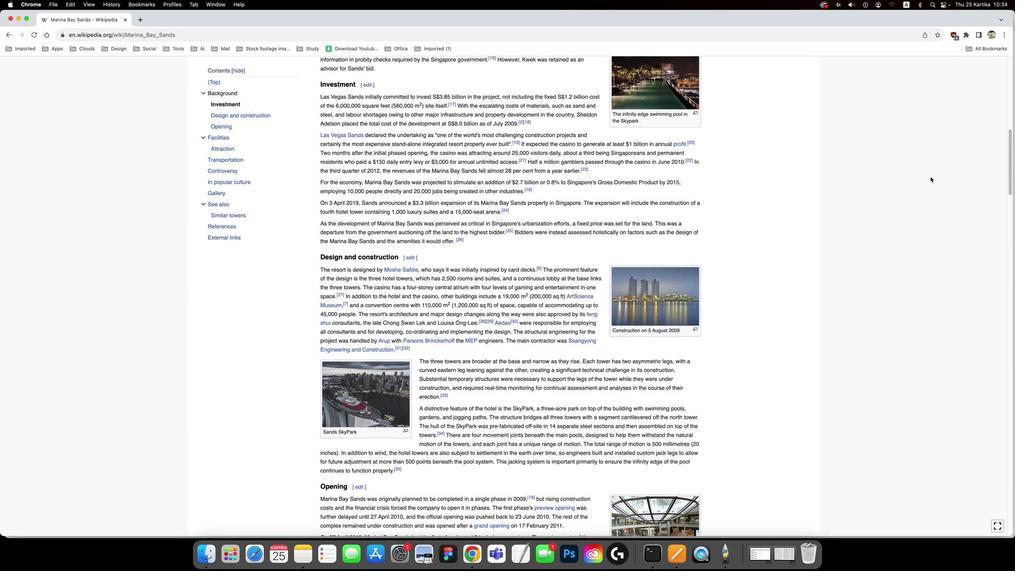 
Action: Mouse scrolled (358, 165) with delta (24, 1)
Screenshot: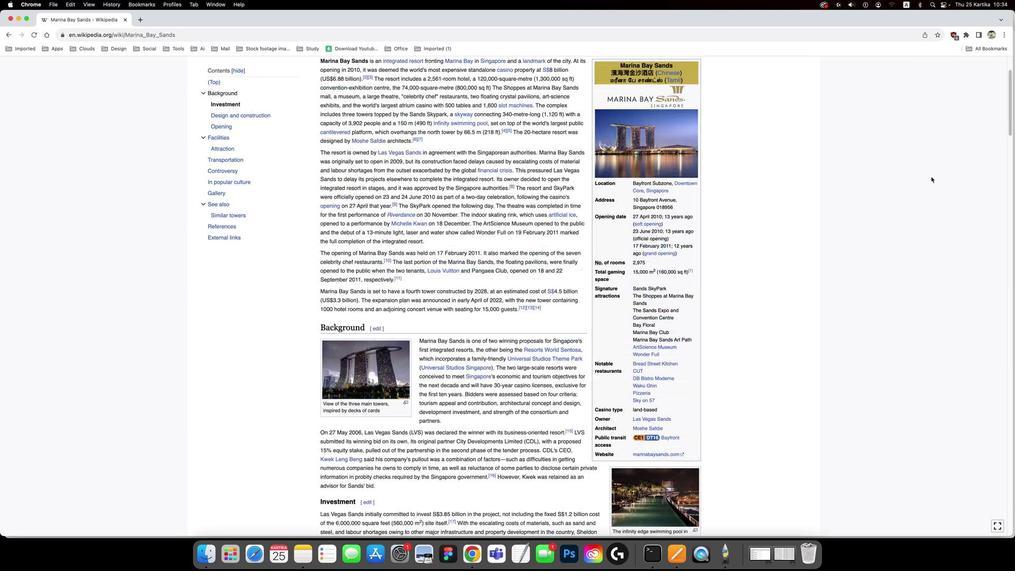
Action: Mouse scrolled (358, 165) with delta (24, 1)
Screenshot: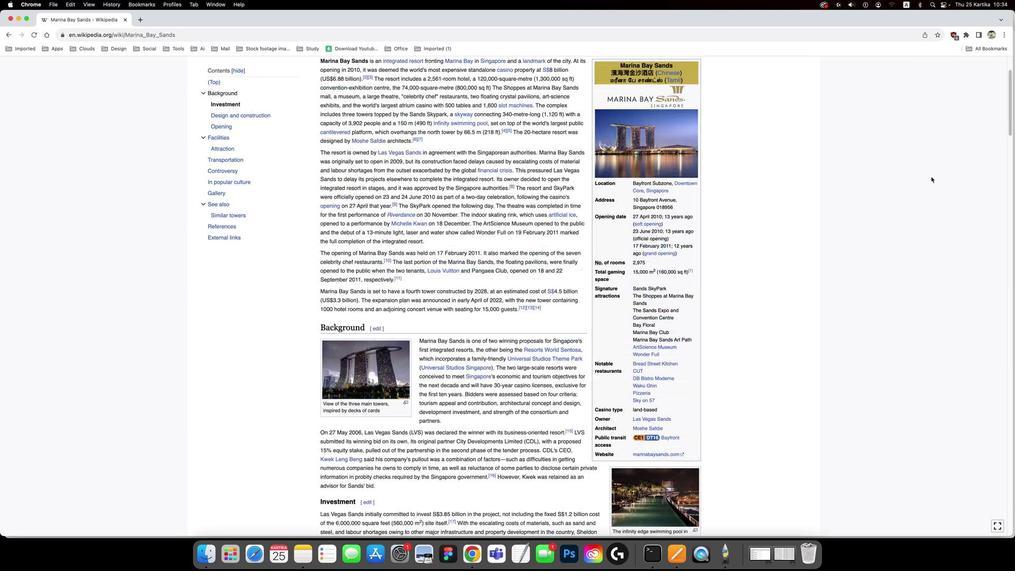 
Action: Mouse scrolled (358, 165) with delta (24, 3)
Screenshot: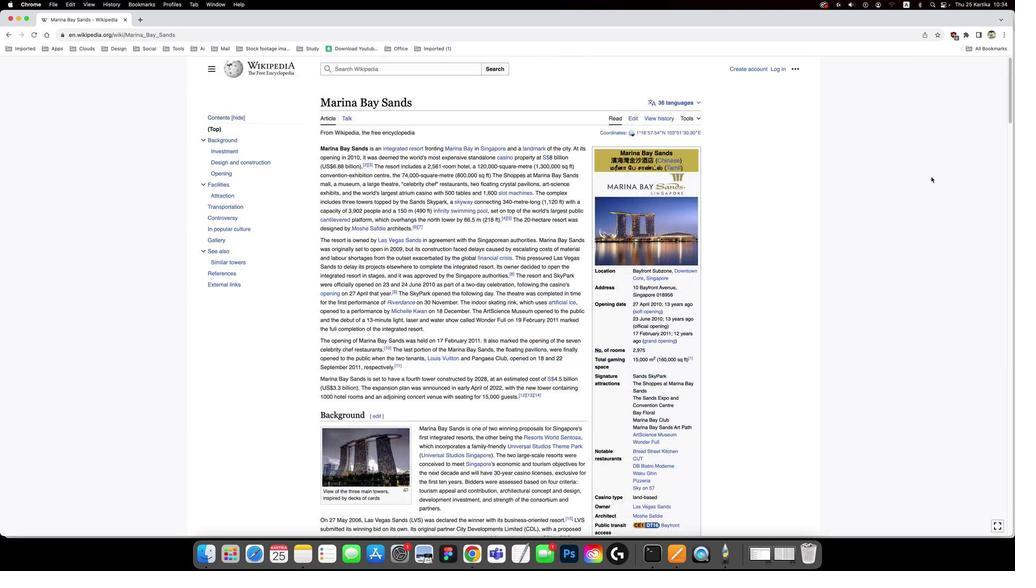 
Action: Mouse scrolled (358, 165) with delta (24, 5)
Screenshot: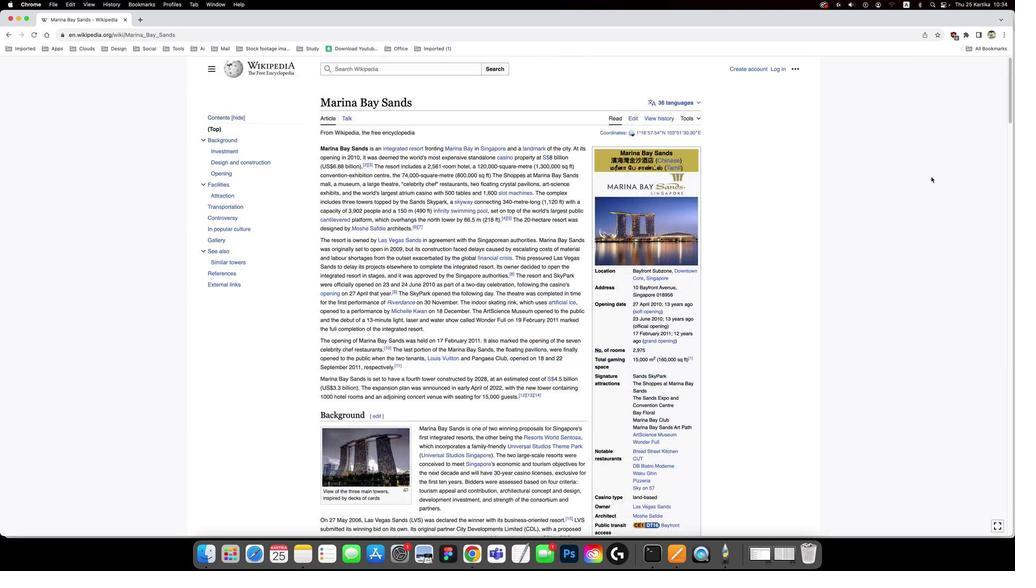 
Action: Mouse scrolled (358, 165) with delta (24, 6)
Screenshot: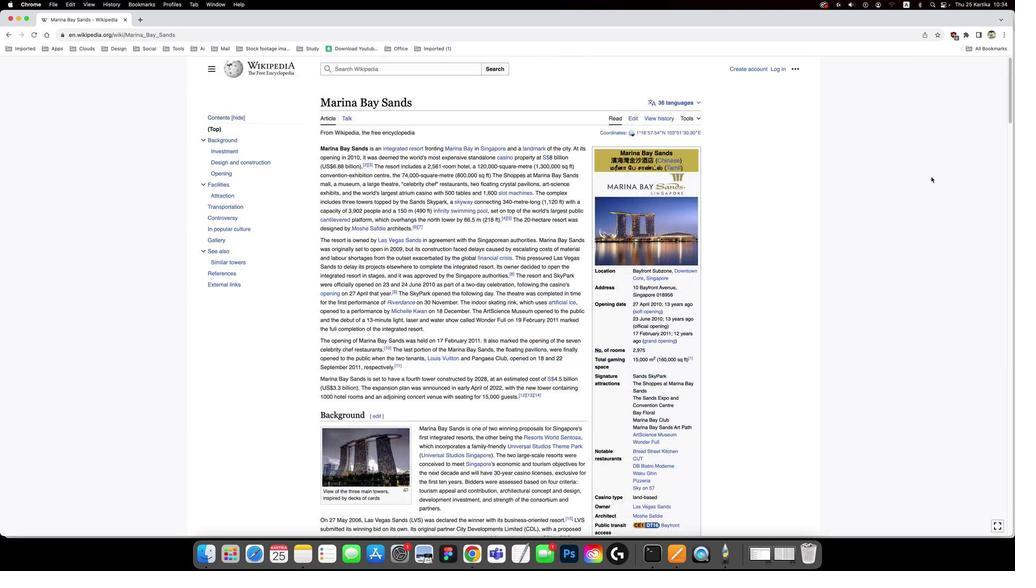 
Action: Mouse moved to (358, 165)
Screenshot: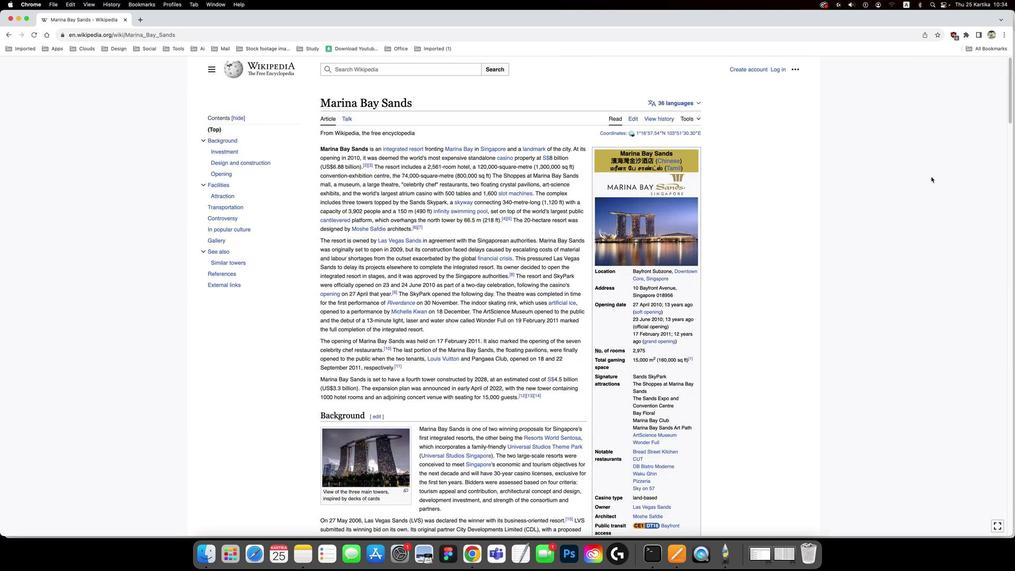 
Action: Mouse scrolled (358, 165) with delta (24, 1)
Screenshot: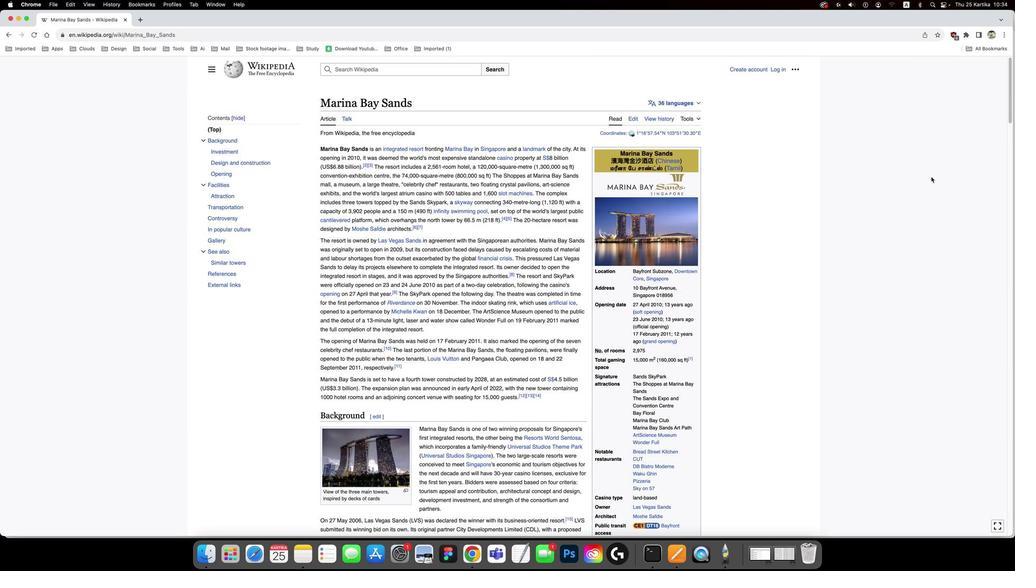 
Action: Mouse scrolled (358, 165) with delta (24, 1)
Screenshot: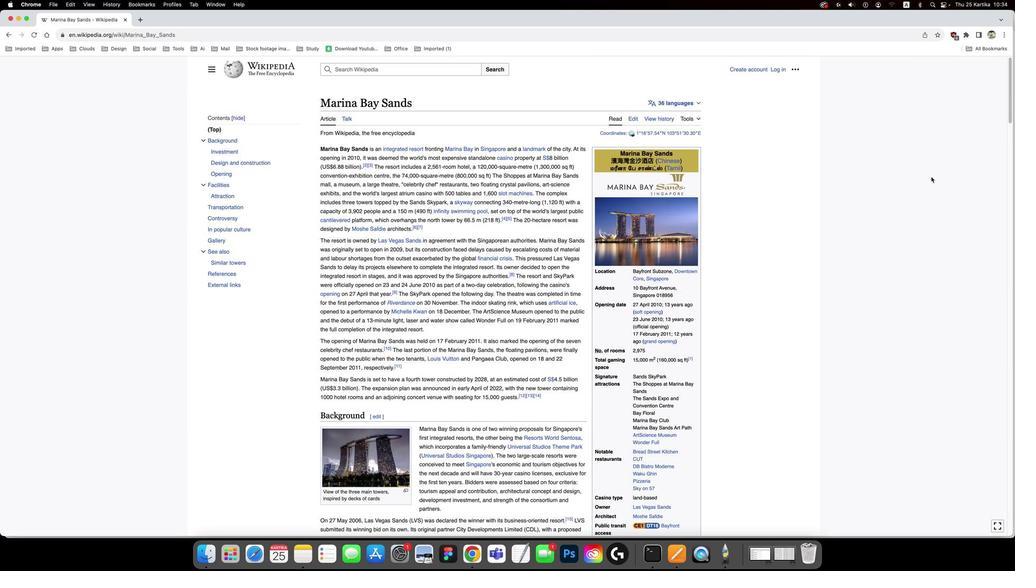 
Action: Mouse scrolled (358, 165) with delta (24, 4)
Screenshot: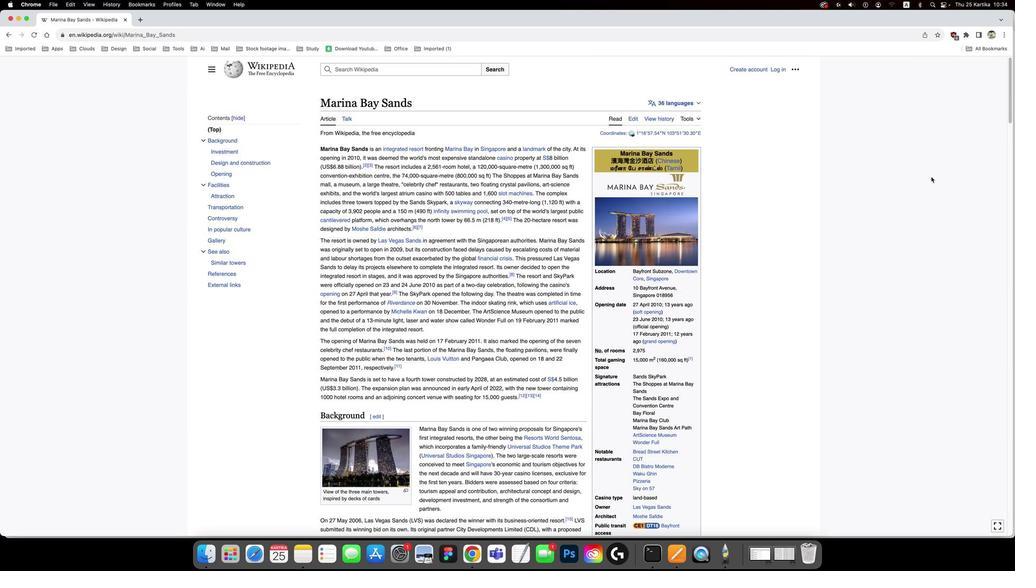 
Action: Mouse scrolled (358, 165) with delta (24, 5)
Screenshot: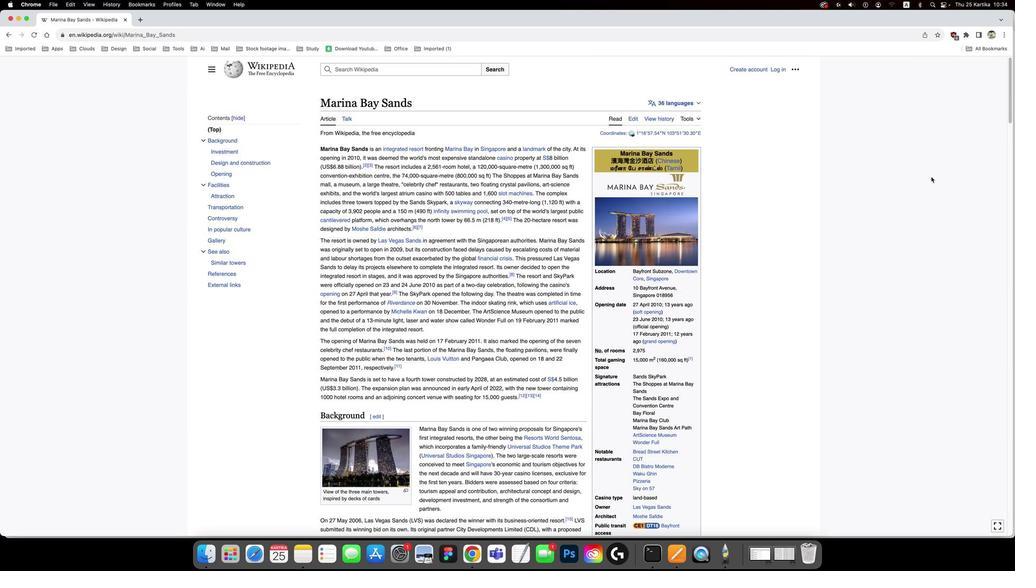 
Action: Mouse scrolled (358, 165) with delta (24, 6)
Screenshot: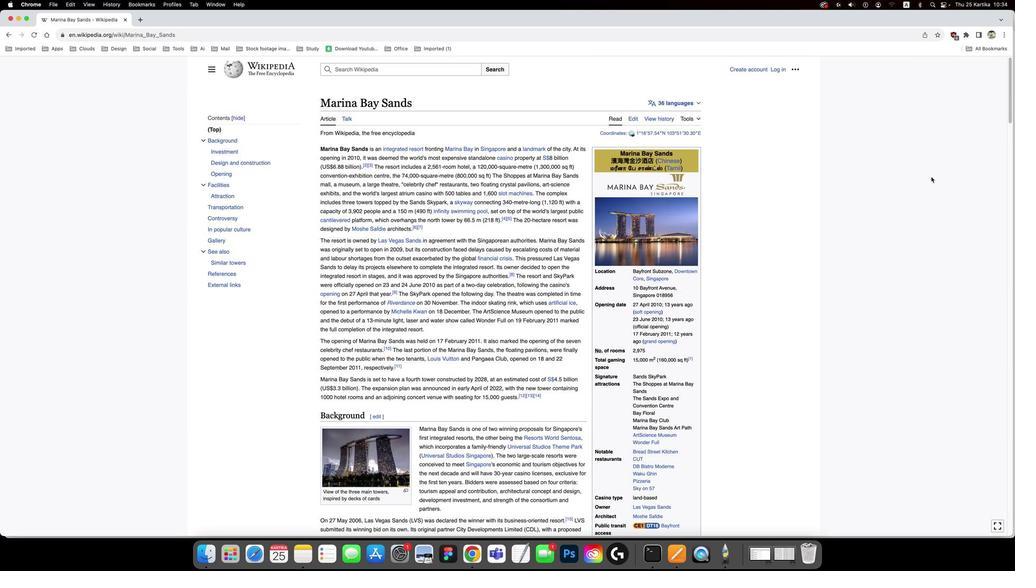 
Action: Mouse scrolled (358, 165) with delta (24, 6)
Screenshot: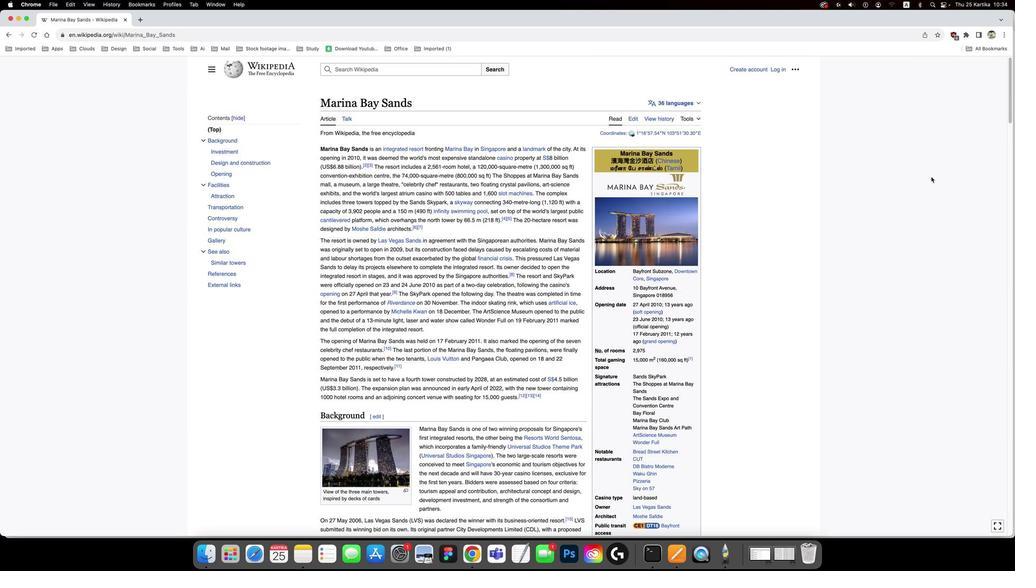
Action: Mouse scrolled (358, 165) with delta (24, 7)
Screenshot: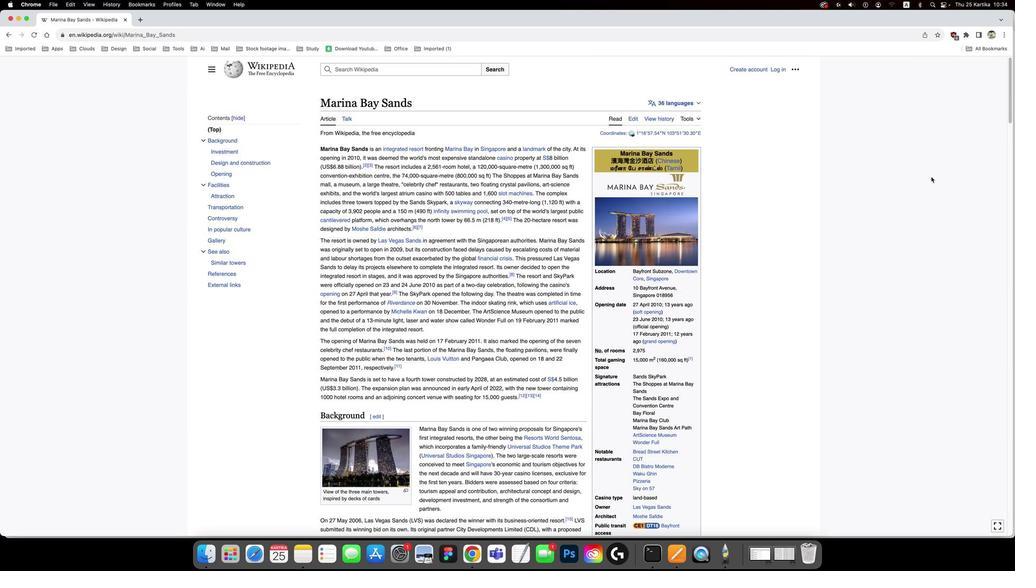 
Action: Mouse moved to (357, 159)
Screenshot: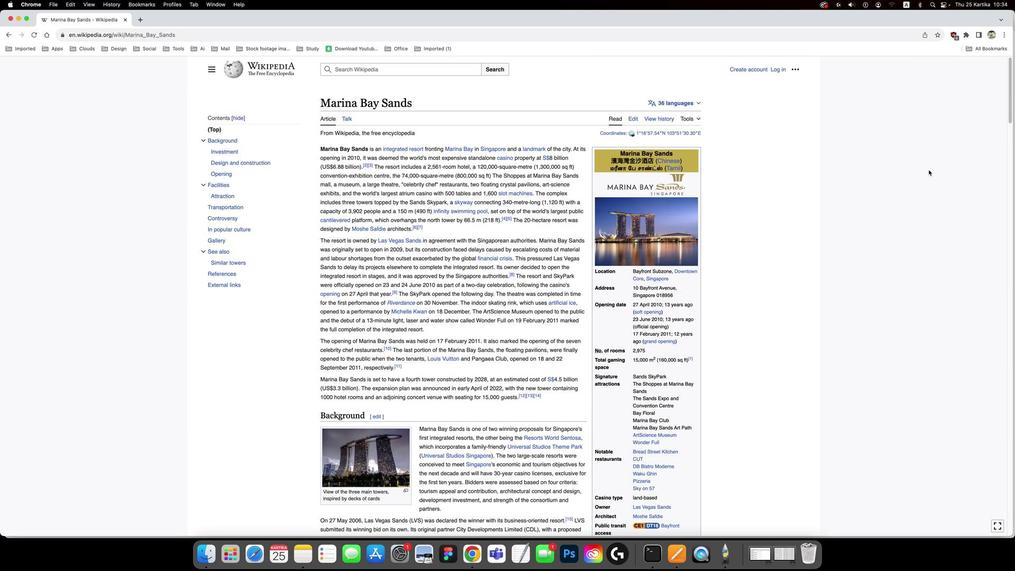 
Action: Mouse scrolled (357, 159) with delta (24, 1)
Screenshot: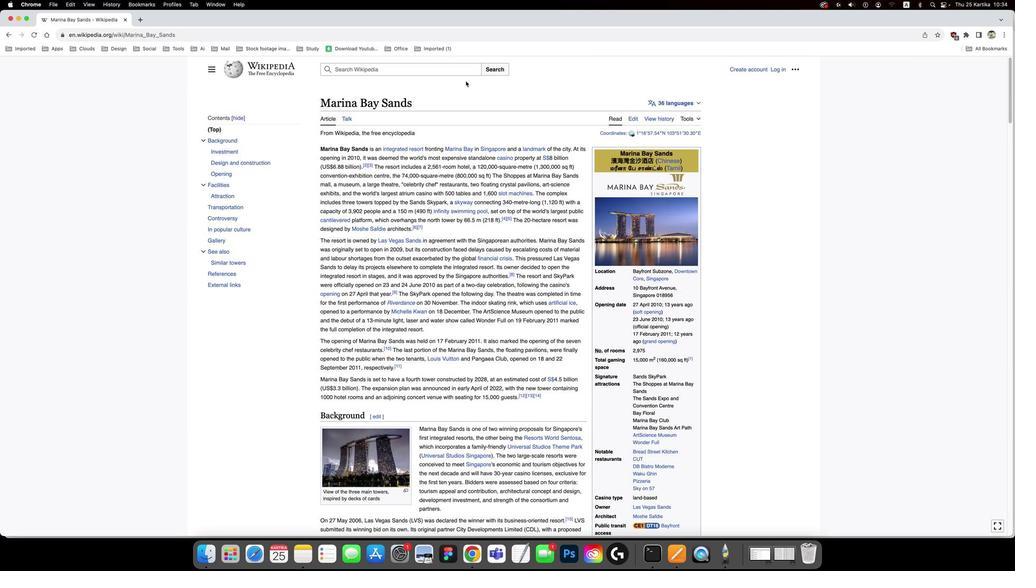 
Action: Mouse scrolled (357, 159) with delta (24, 1)
Screenshot: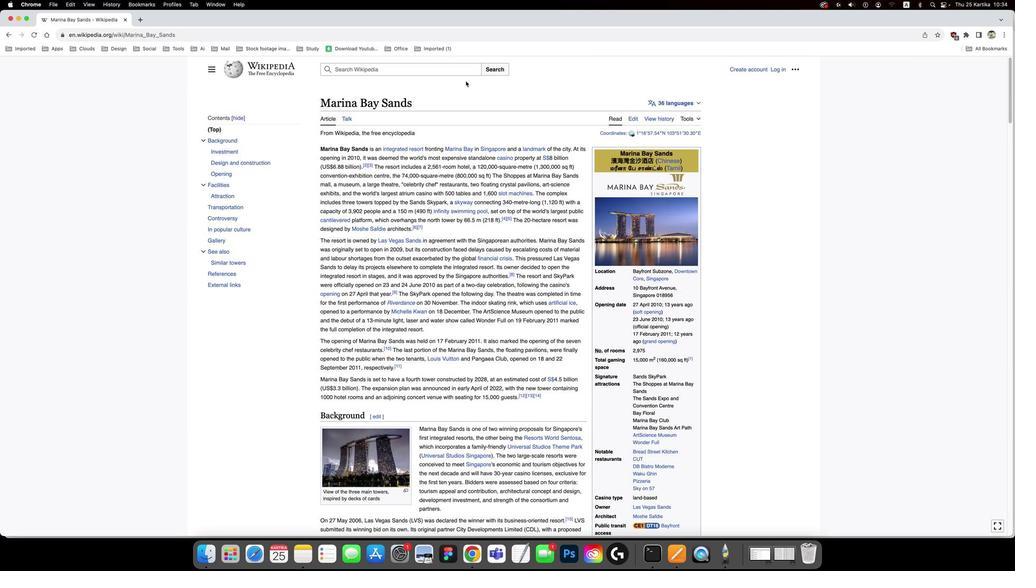 
Action: Mouse scrolled (357, 159) with delta (24, 4)
Screenshot: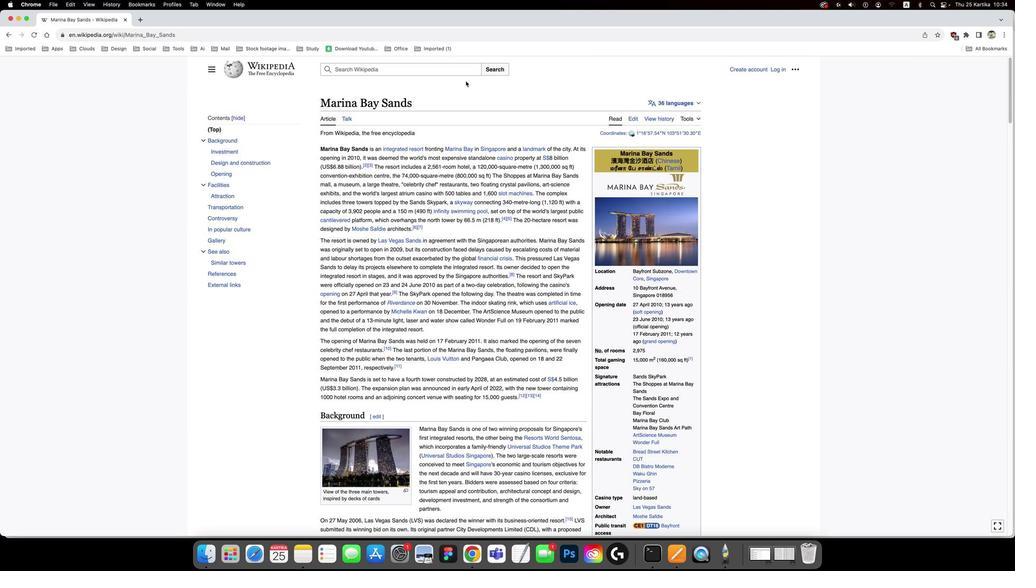 
Action: Mouse scrolled (357, 159) with delta (24, 5)
Screenshot: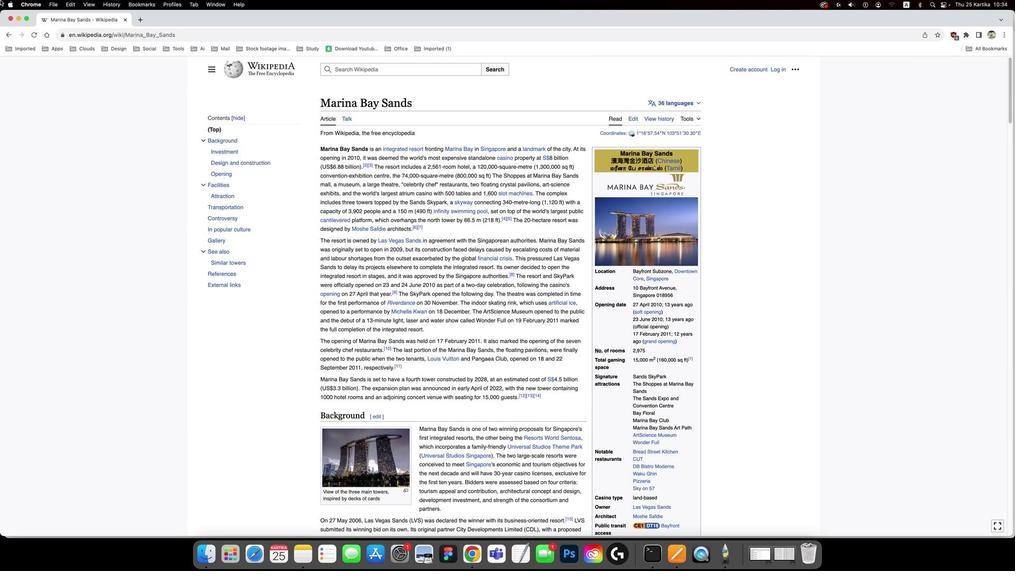 
Action: Mouse scrolled (357, 159) with delta (24, 6)
Screenshot: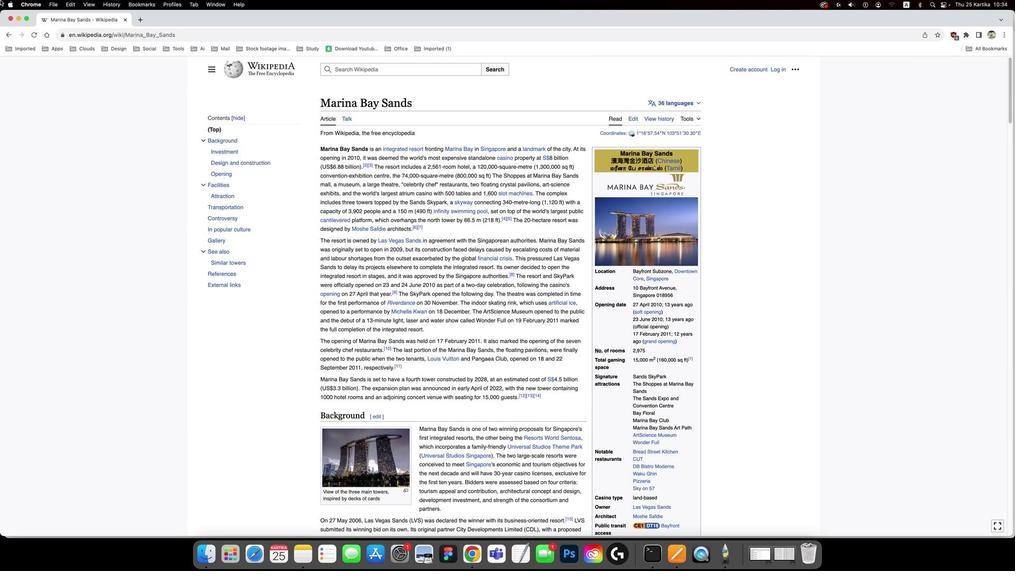 
Action: Mouse moved to (31, 17)
Screenshot: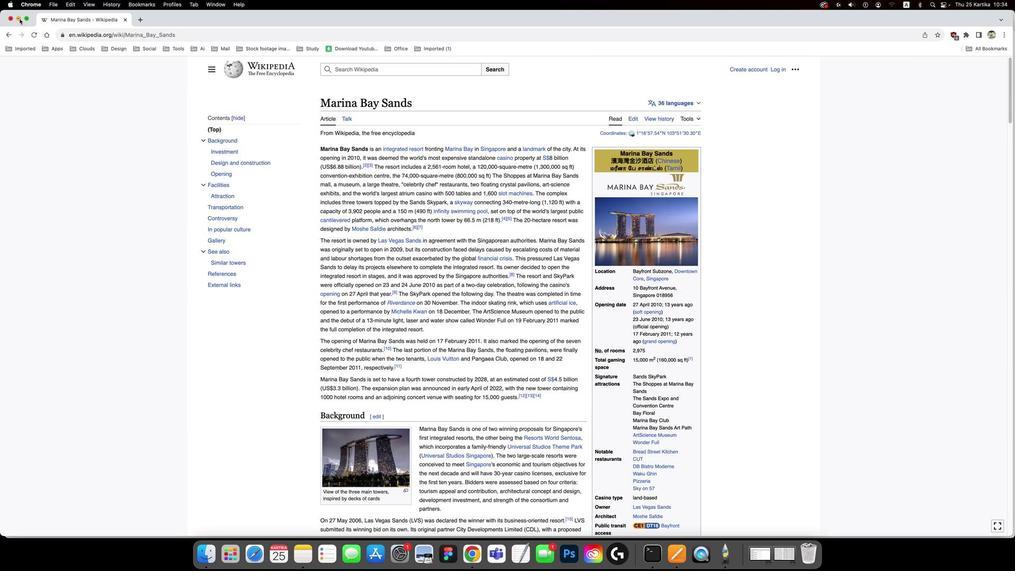 
Action: Mouse pressed left at (31, 17)
Screenshot: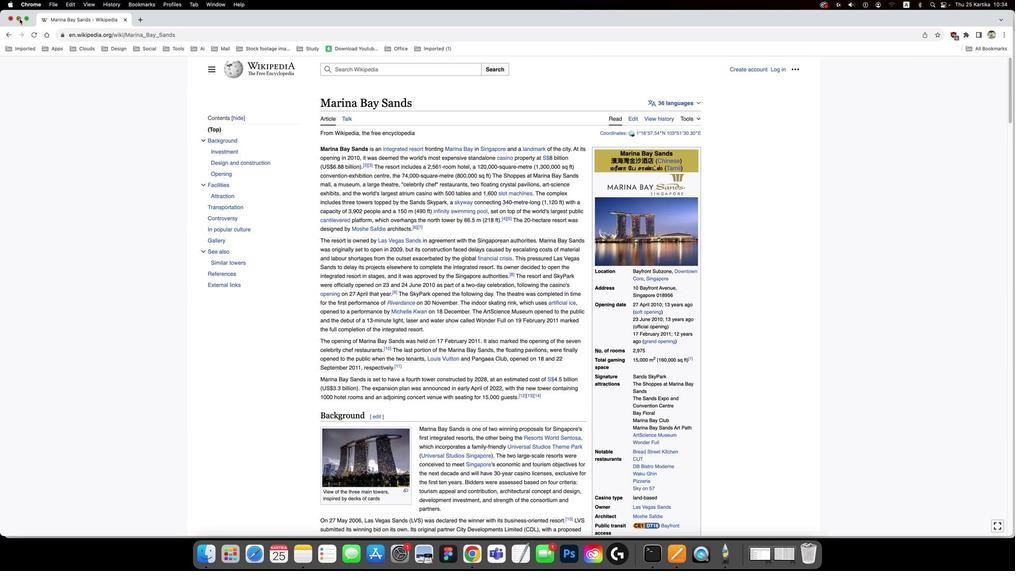
Action: Mouse moved to (44, 53)
Screenshot: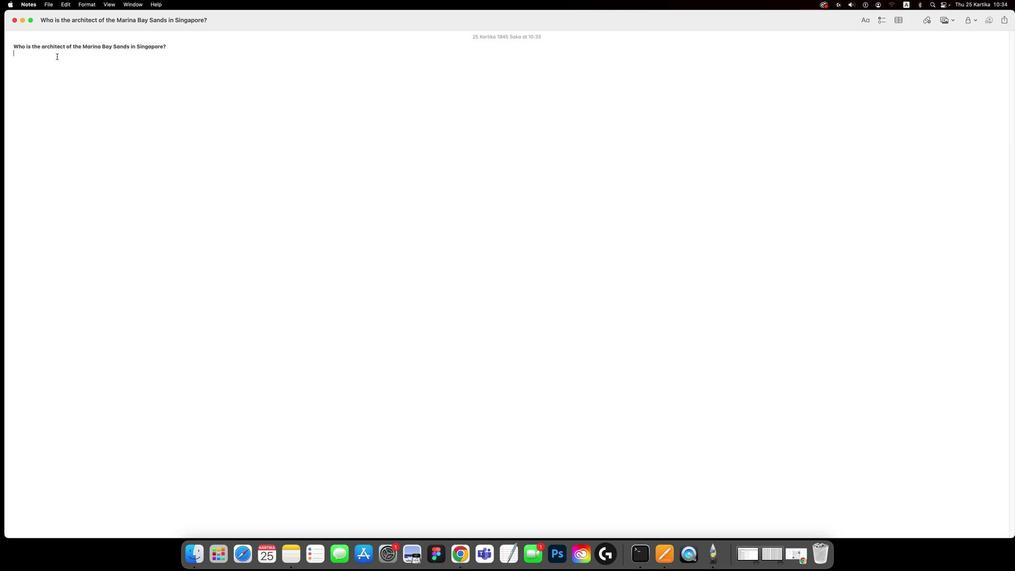 
Action: Mouse pressed left at (44, 53)
Screenshot: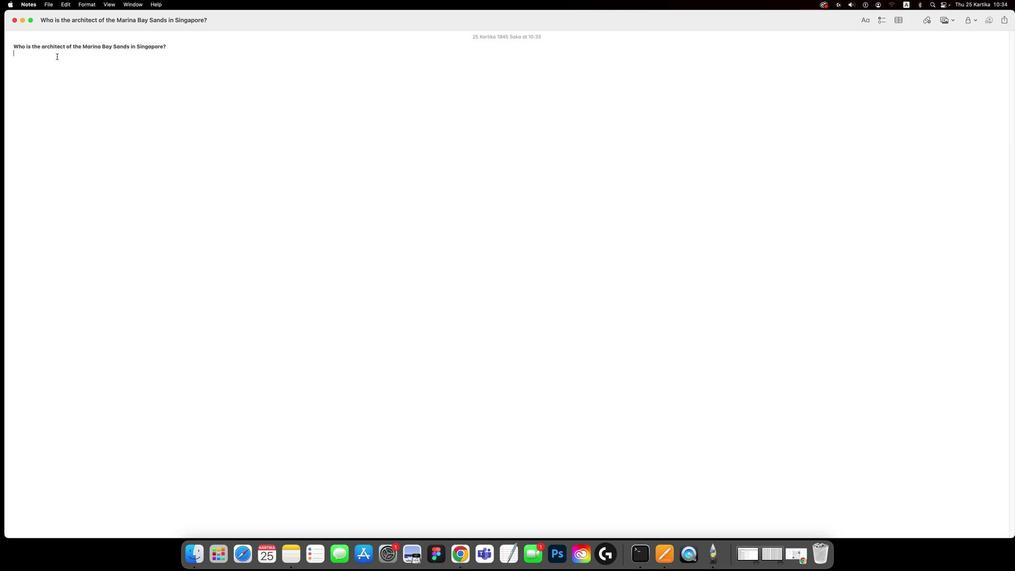 
Action: Mouse moved to (41, 52)
Screenshot: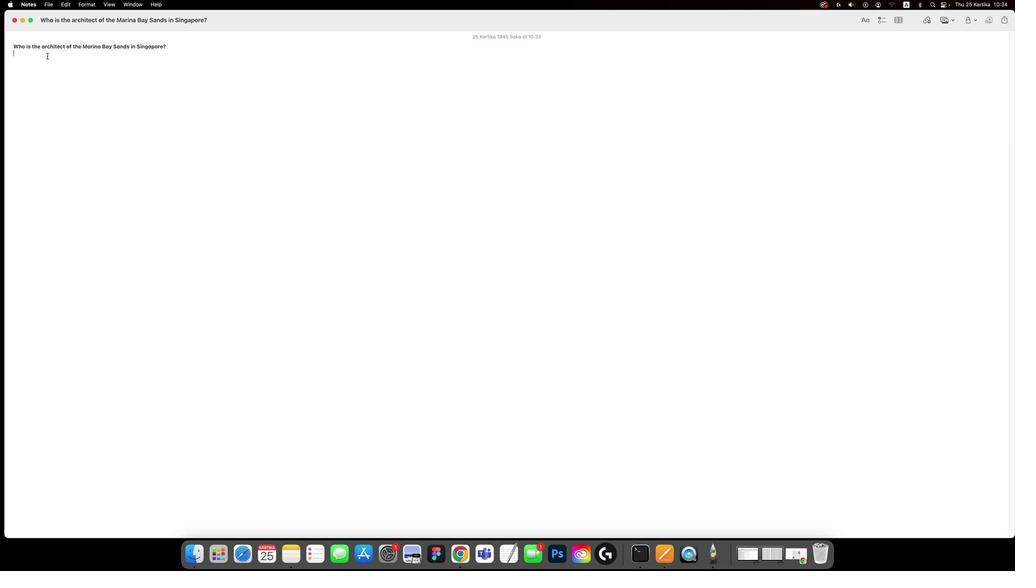 
Action: Key pressed Key.shift'T''h''e'Key.space'a''r''c''h''i''t''e''c''t'Key.space'o''f'Key.space't''h''e'Key.spaceKey.shift'M''a''r''i''n''a'Key.spaceKey.shift'B''a''y'Key.spaceKey.shift'S''a''n''d''s'Key.space'i''n'Key.spaceKey.shift'S''i''n''g''a''p''o''r''e'Key.space'i''s'Key.spaceKey.shift'M''o''s''h''e'Key.space
Screenshot: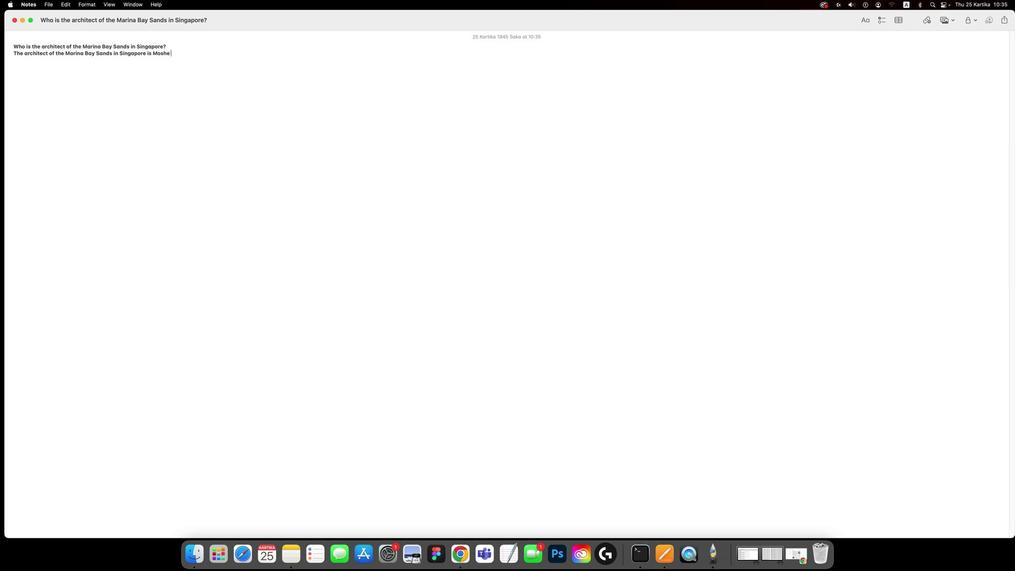 
Action: Mouse moved to (614, 351)
Screenshot: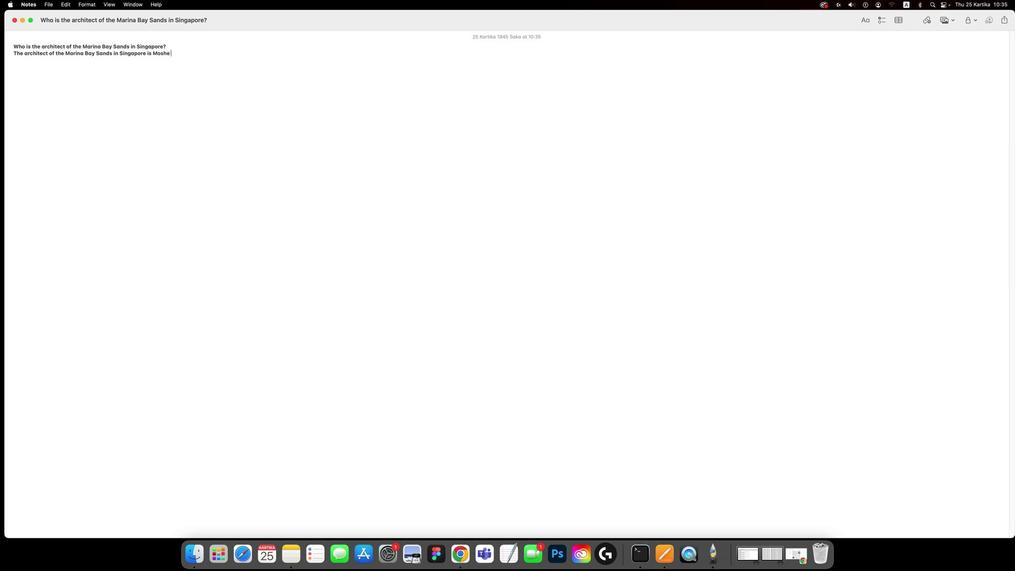 
Action: Mouse scrolled (614, 351) with delta (24, 1)
Screenshot: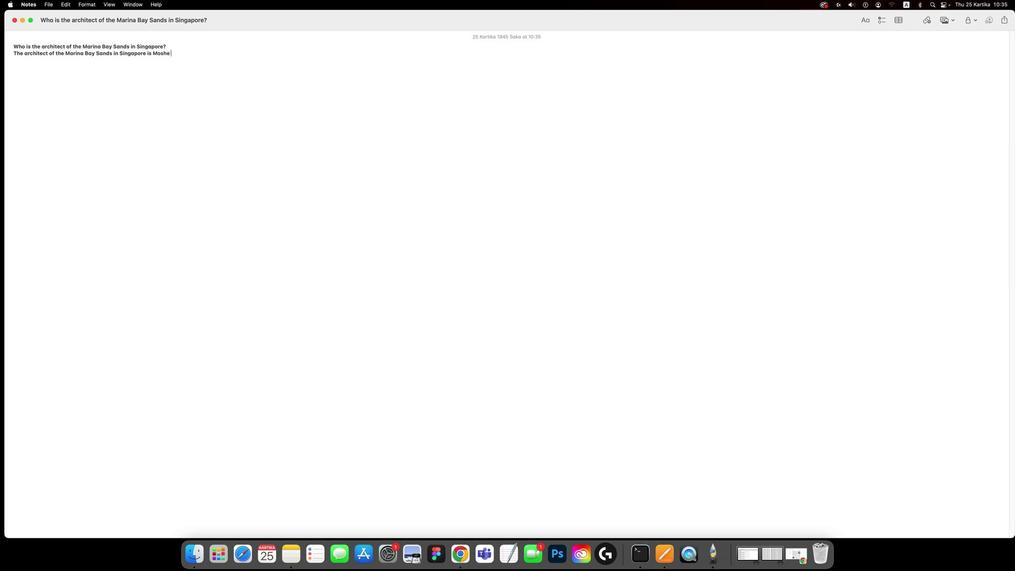 
Action: Mouse scrolled (614, 351) with delta (24, 1)
Screenshot: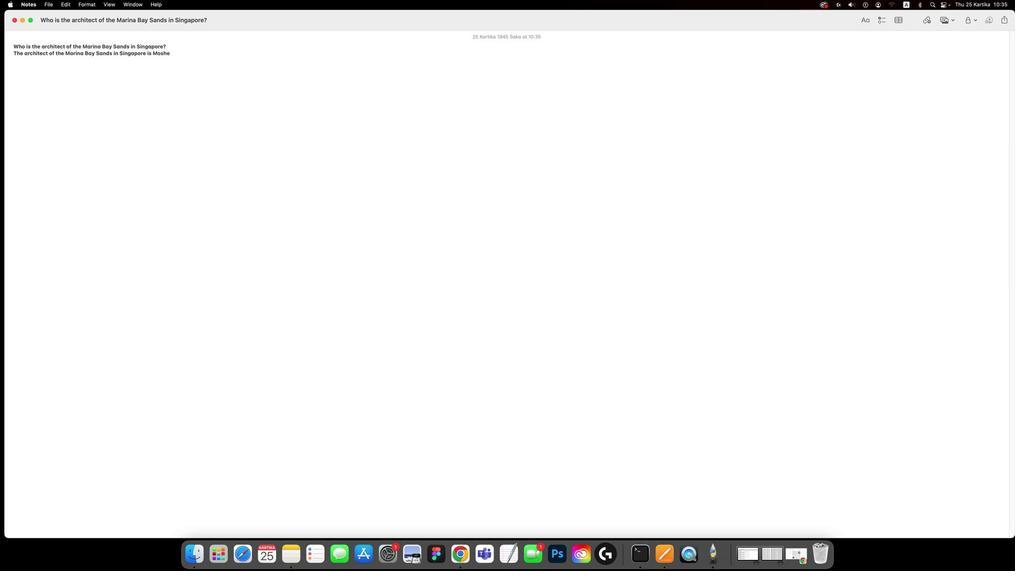 
Action: Mouse moved to (614, 351)
Screenshot: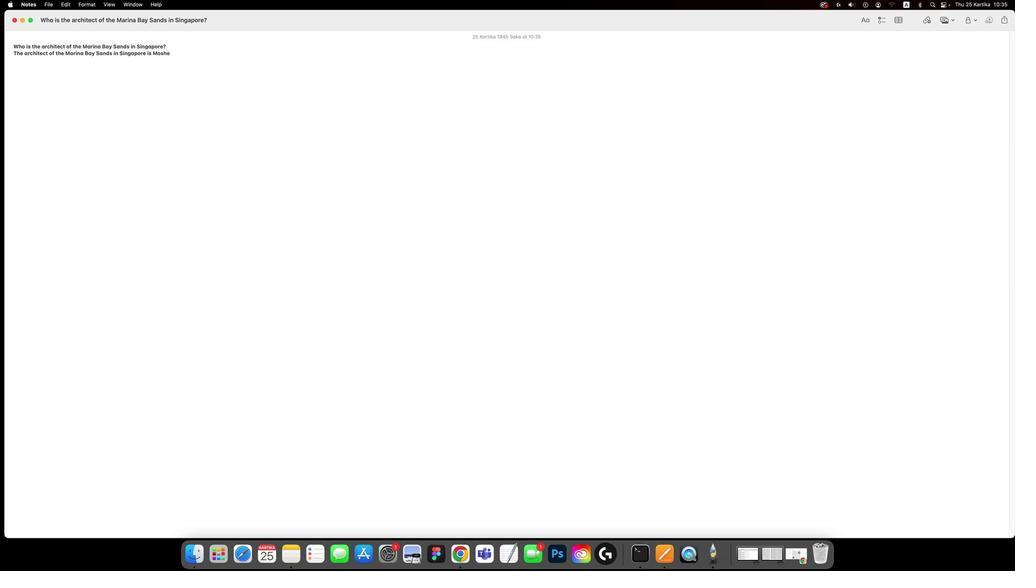 
Action: Mouse scrolled (614, 351) with delta (24, 1)
Screenshot: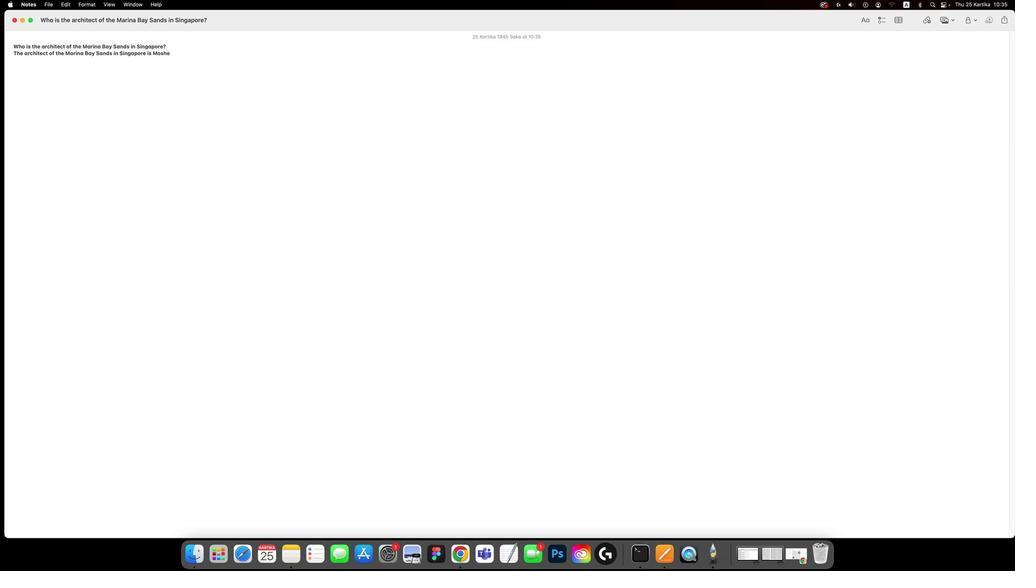 
Action: Mouse moved to (611, 351)
Screenshot: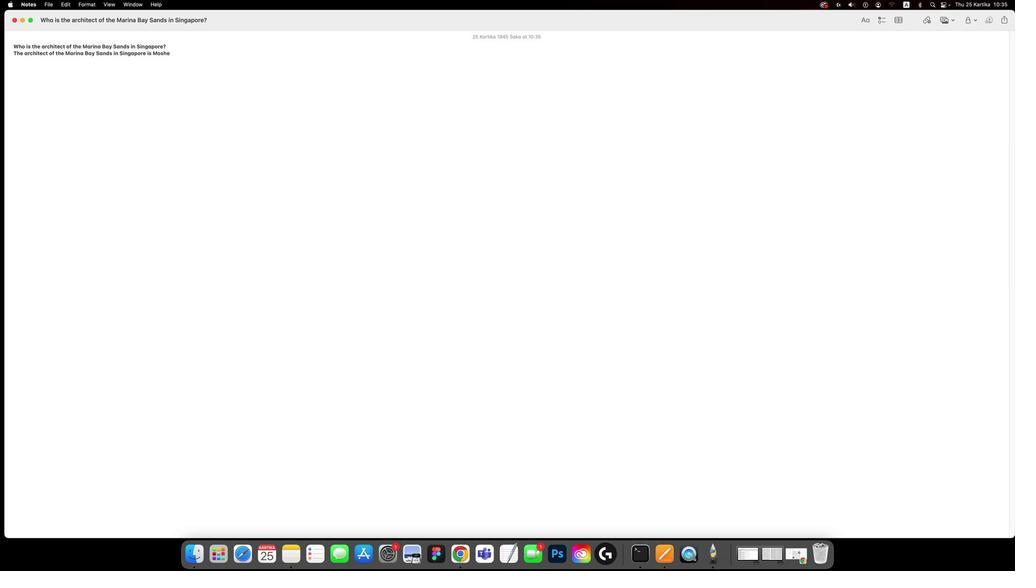 
Action: Mouse scrolled (611, 351) with delta (24, 0)
Screenshot: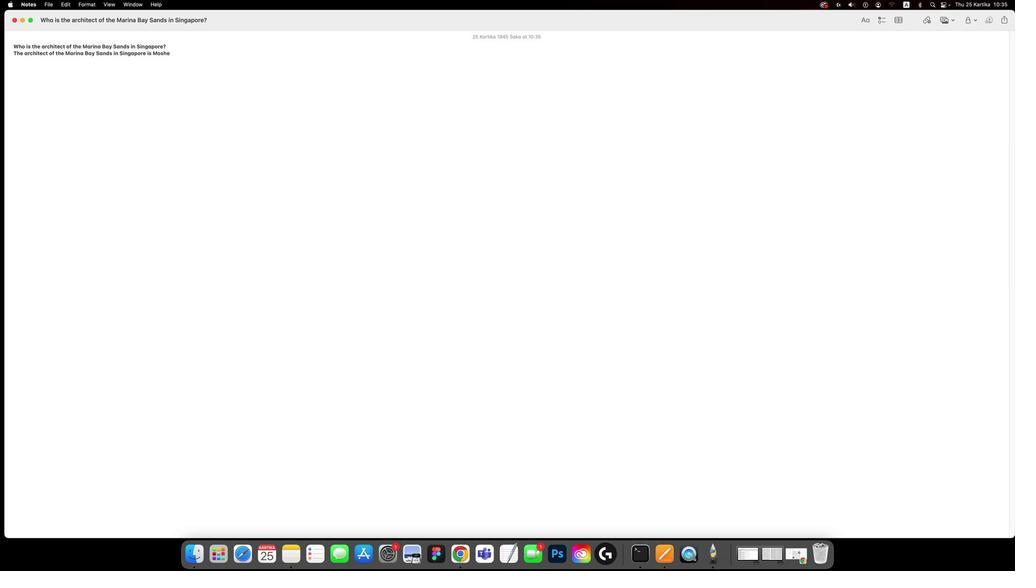 
Action: Mouse scrolled (611, 351) with delta (24, 0)
Screenshot: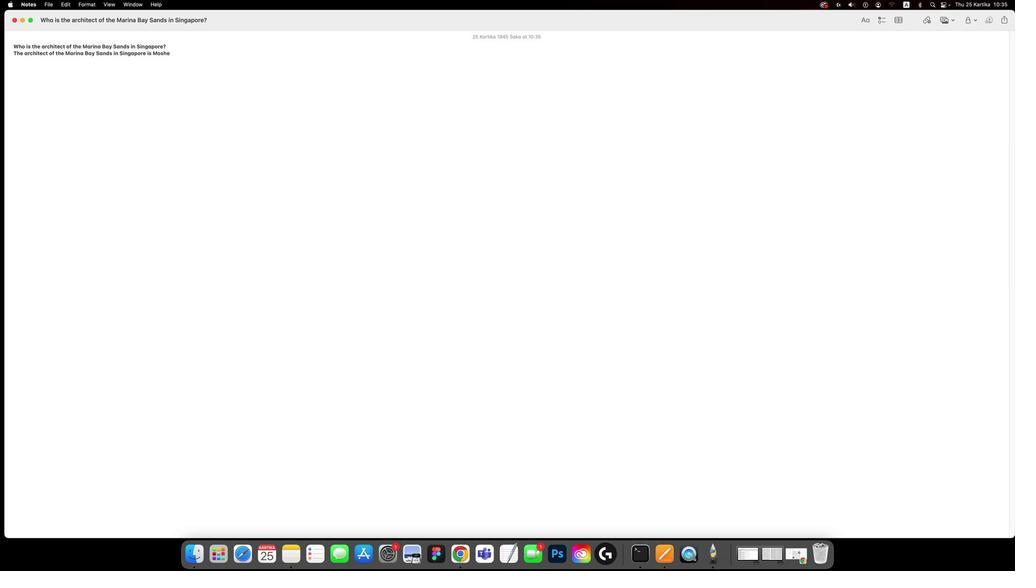 
Action: Mouse scrolled (611, 351) with delta (24, -1)
Screenshot: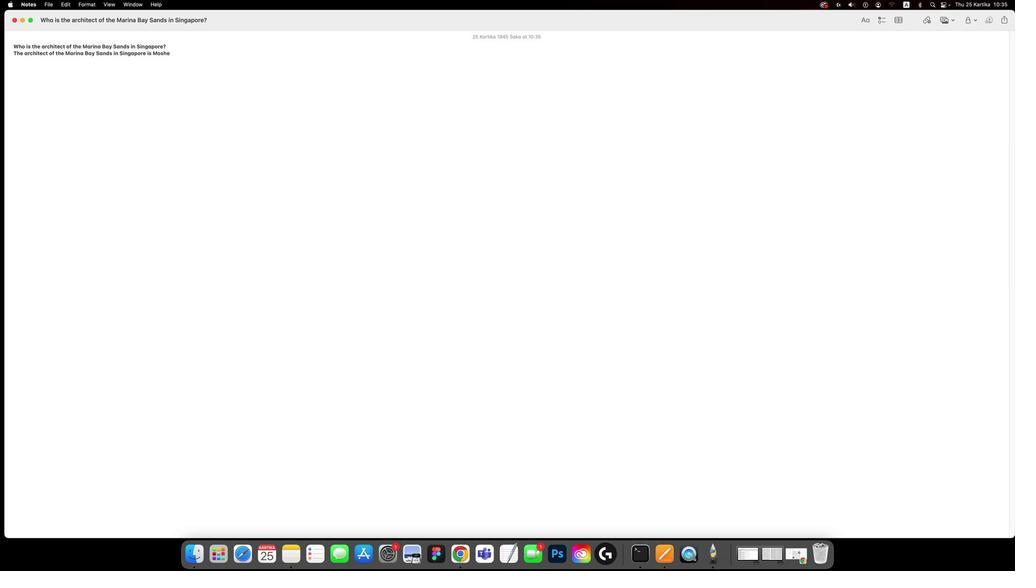 
Action: Mouse scrolled (611, 351) with delta (24, -1)
Screenshot: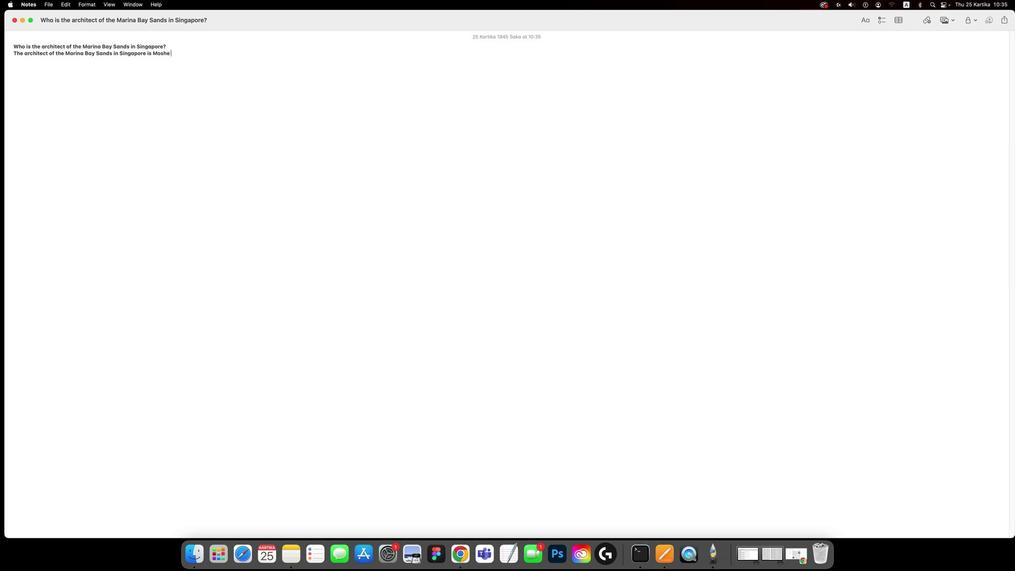 
Action: Mouse moved to (620, 309)
Screenshot: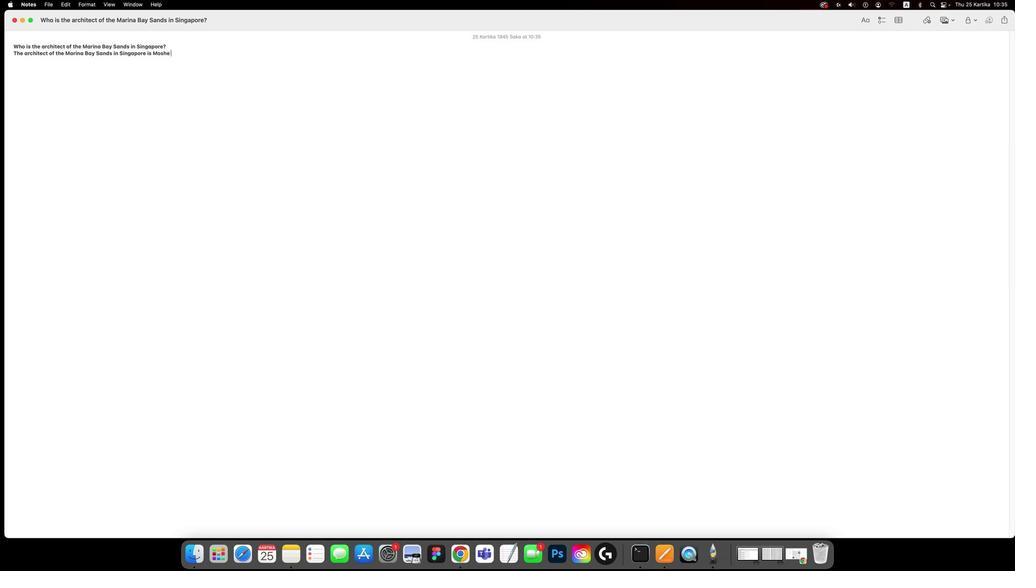 
Action: Key pressed Key.shift'S''a''f''d''i''e''.'Key.space
Screenshot: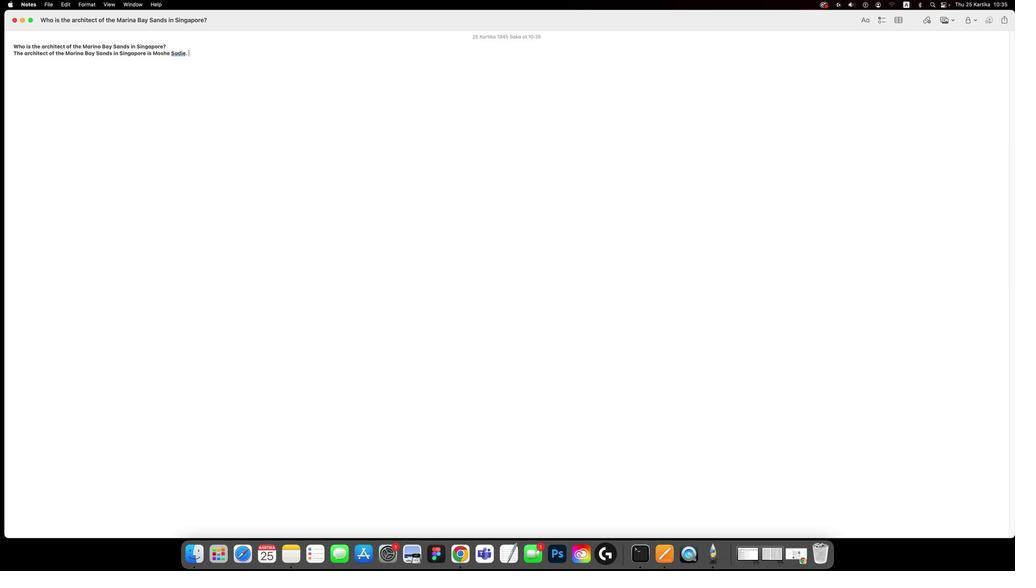 
